 Task: Find connections with filter location Pānihāti with filter topic #linkedincoachwith filter profile language English with filter current company Ascendion with filter school Government College of Technology, Coimbatore with filter industry Civic and Social Organizations with filter service category Human Resources with filter keywords title Administrative Manager
Action: Mouse moved to (571, 84)
Screenshot: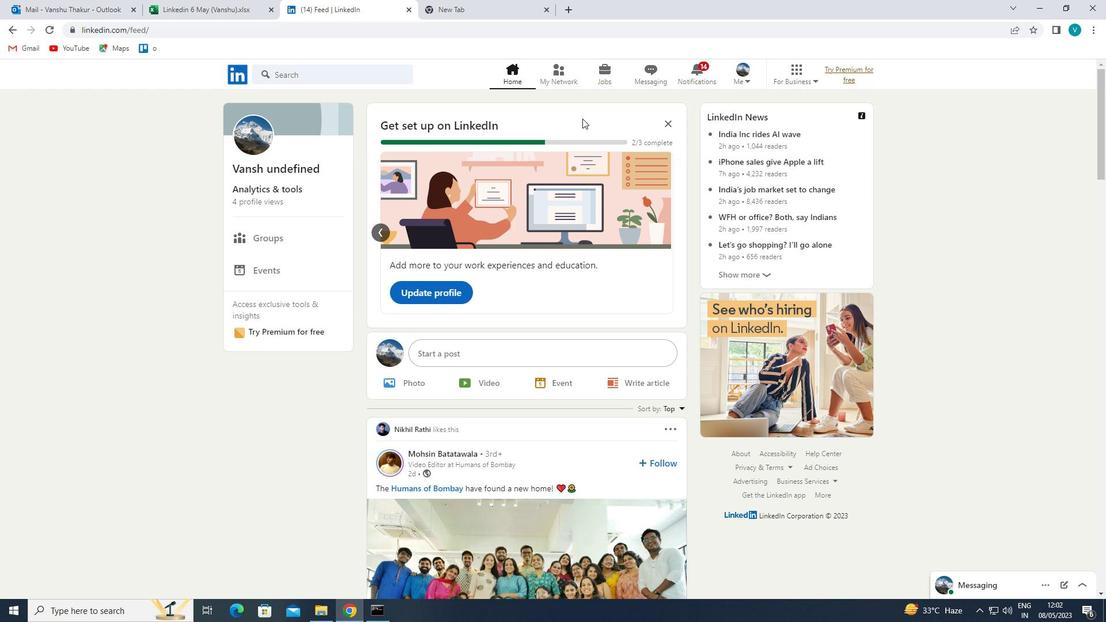 
Action: Mouse pressed left at (571, 84)
Screenshot: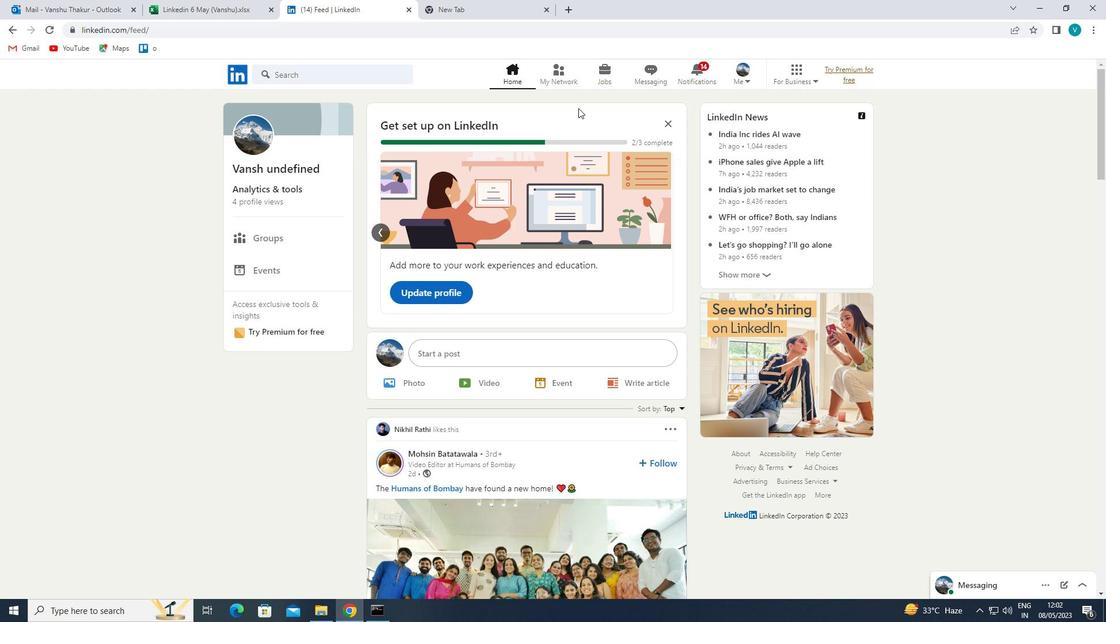 
Action: Mouse moved to (340, 142)
Screenshot: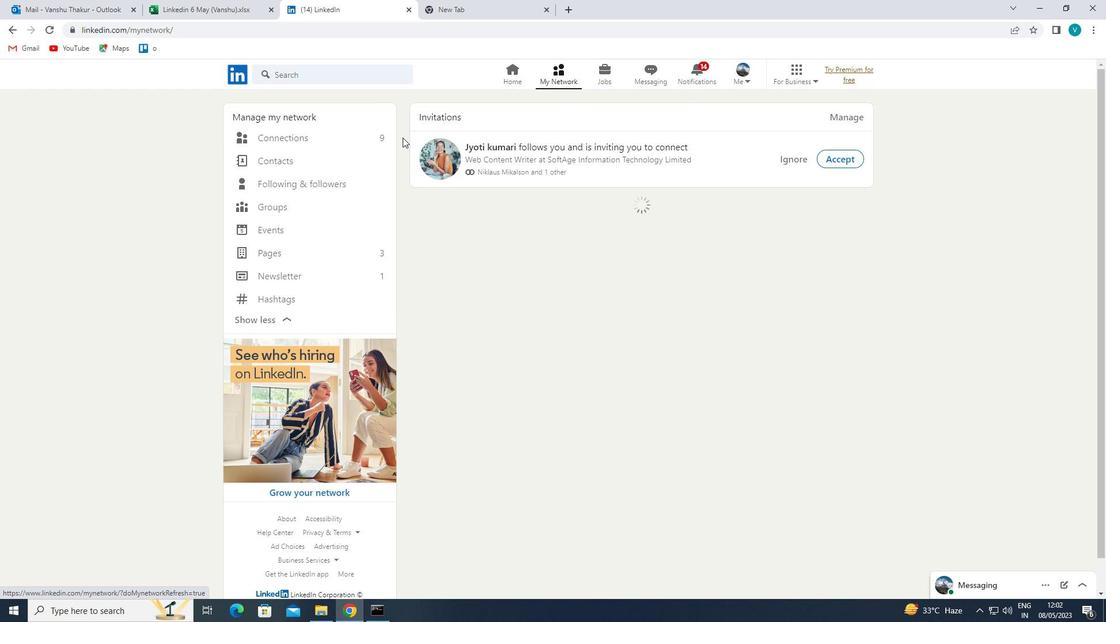 
Action: Mouse pressed left at (340, 142)
Screenshot: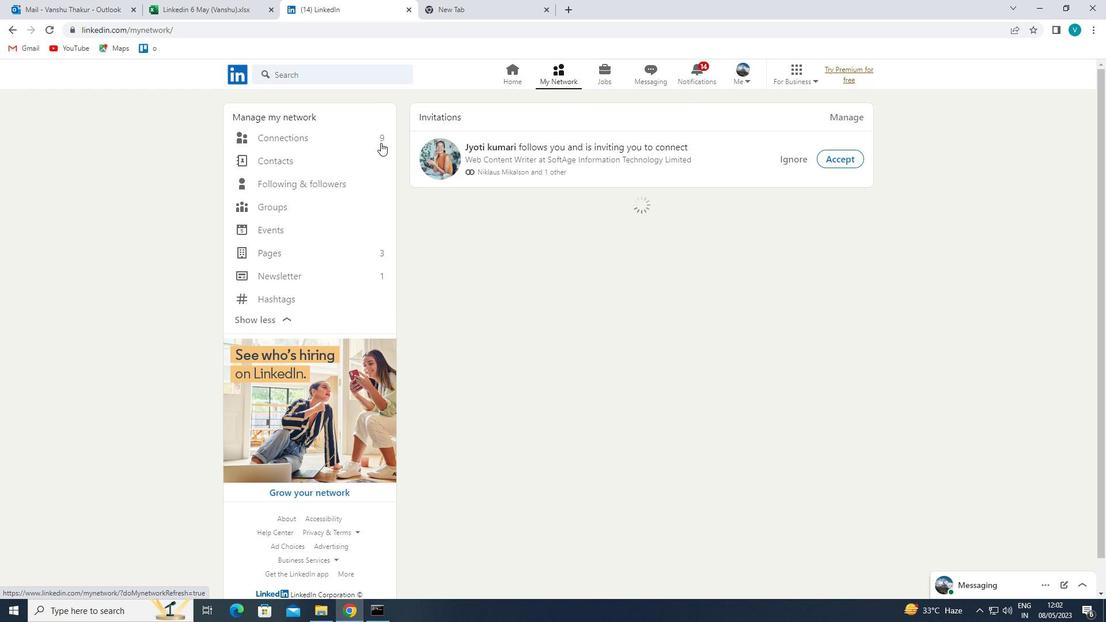 
Action: Mouse moved to (640, 136)
Screenshot: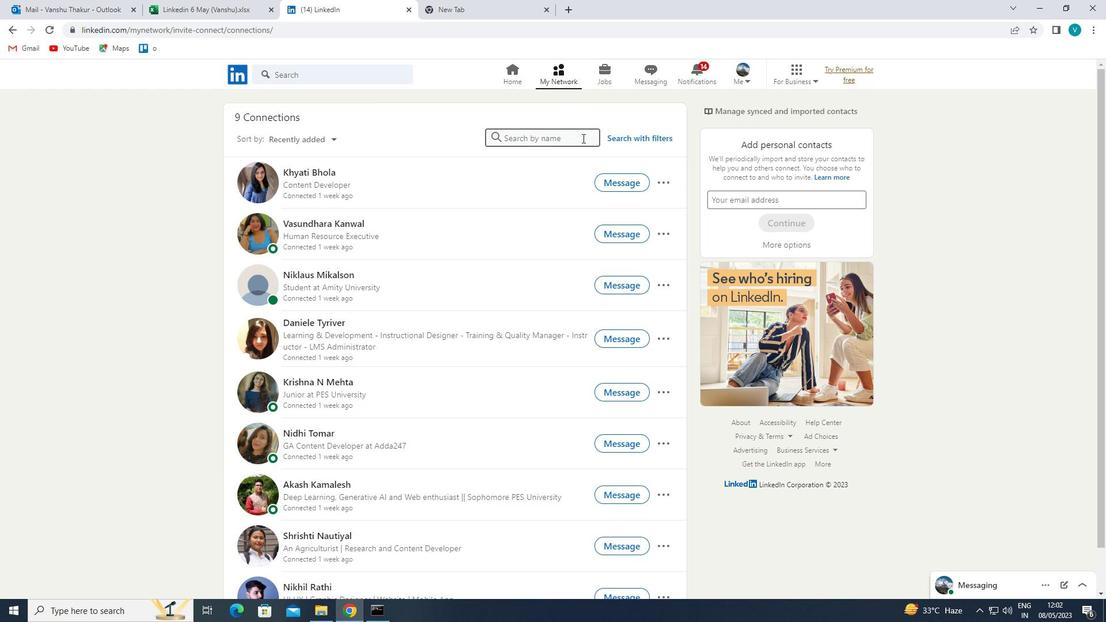 
Action: Mouse pressed left at (640, 136)
Screenshot: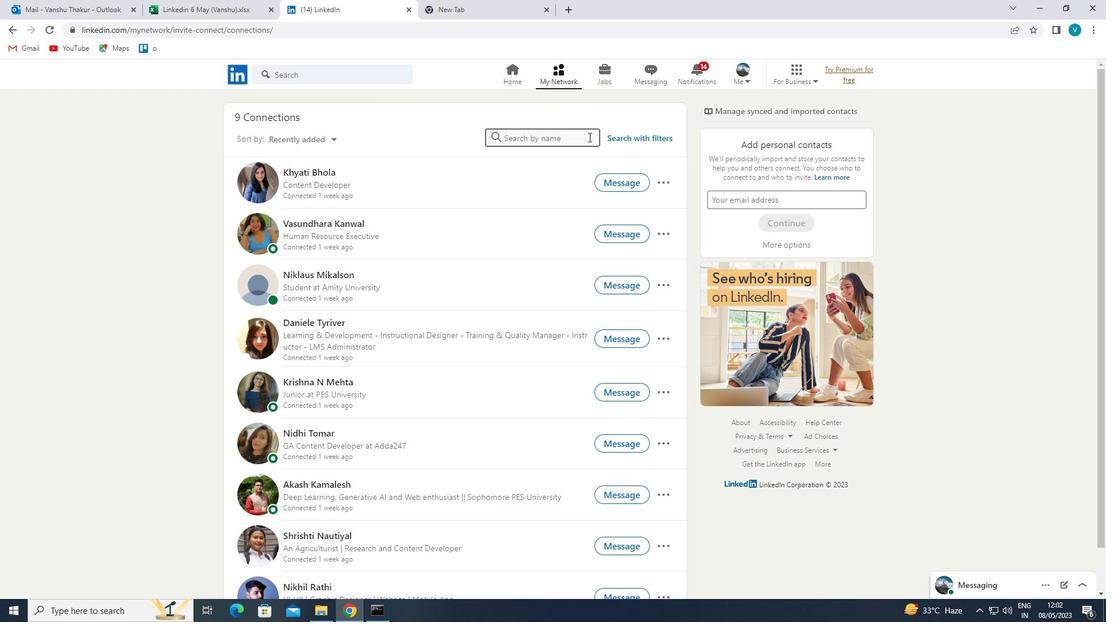 
Action: Mouse moved to (560, 111)
Screenshot: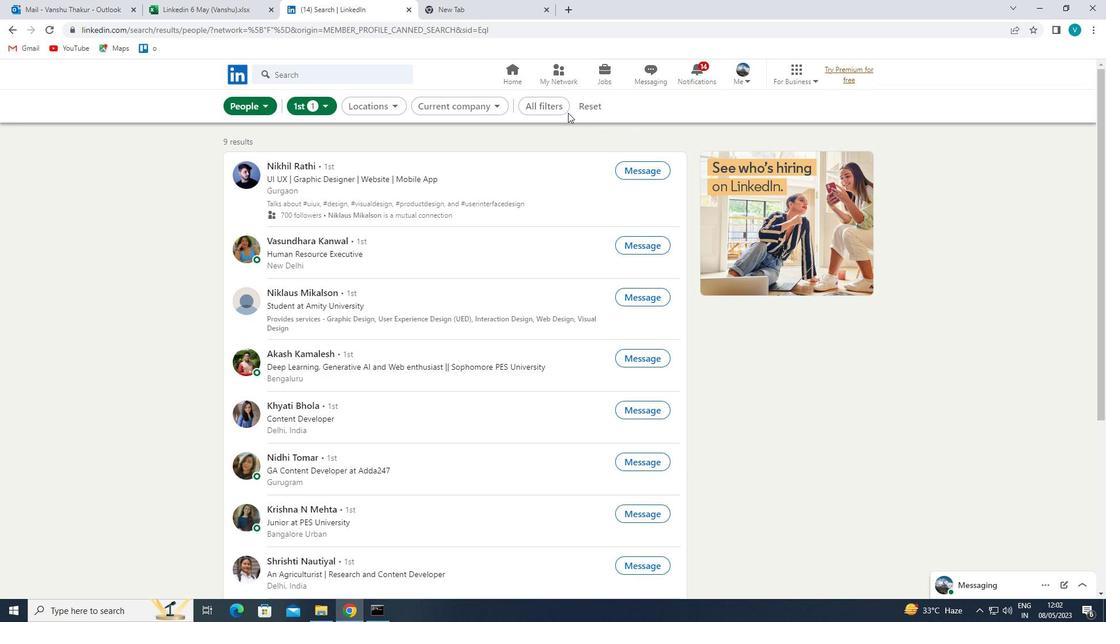 
Action: Mouse pressed left at (560, 111)
Screenshot: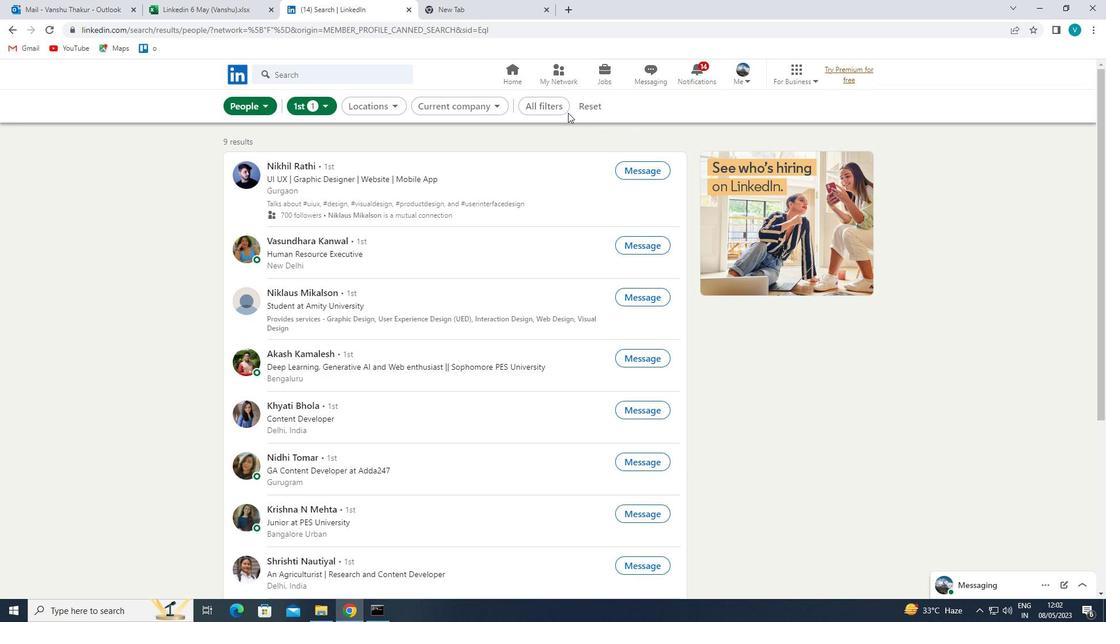 
Action: Mouse moved to (919, 246)
Screenshot: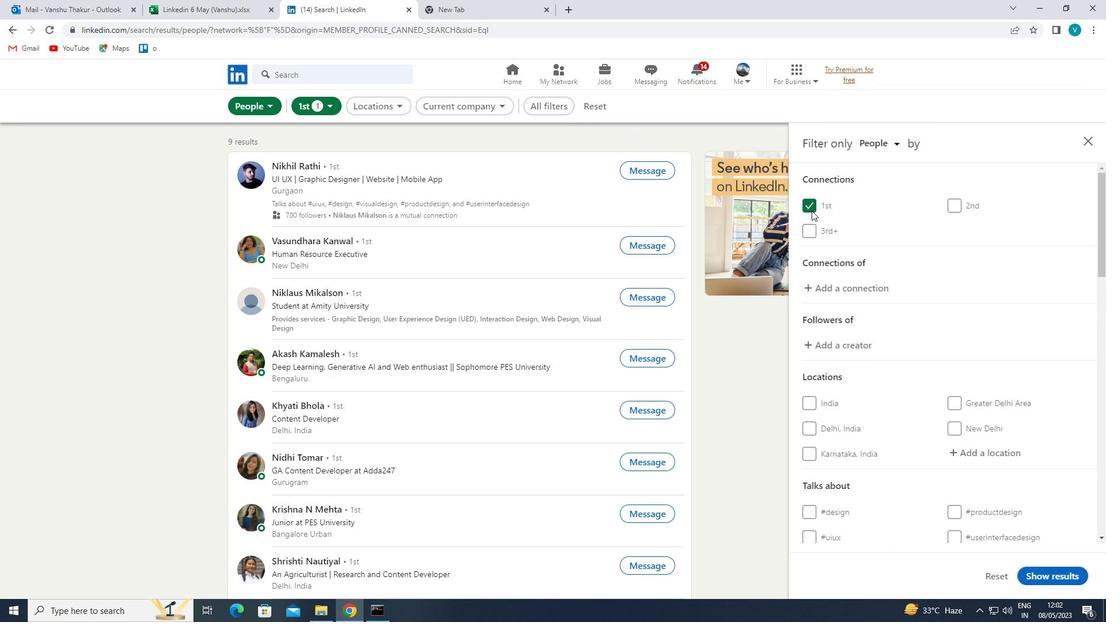 
Action: Mouse scrolled (919, 246) with delta (0, 0)
Screenshot: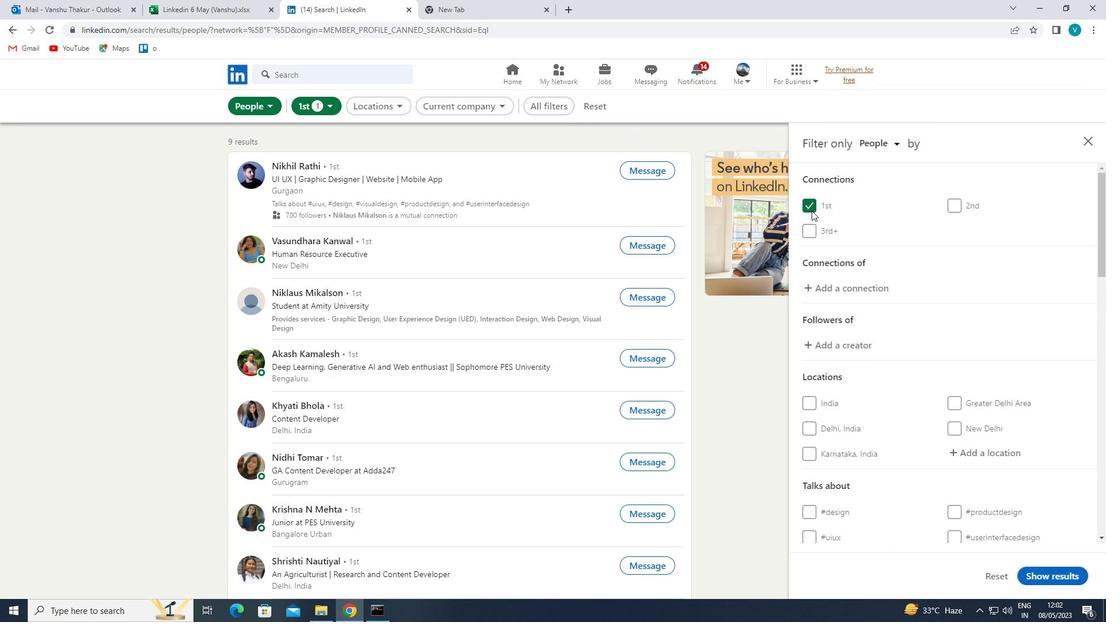 
Action: Mouse moved to (922, 249)
Screenshot: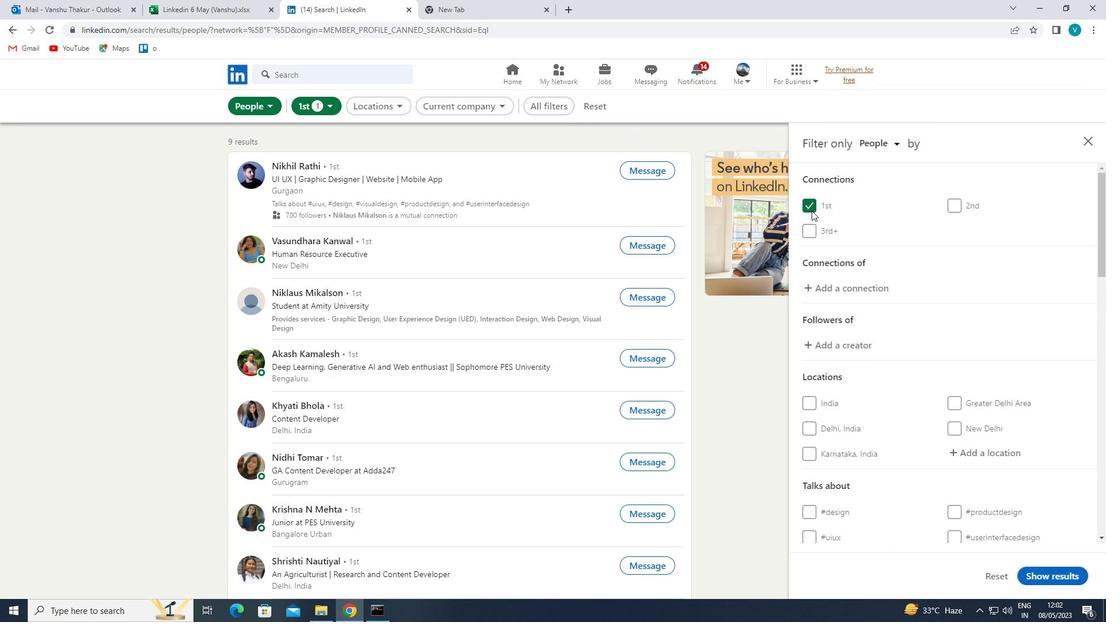 
Action: Mouse scrolled (922, 248) with delta (0, 0)
Screenshot: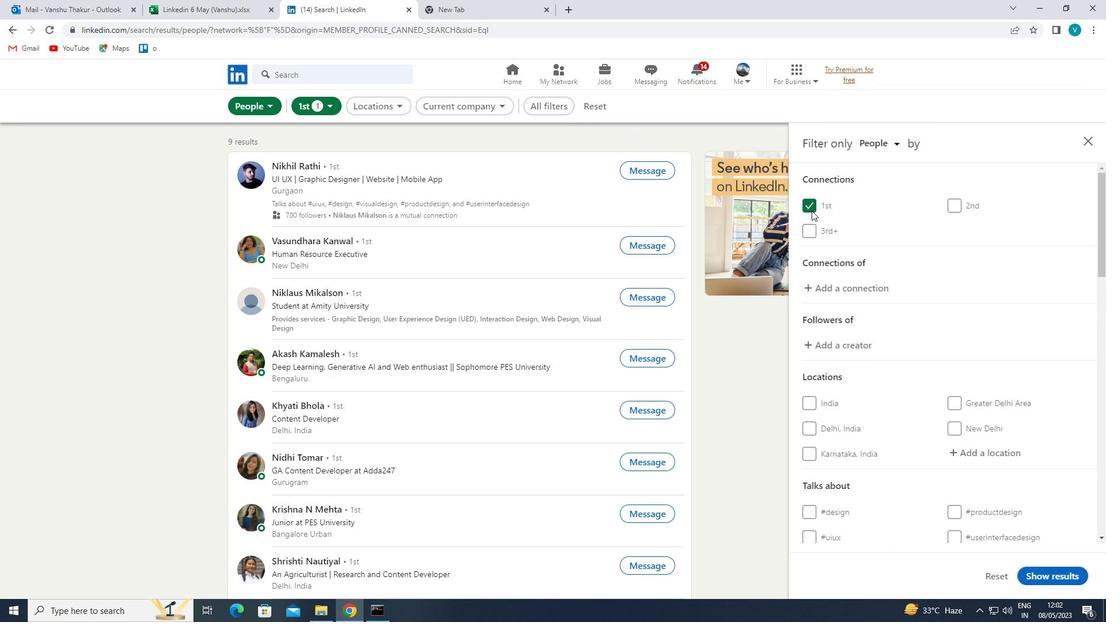 
Action: Mouse moved to (987, 340)
Screenshot: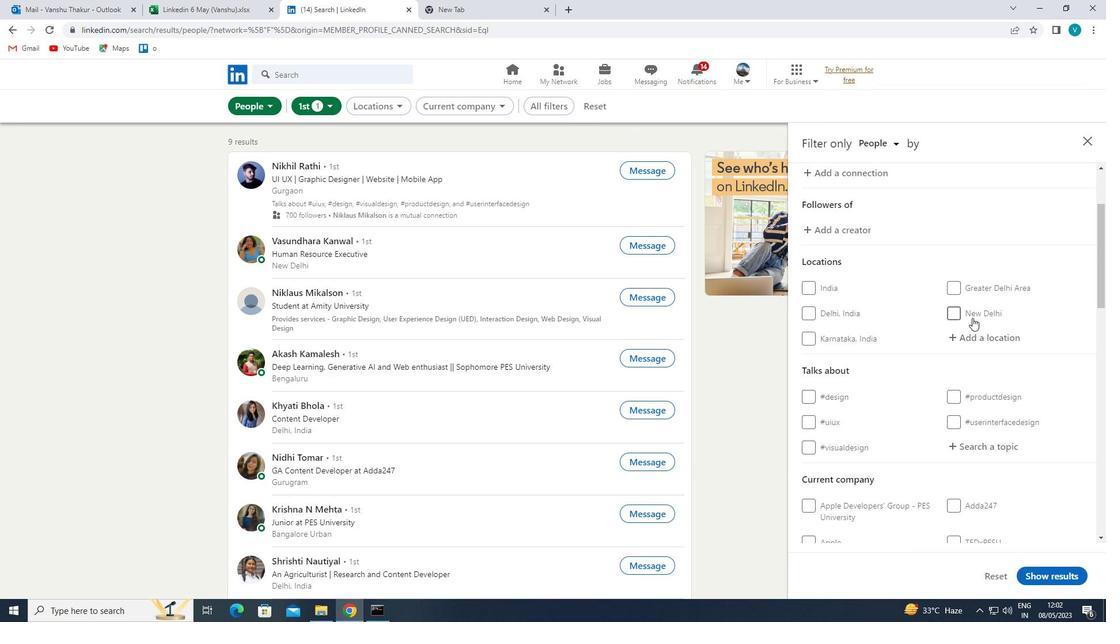
Action: Mouse pressed left at (987, 340)
Screenshot: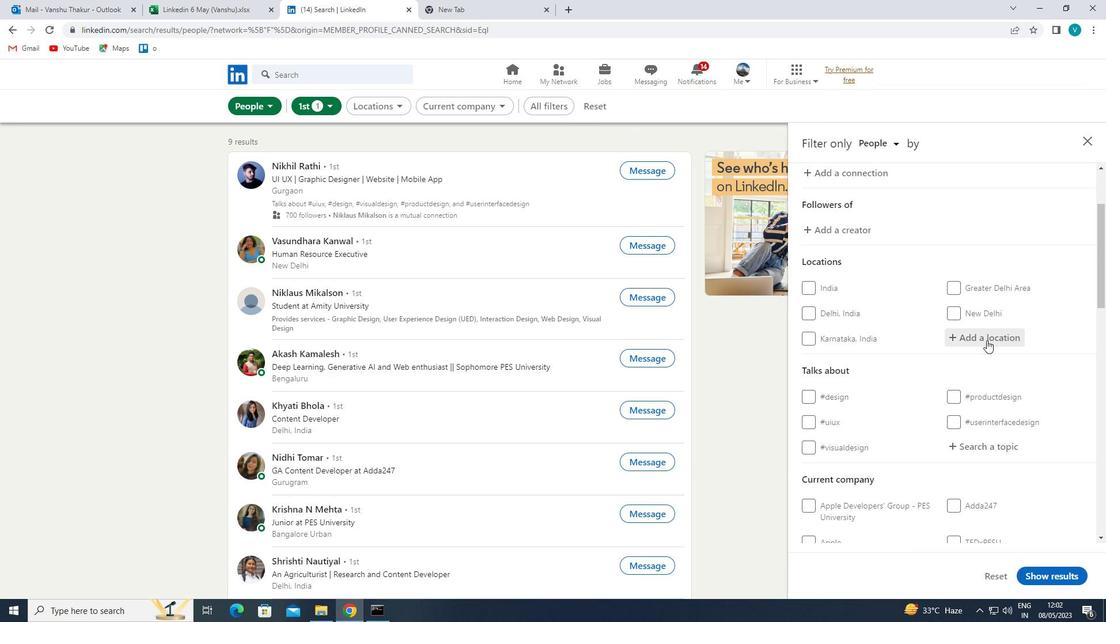 
Action: Key pressed <Key.shift>PANIHATI
Screenshot: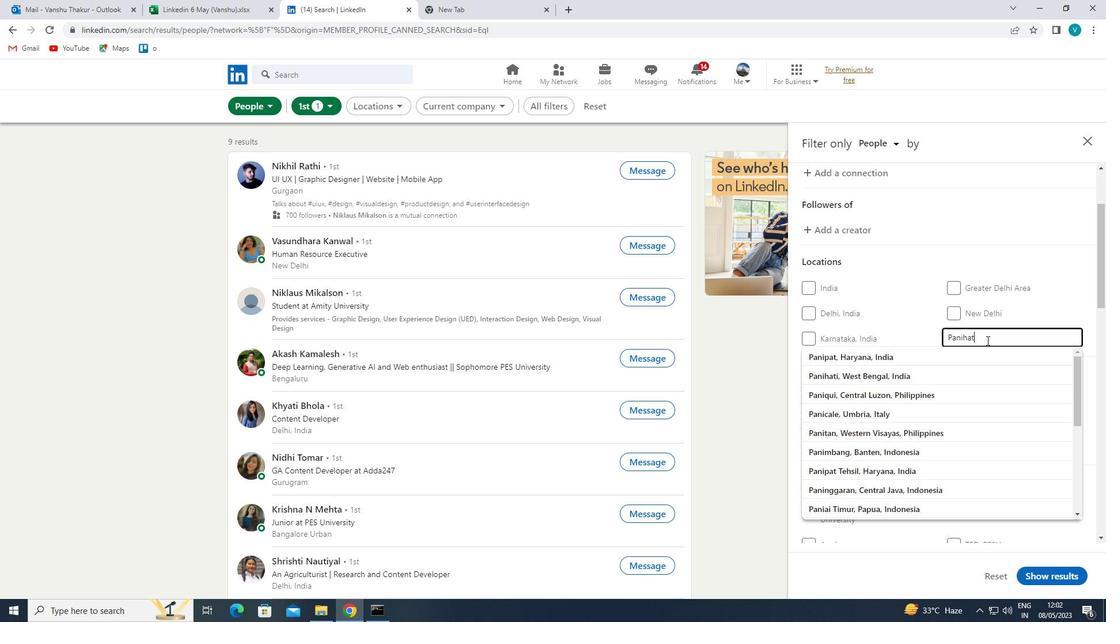
Action: Mouse moved to (959, 357)
Screenshot: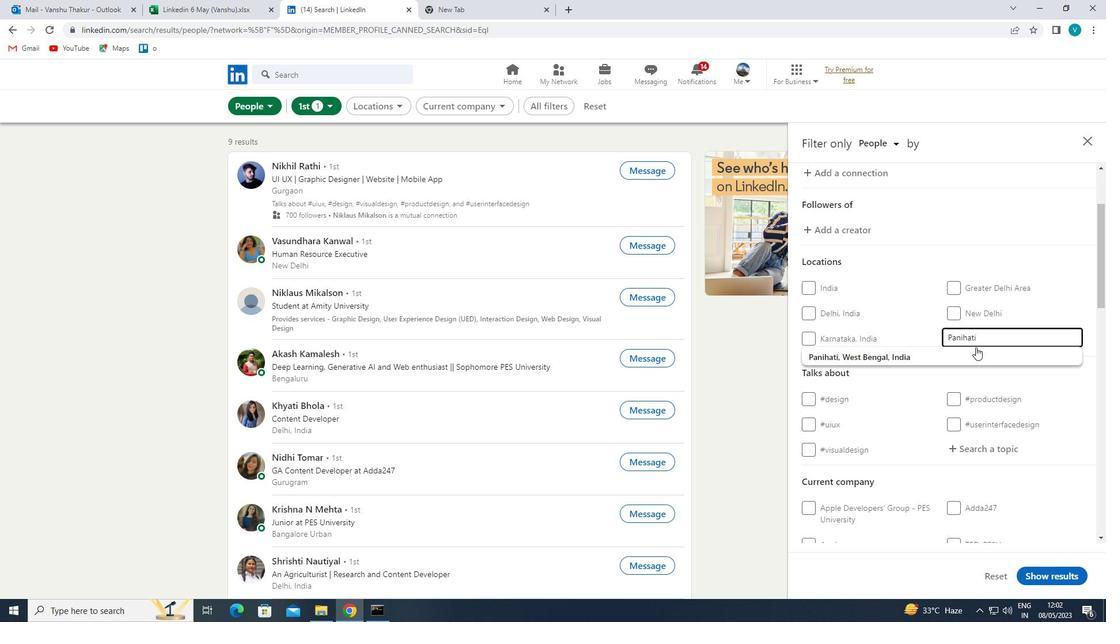 
Action: Mouse pressed left at (959, 357)
Screenshot: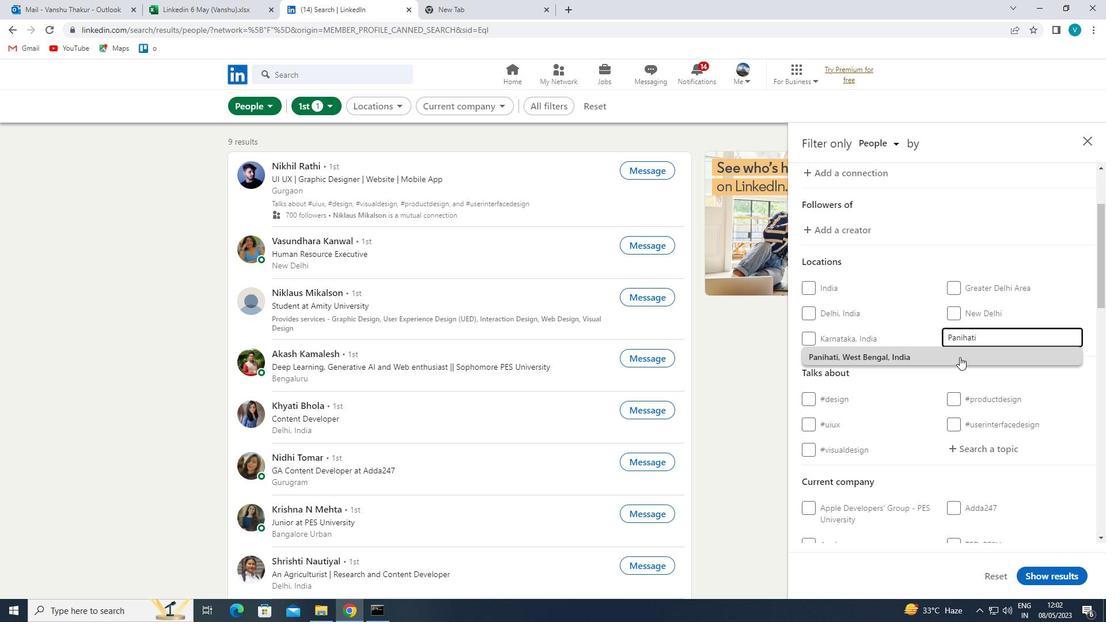 
Action: Mouse moved to (959, 358)
Screenshot: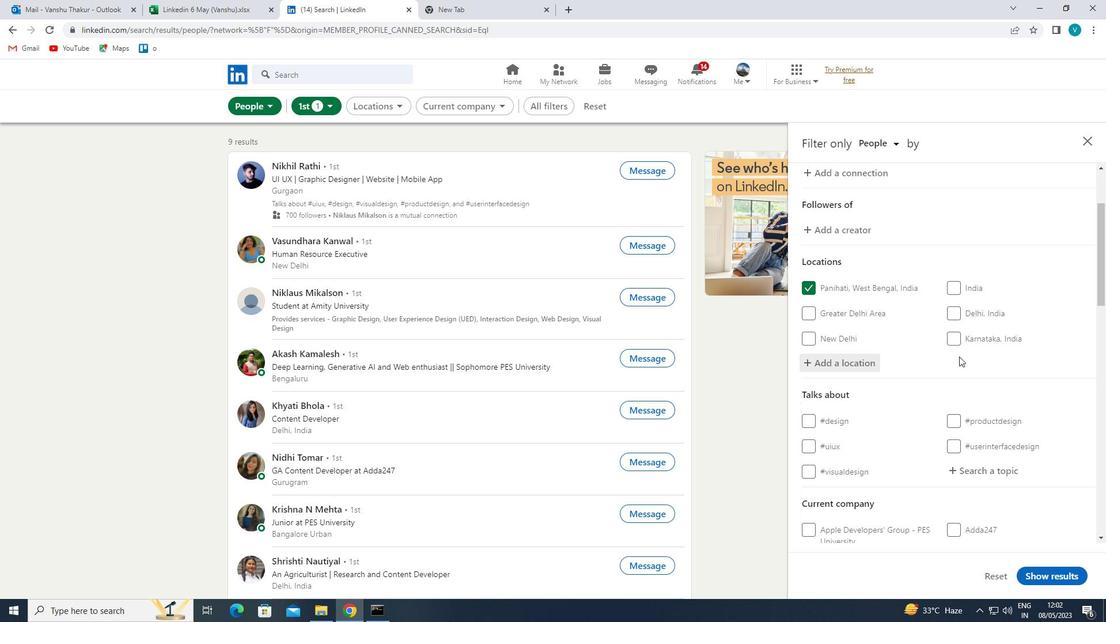 
Action: Mouse scrolled (959, 357) with delta (0, 0)
Screenshot: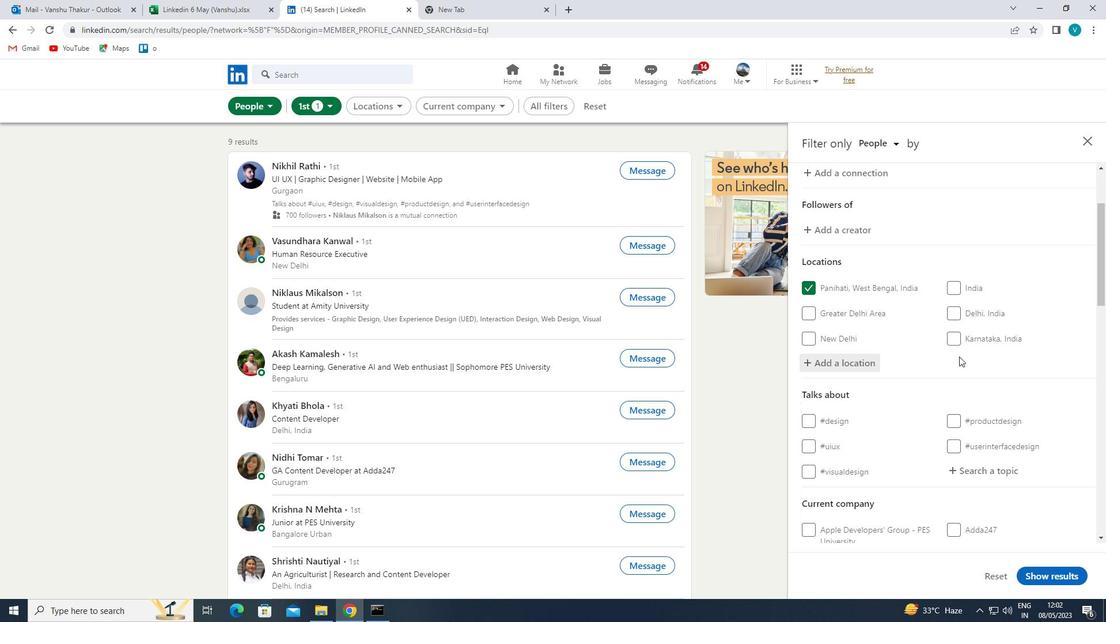 
Action: Mouse moved to (960, 360)
Screenshot: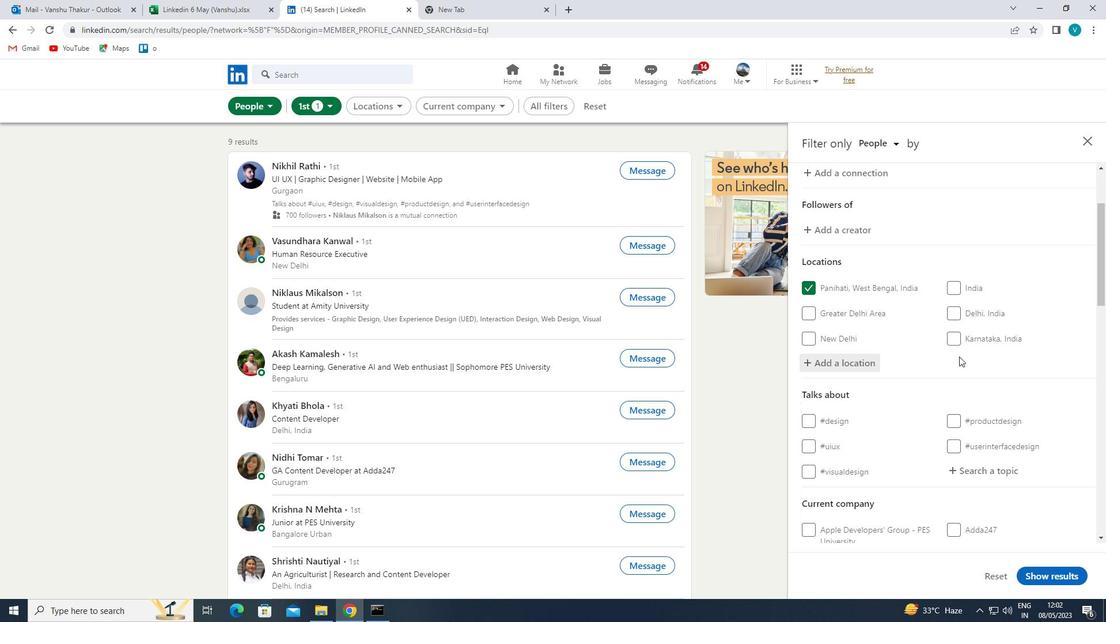 
Action: Mouse scrolled (960, 359) with delta (0, 0)
Screenshot: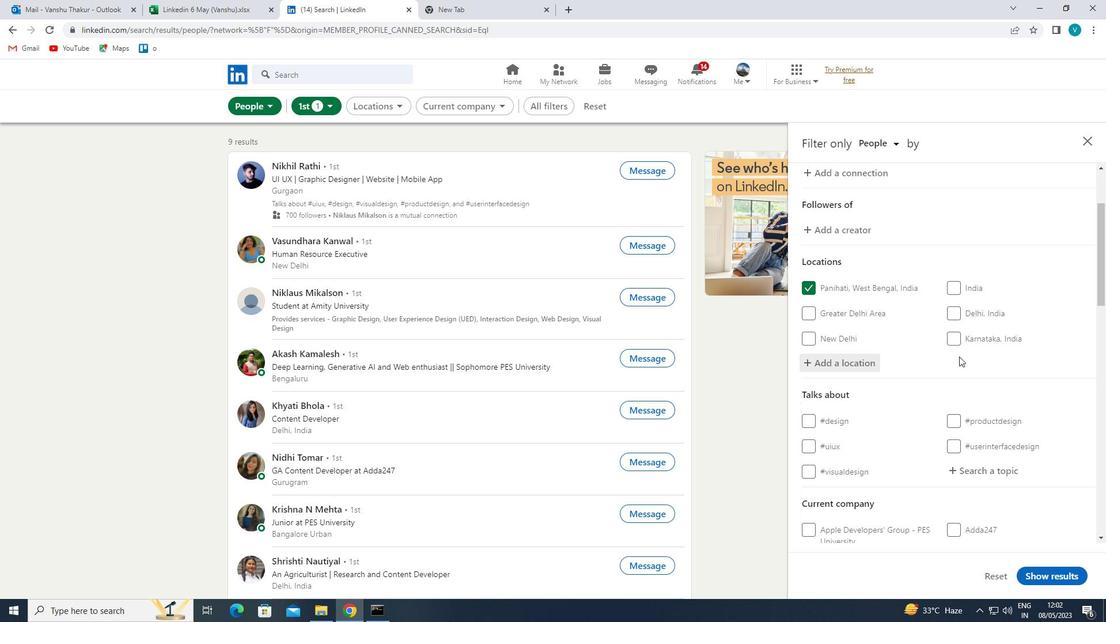 
Action: Mouse moved to (972, 364)
Screenshot: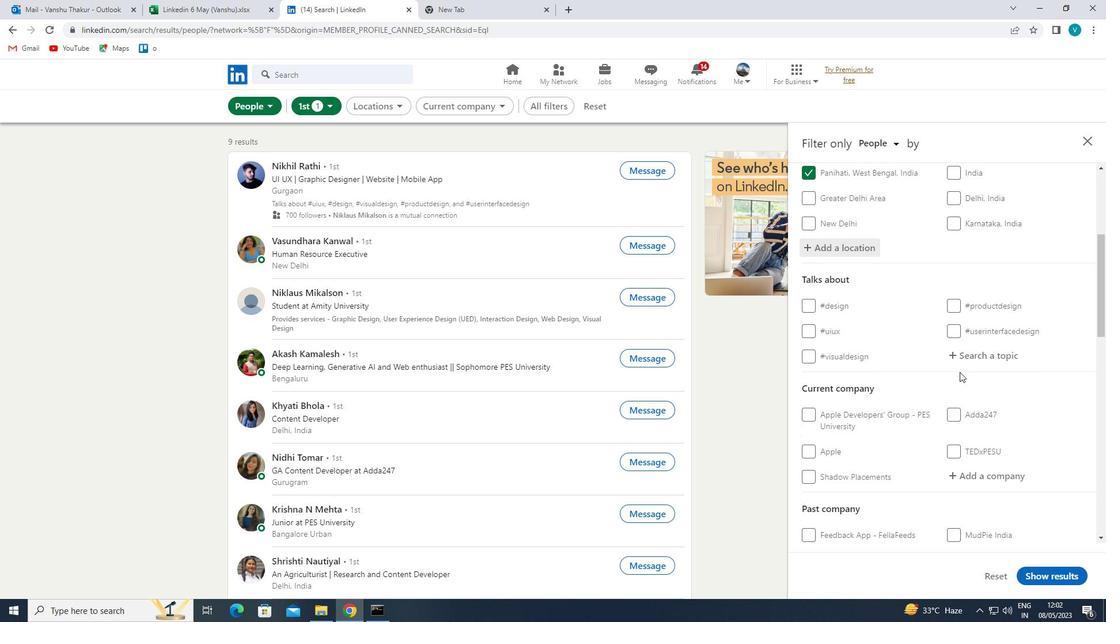 
Action: Mouse pressed left at (972, 364)
Screenshot: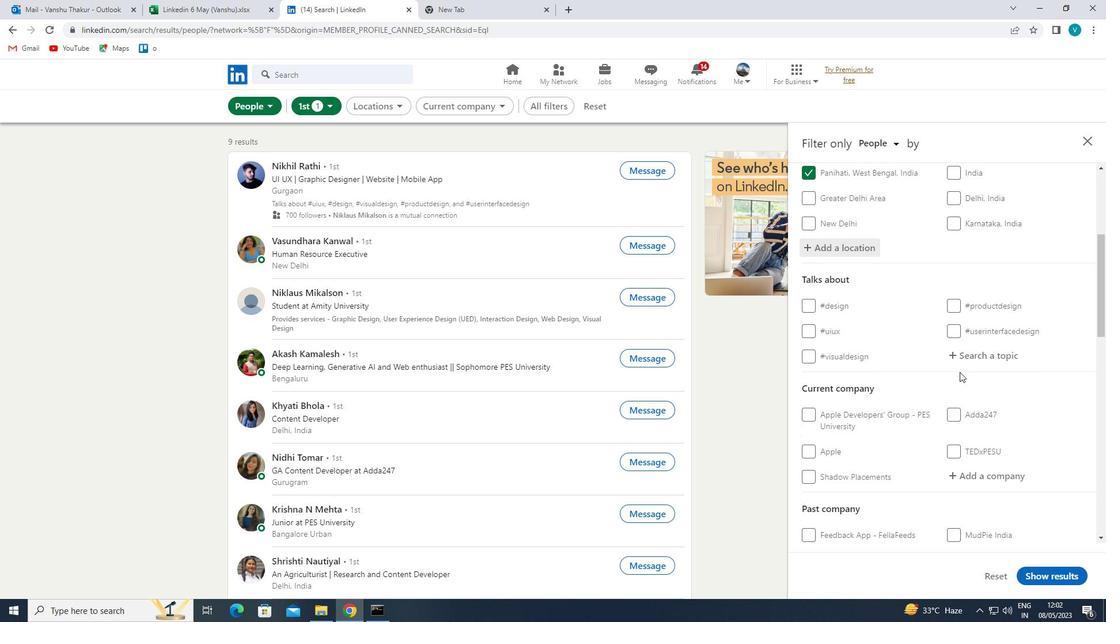 
Action: Mouse moved to (973, 363)
Screenshot: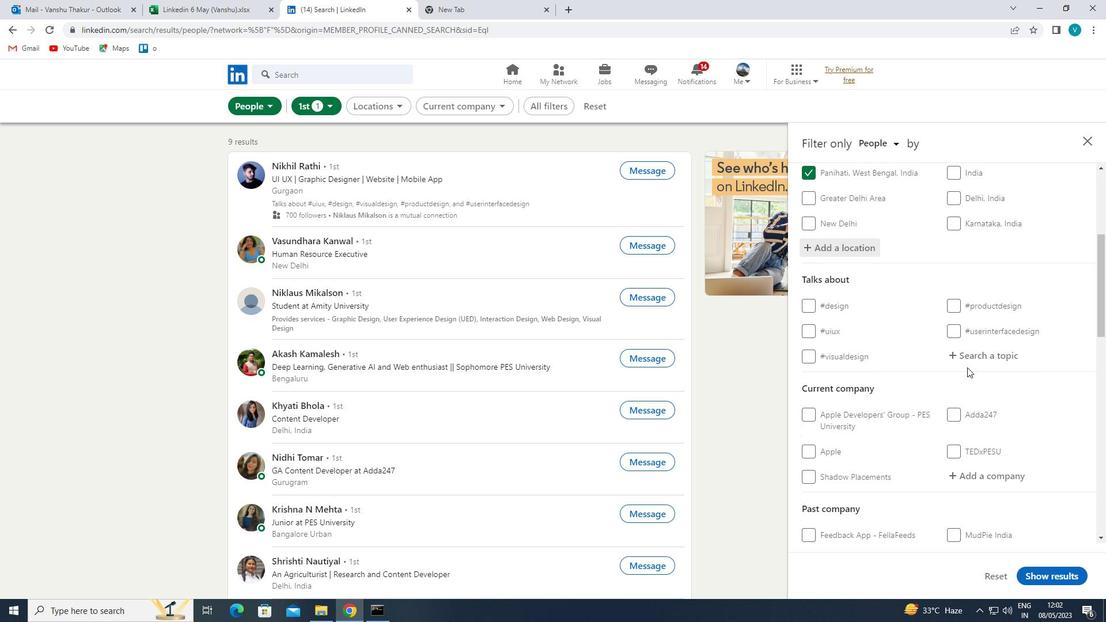 
Action: Key pressed LINKEDIN
Screenshot: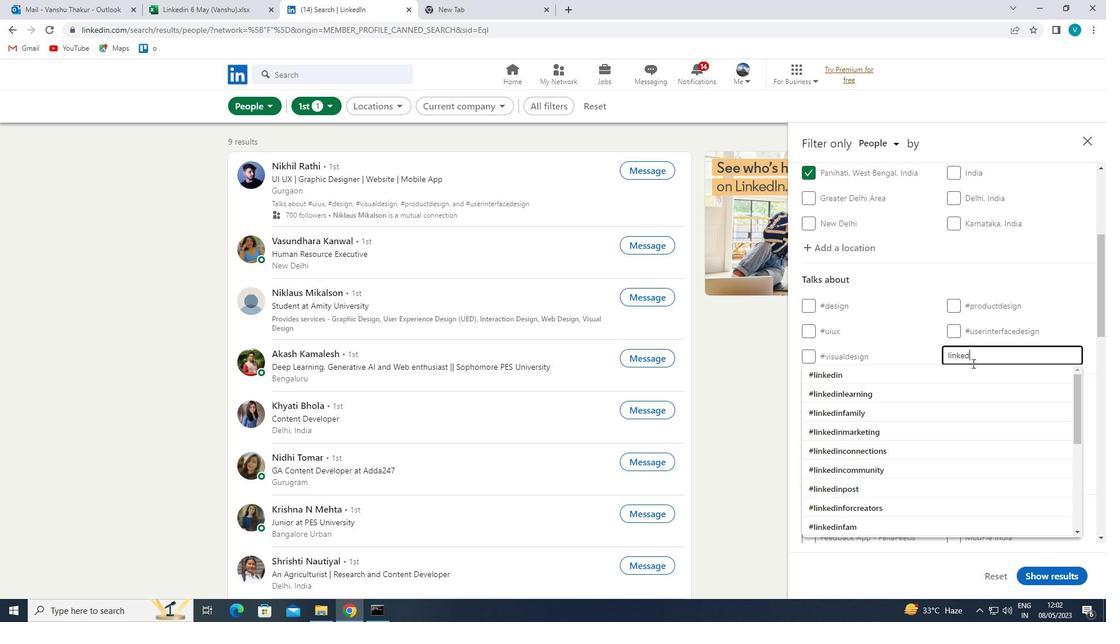 
Action: Mouse moved to (971, 364)
Screenshot: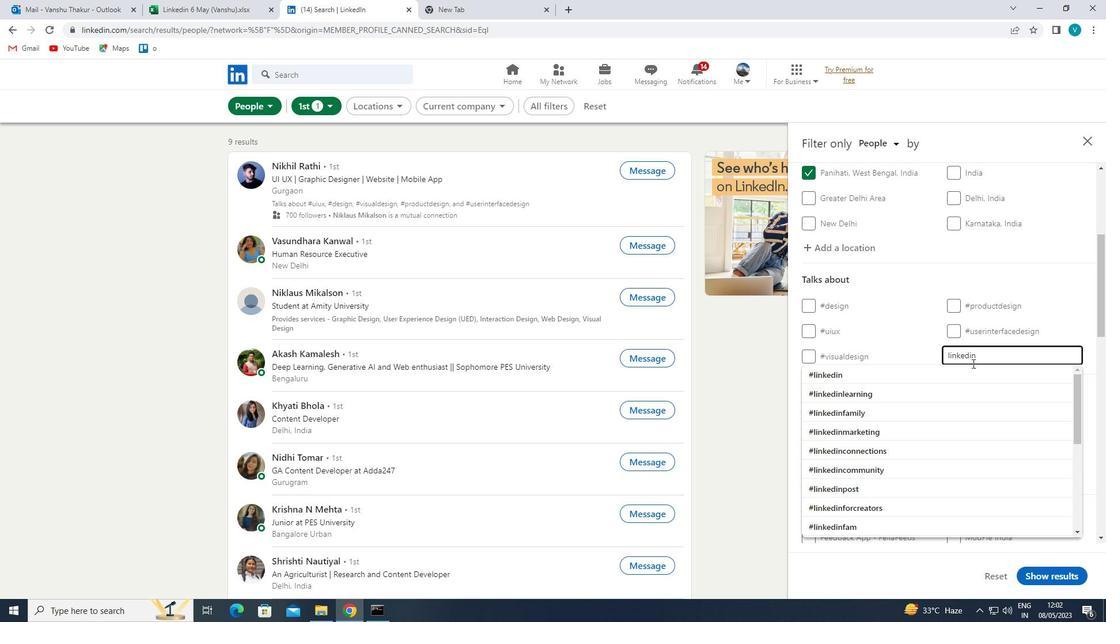 
Action: Key pressed COA
Screenshot: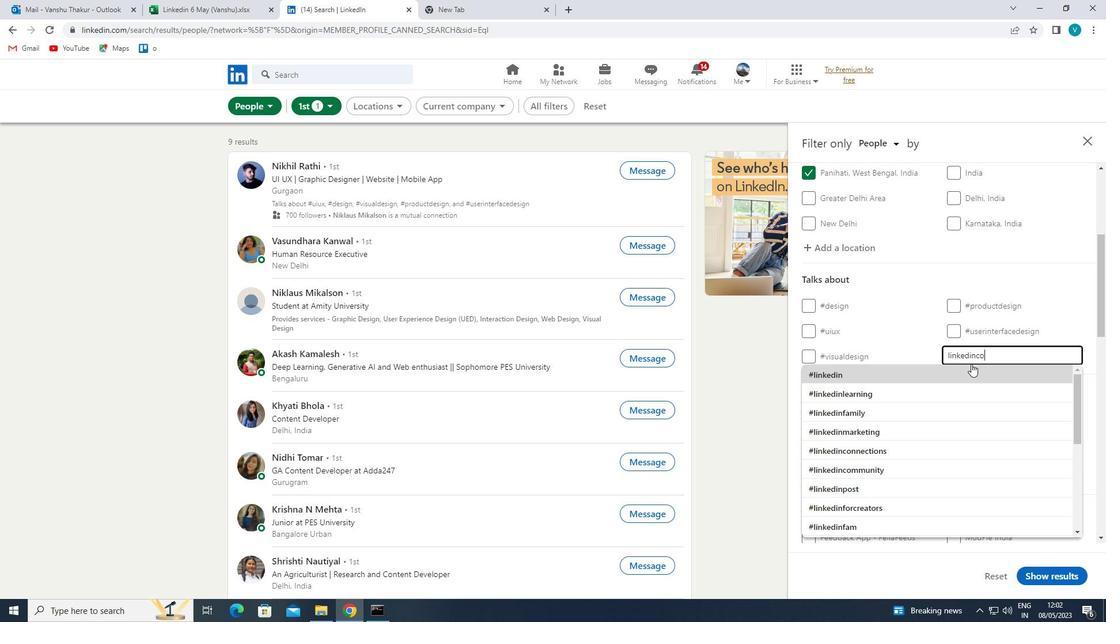 
Action: Mouse moved to (968, 366)
Screenshot: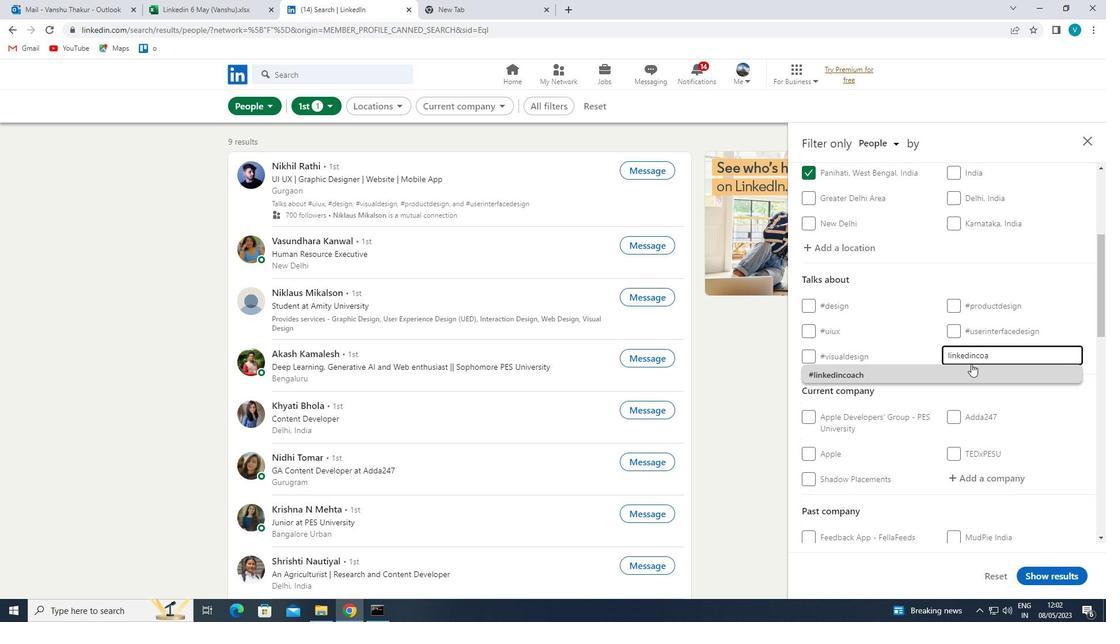 
Action: Mouse pressed left at (968, 366)
Screenshot: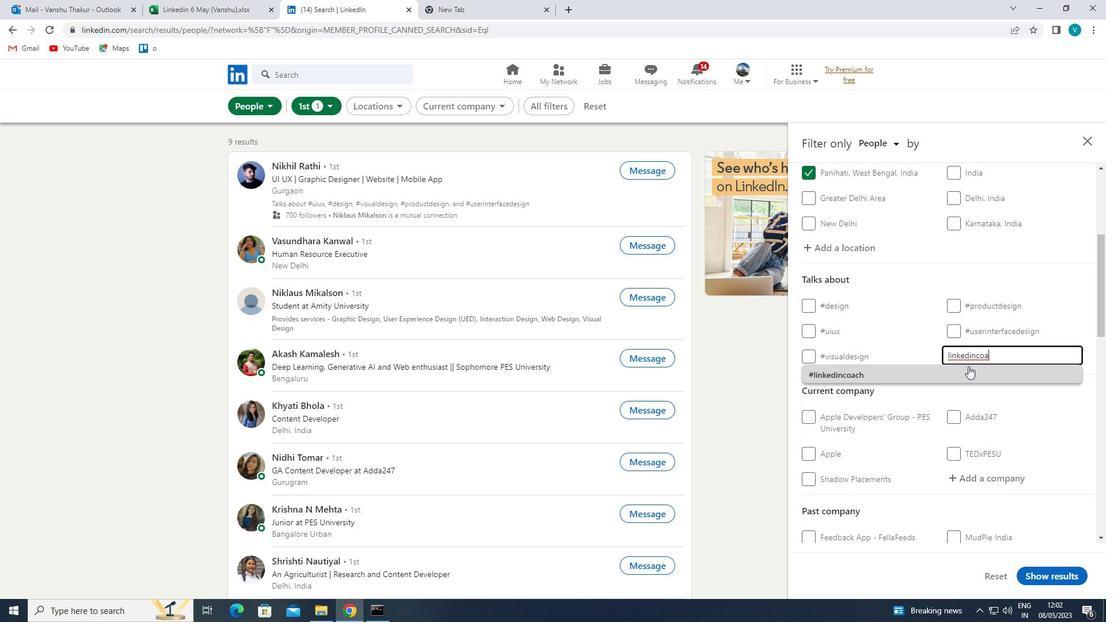 
Action: Mouse moved to (968, 367)
Screenshot: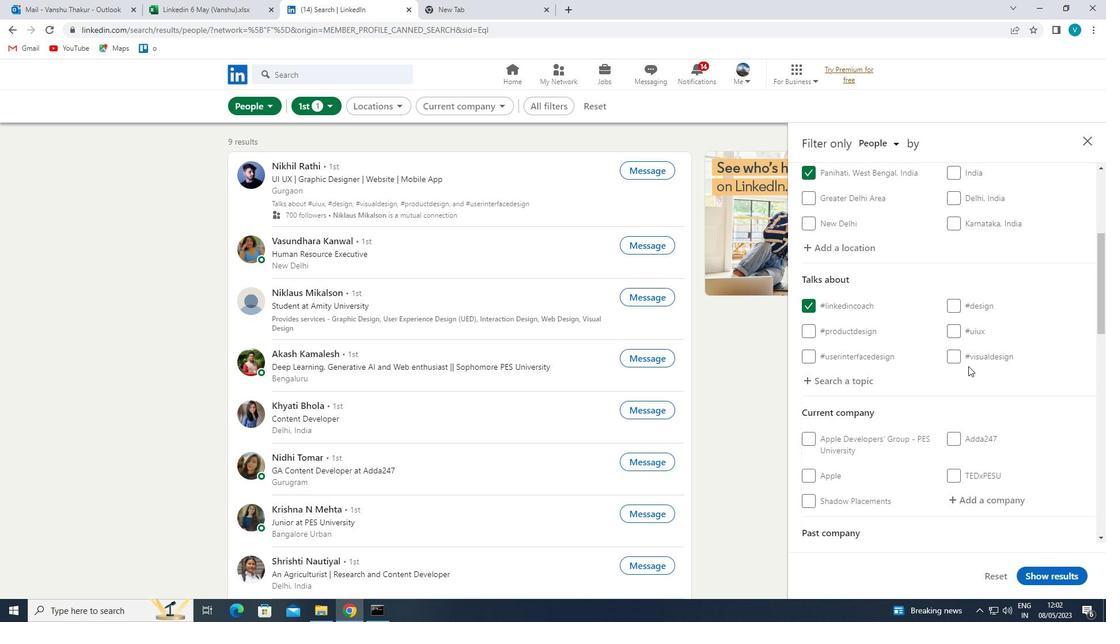 
Action: Mouse scrolled (968, 366) with delta (0, 0)
Screenshot: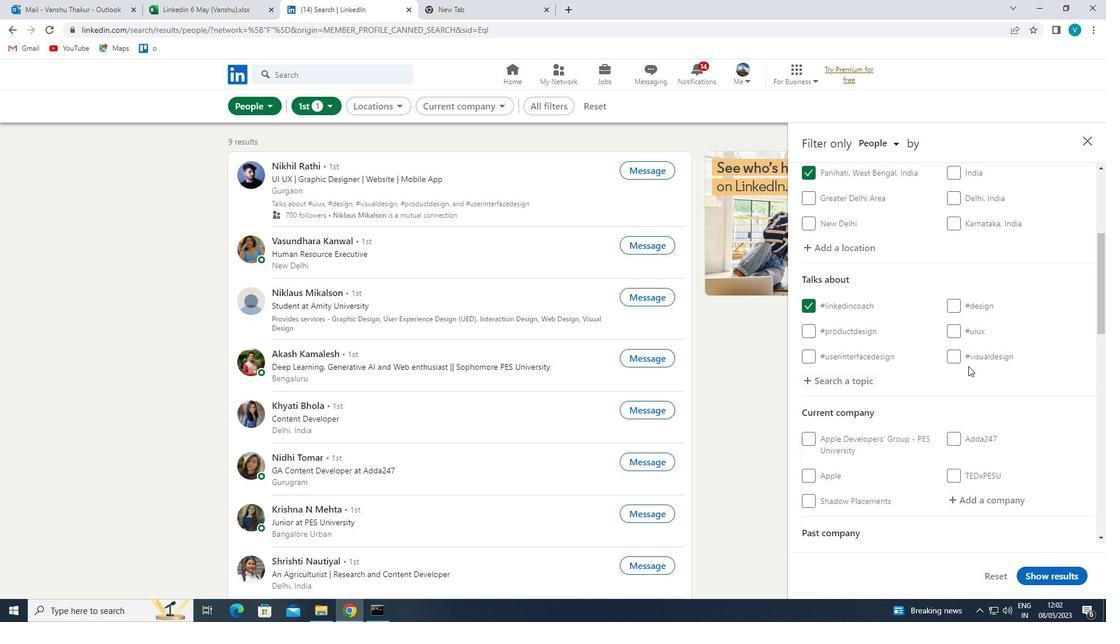 
Action: Mouse moved to (968, 367)
Screenshot: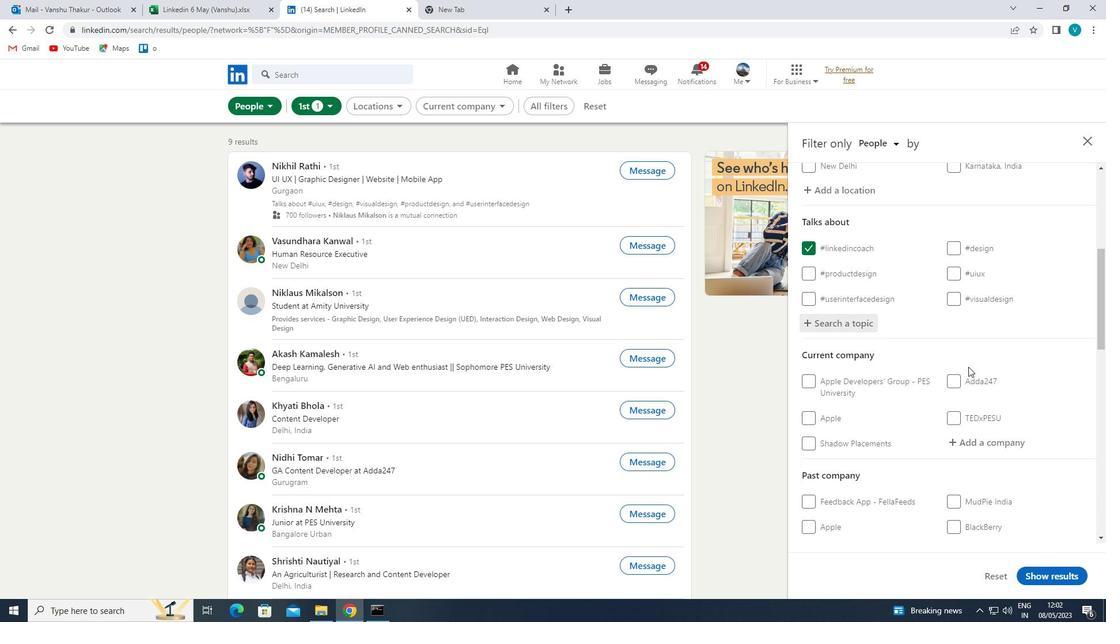 
Action: Mouse scrolled (968, 367) with delta (0, 0)
Screenshot: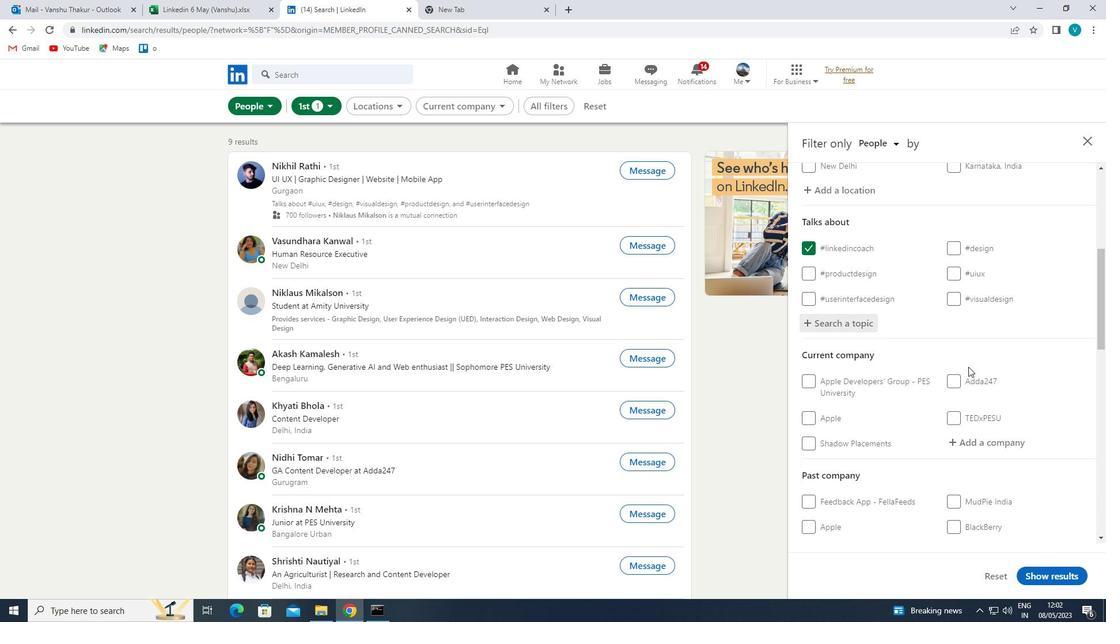 
Action: Mouse moved to (968, 368)
Screenshot: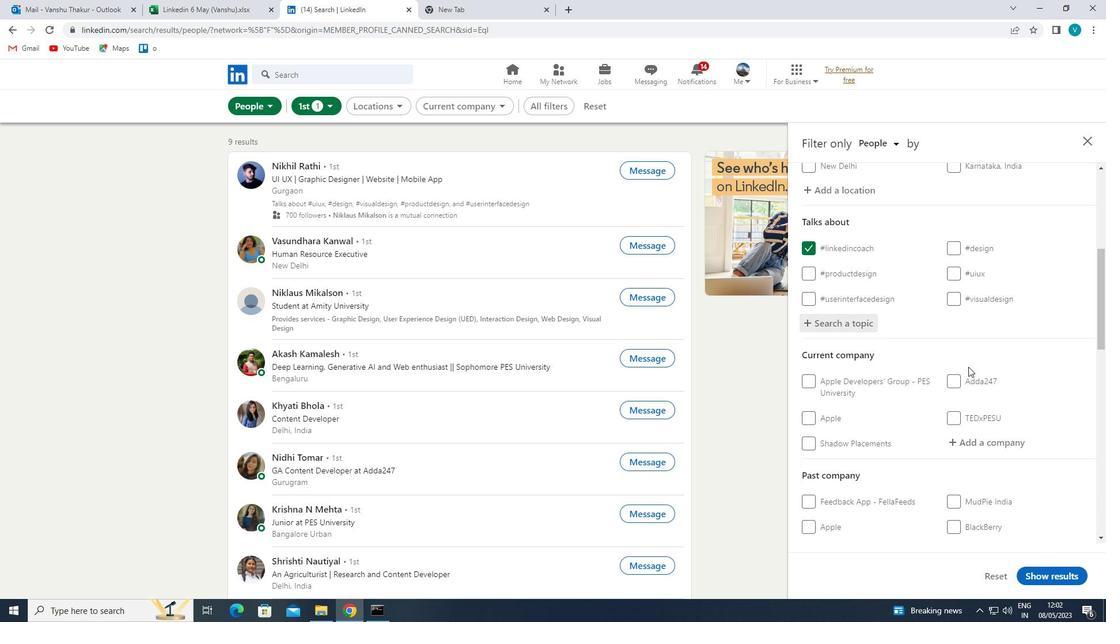
Action: Mouse scrolled (968, 367) with delta (0, 0)
Screenshot: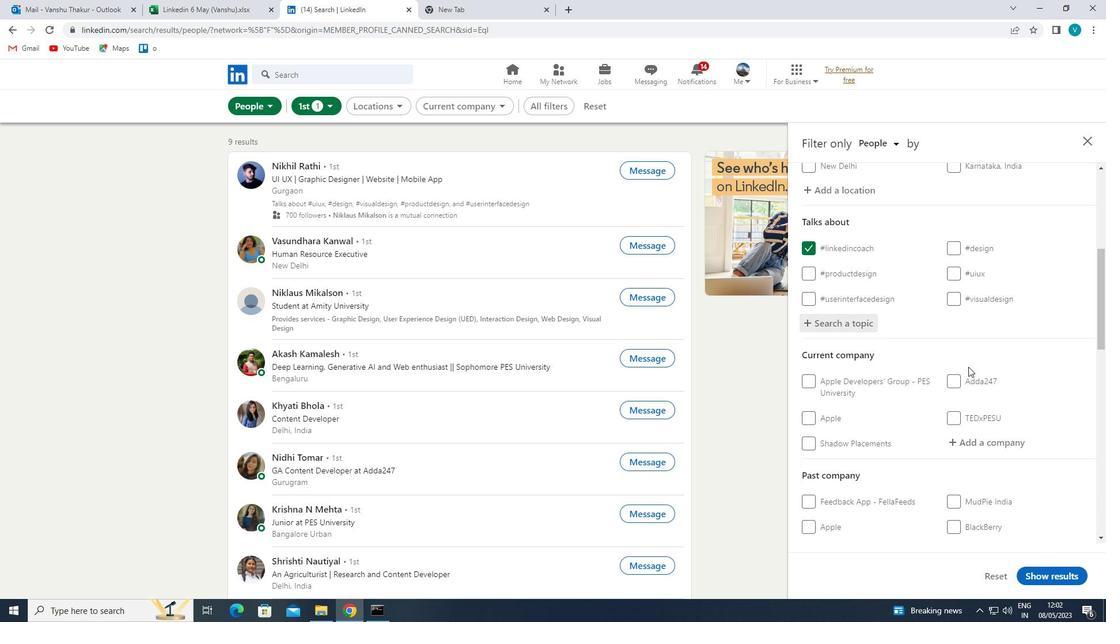 
Action: Mouse scrolled (968, 367) with delta (0, 0)
Screenshot: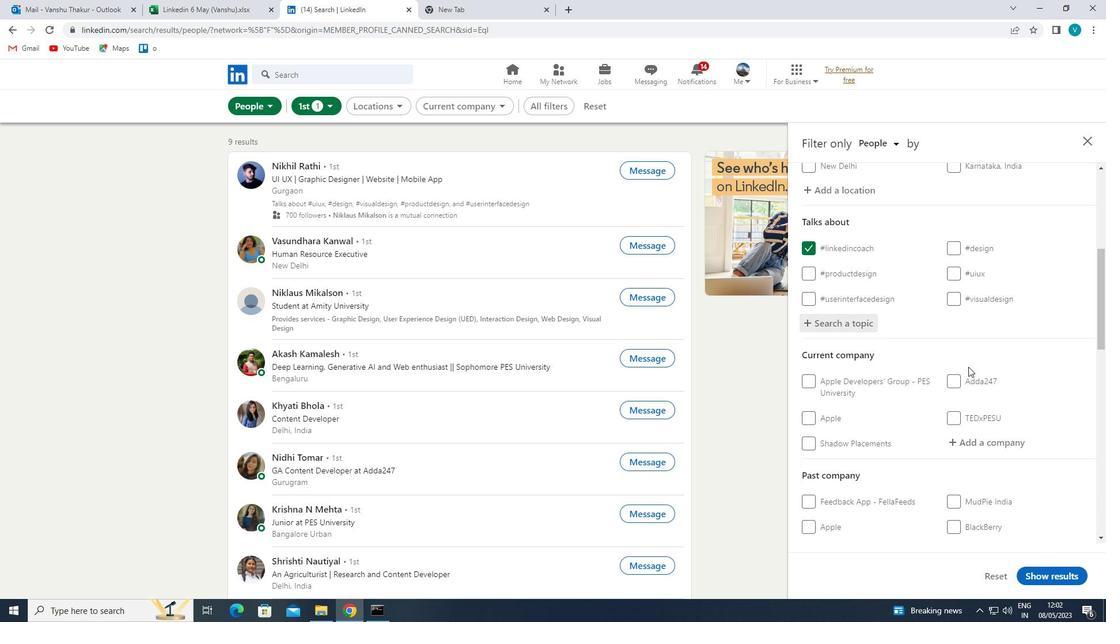 
Action: Mouse moved to (967, 368)
Screenshot: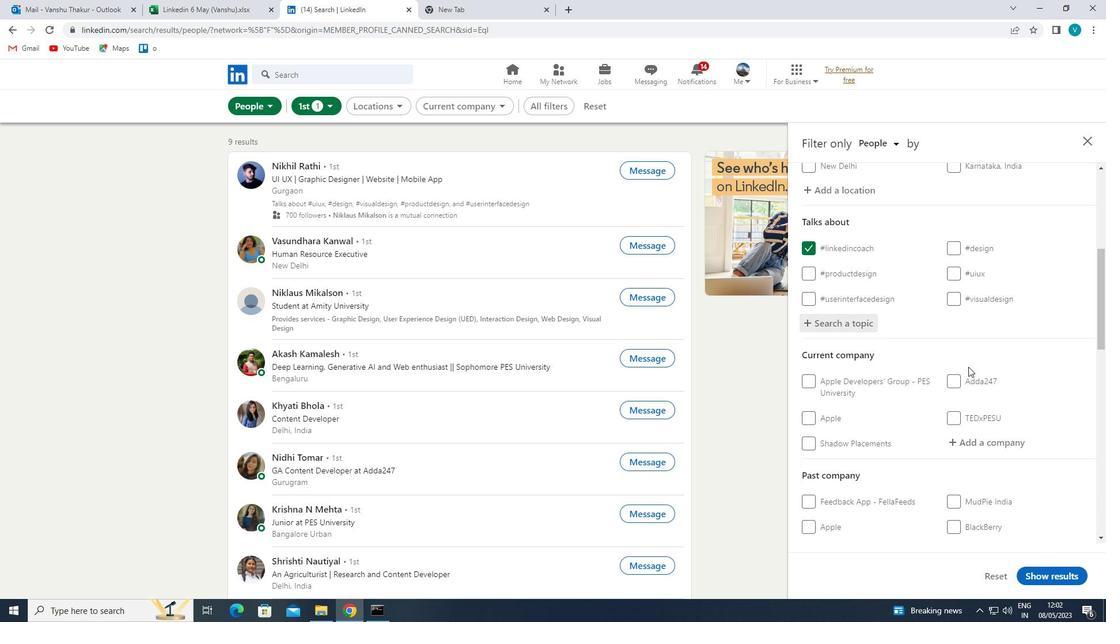 
Action: Mouse scrolled (967, 367) with delta (0, 0)
Screenshot: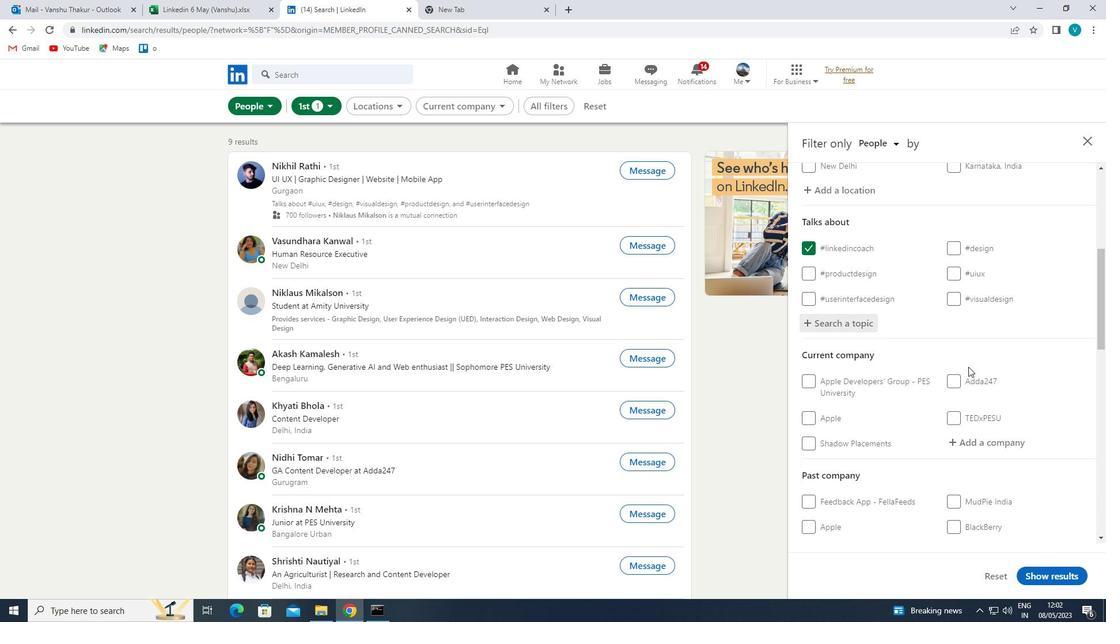
Action: Mouse moved to (915, 394)
Screenshot: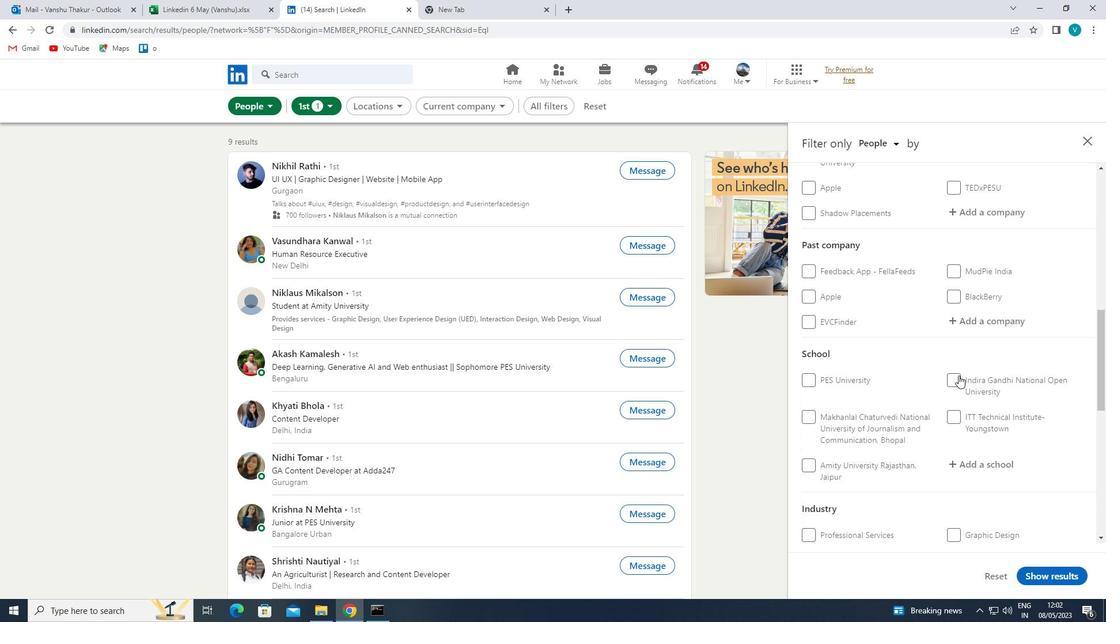 
Action: Mouse scrolled (915, 393) with delta (0, 0)
Screenshot: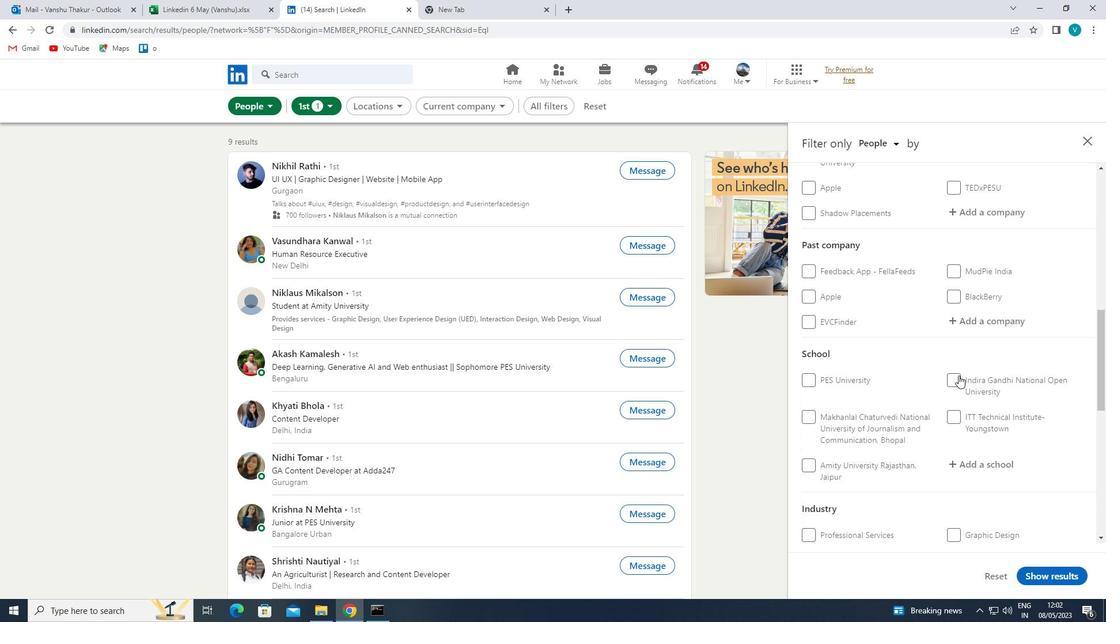 
Action: Mouse moved to (912, 395)
Screenshot: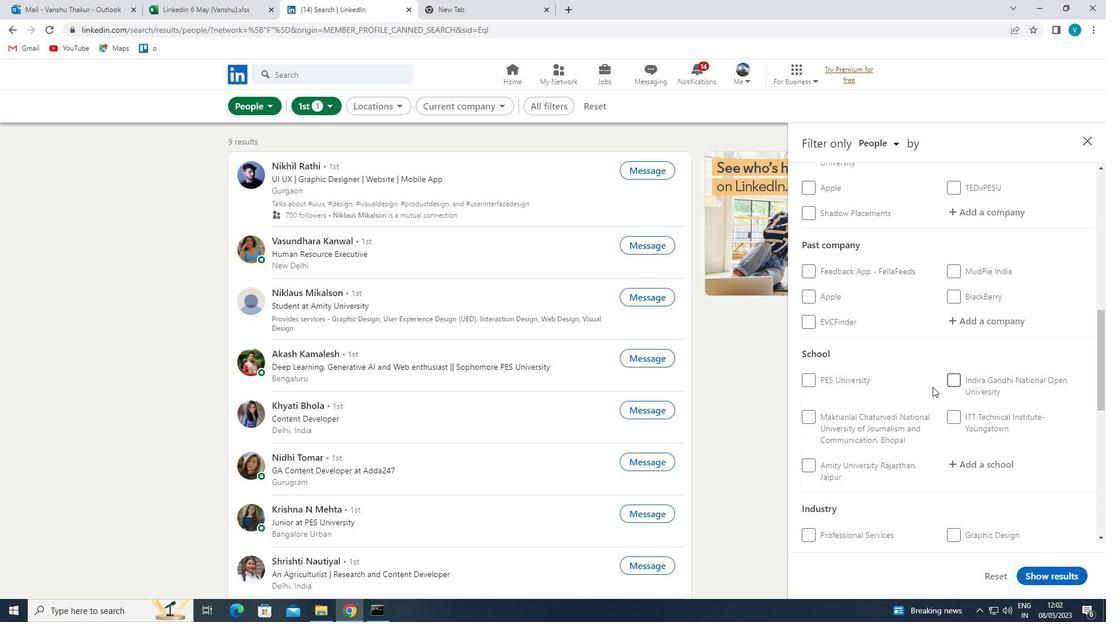 
Action: Mouse scrolled (912, 394) with delta (0, 0)
Screenshot: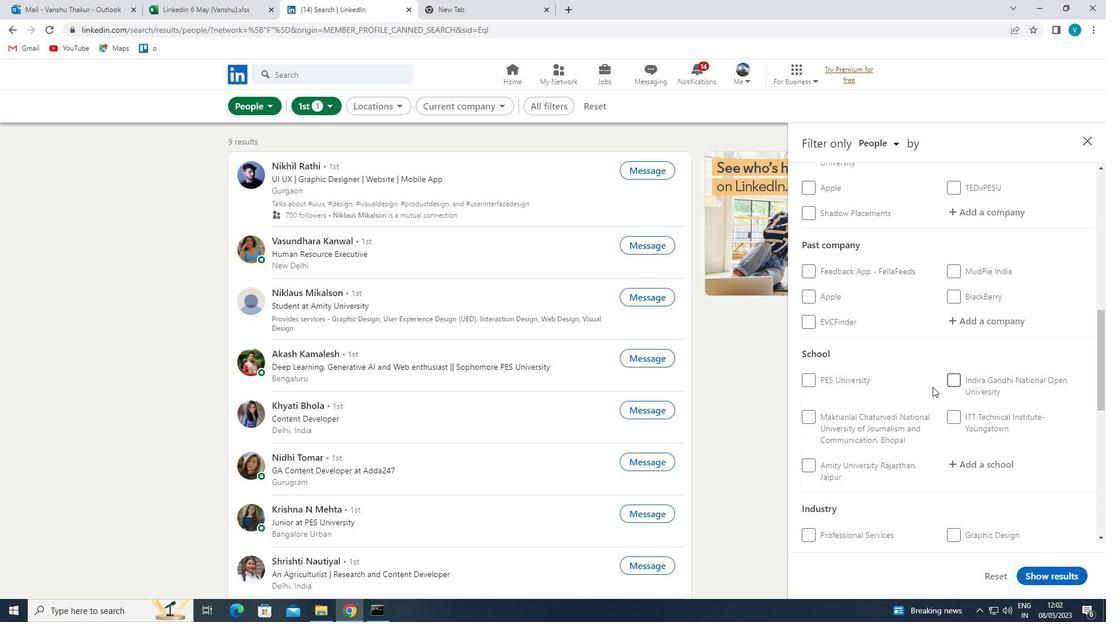 
Action: Mouse moved to (857, 434)
Screenshot: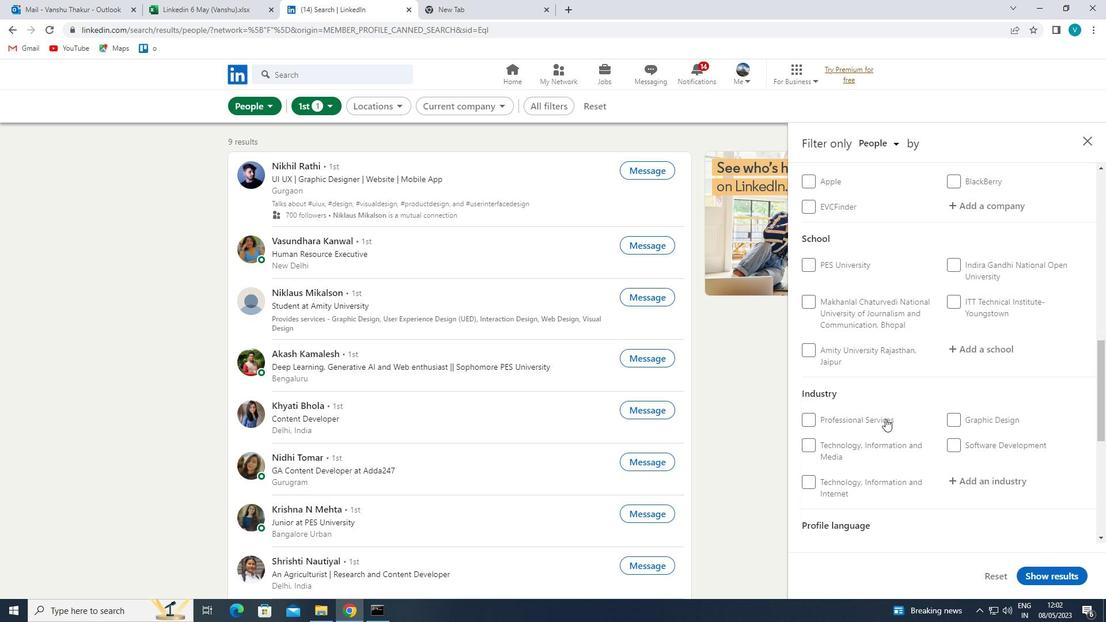 
Action: Mouse scrolled (857, 433) with delta (0, 0)
Screenshot: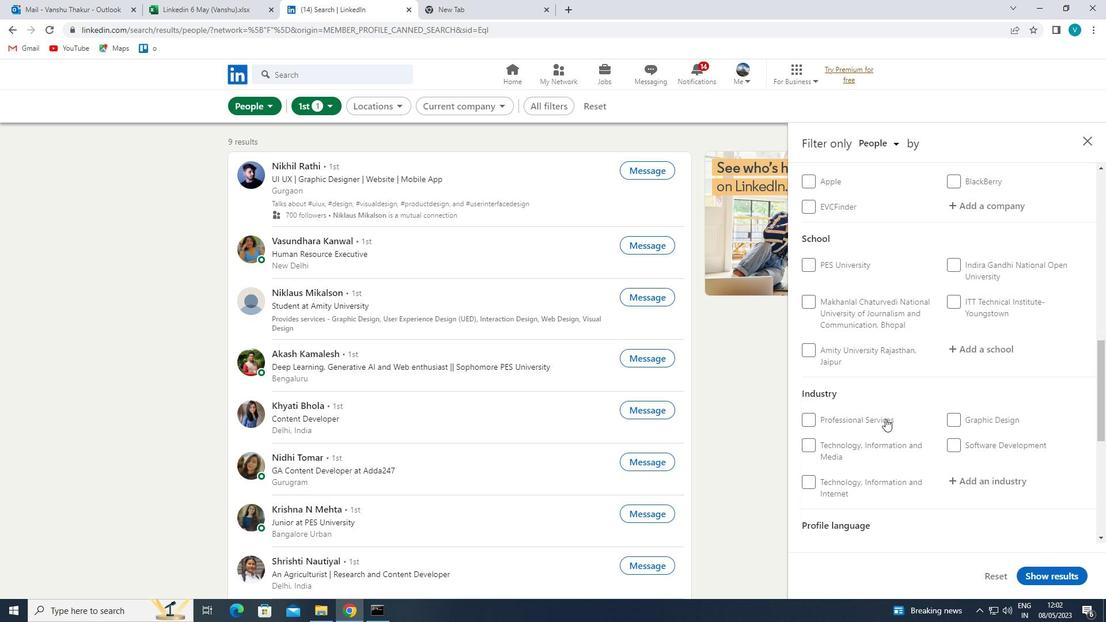 
Action: Mouse scrolled (857, 433) with delta (0, 0)
Screenshot: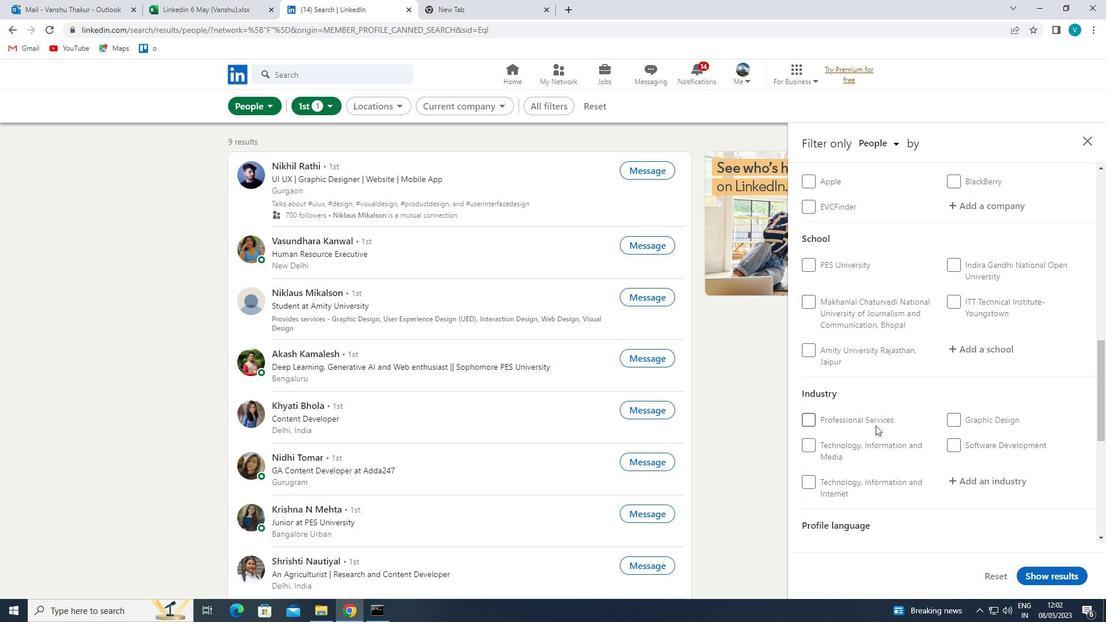 
Action: Mouse moved to (800, 439)
Screenshot: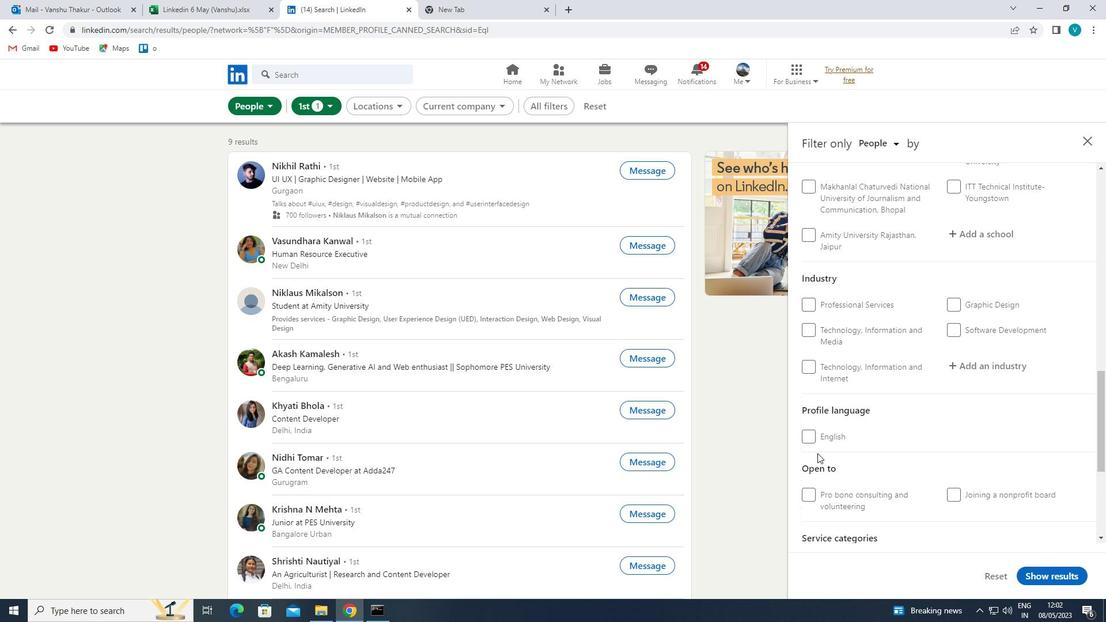 
Action: Mouse pressed left at (800, 439)
Screenshot: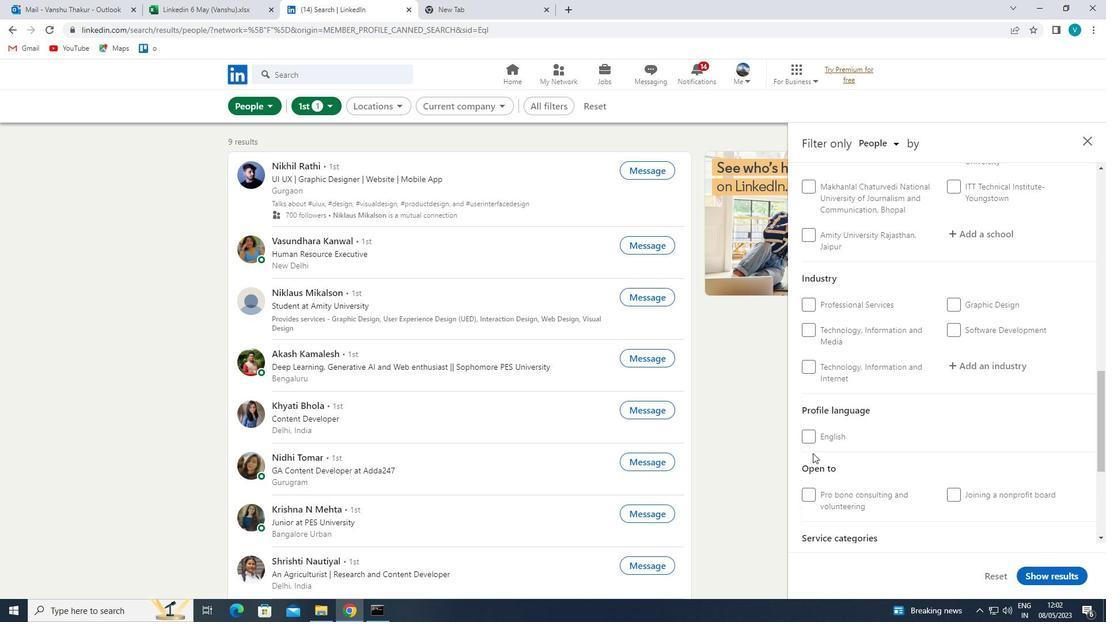 
Action: Mouse moved to (802, 438)
Screenshot: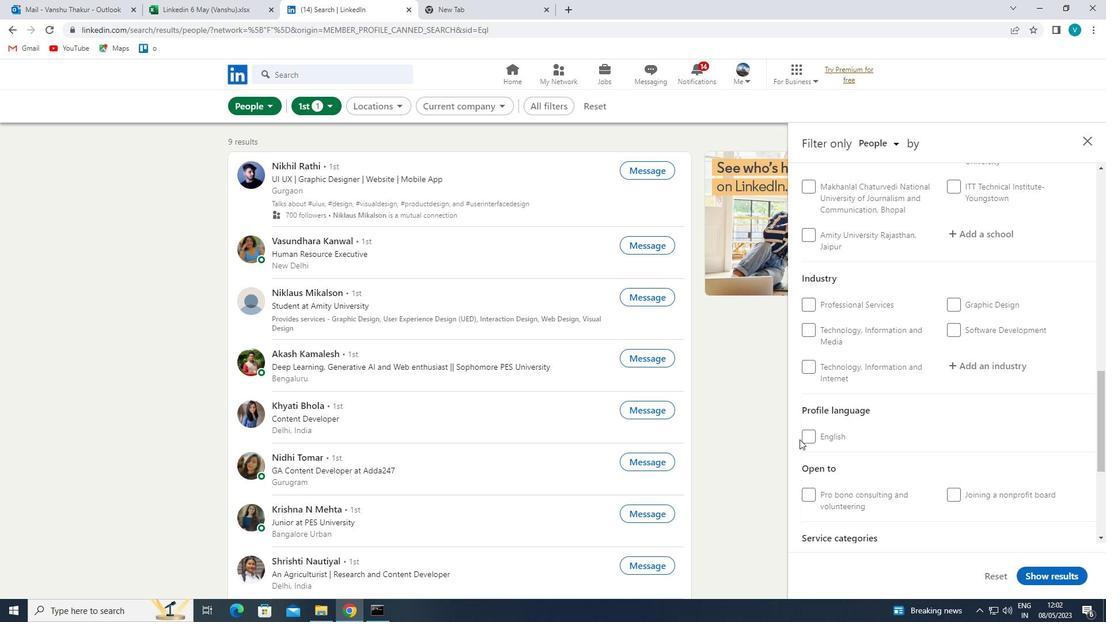 
Action: Mouse pressed left at (802, 438)
Screenshot: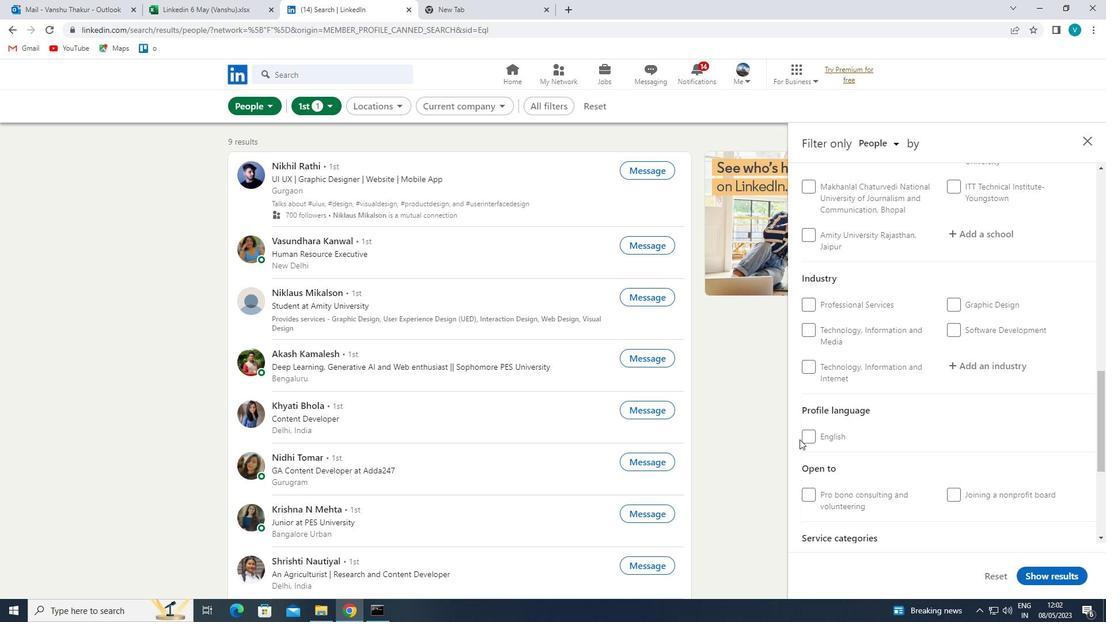 
Action: Mouse moved to (913, 447)
Screenshot: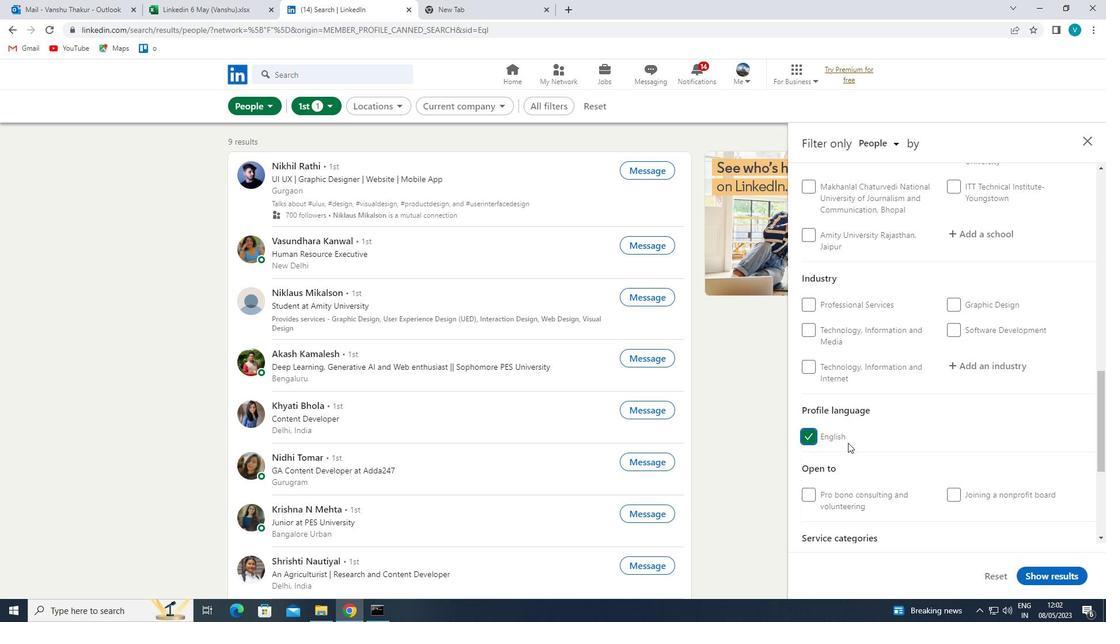 
Action: Mouse scrolled (913, 448) with delta (0, 0)
Screenshot: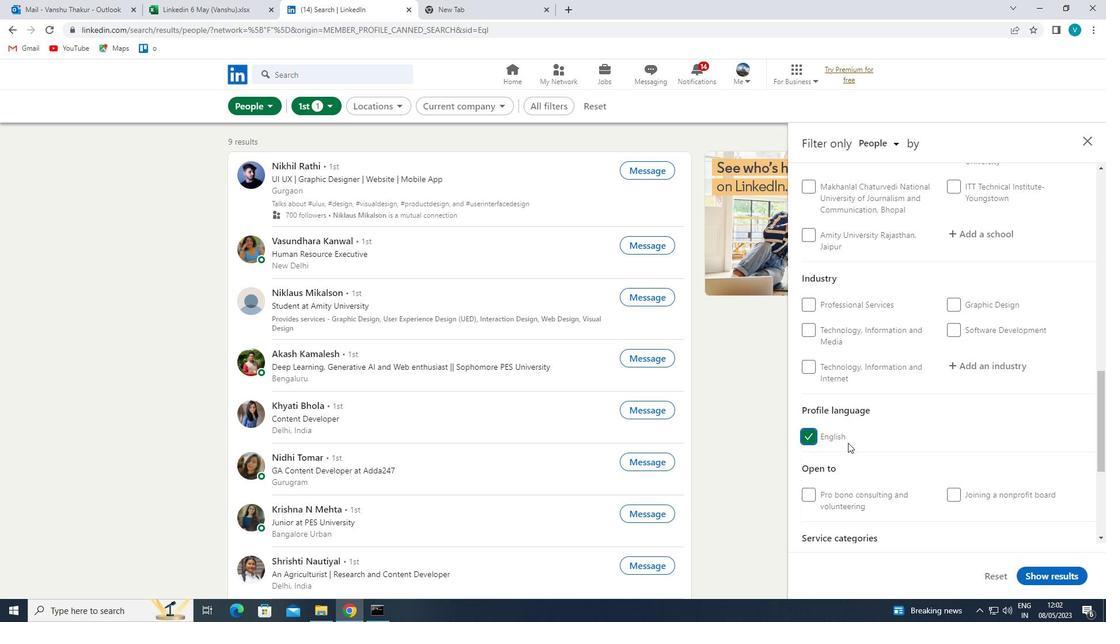 
Action: Mouse moved to (917, 447)
Screenshot: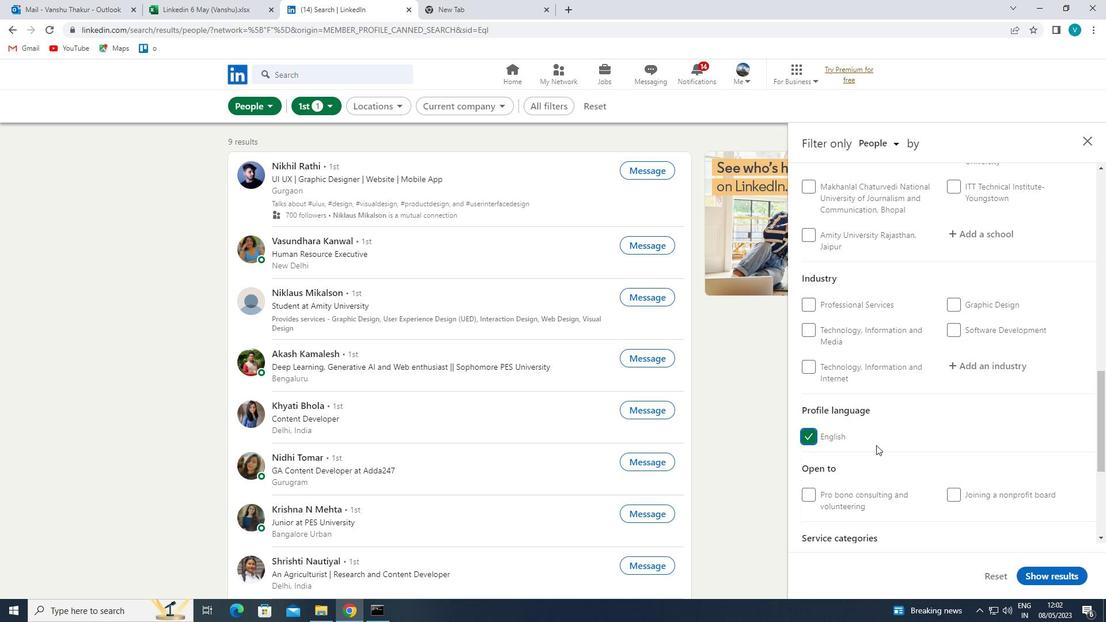 
Action: Mouse scrolled (917, 447) with delta (0, 0)
Screenshot: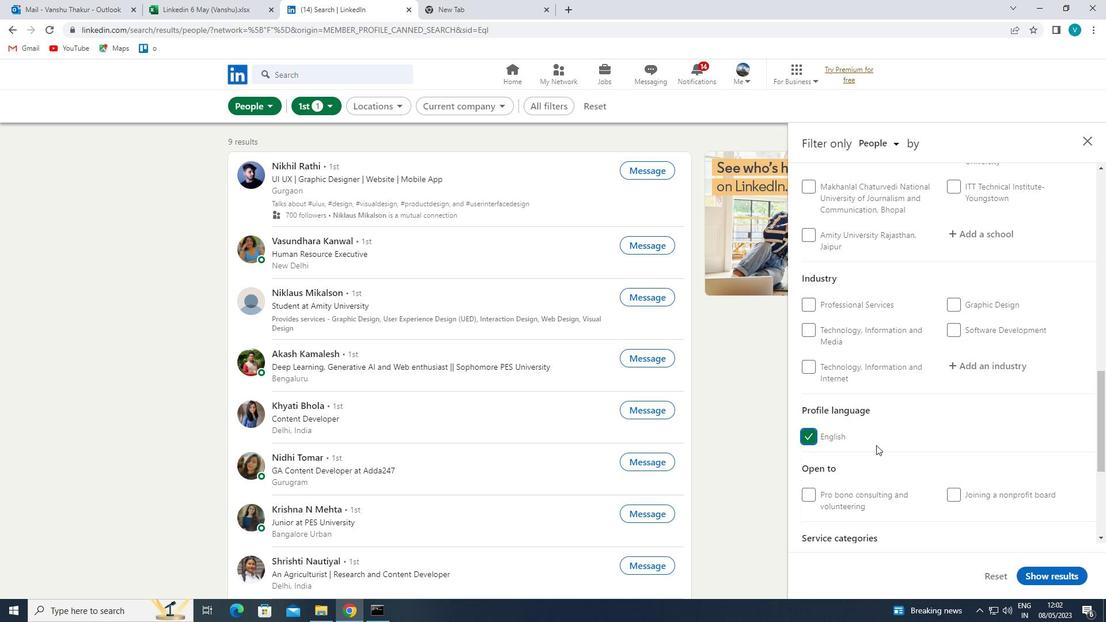 
Action: Mouse moved to (918, 447)
Screenshot: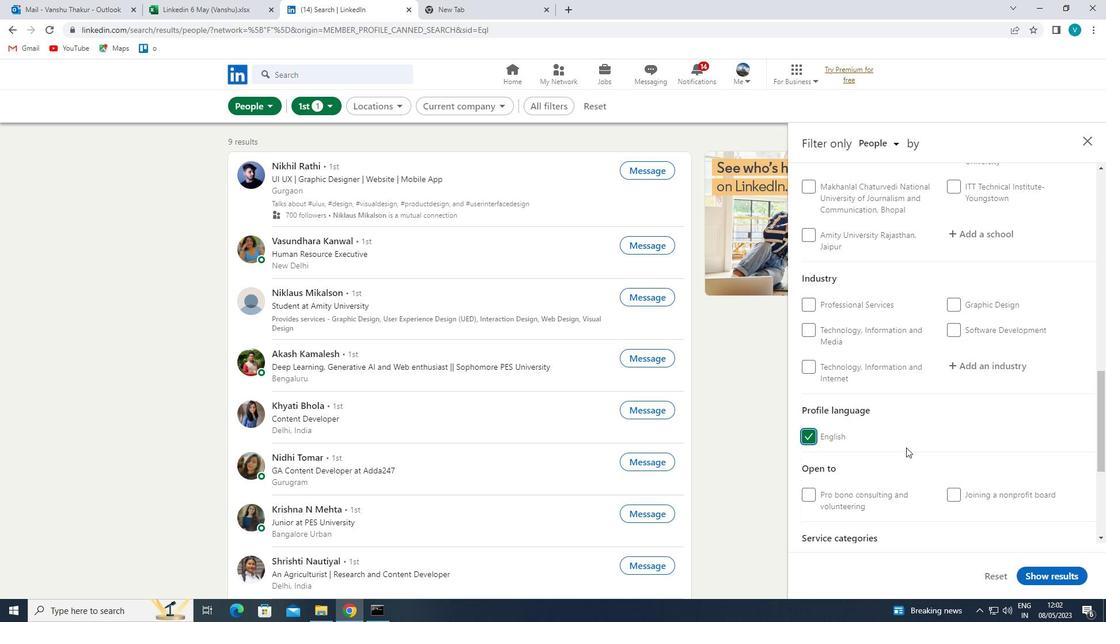 
Action: Mouse scrolled (918, 447) with delta (0, 0)
Screenshot: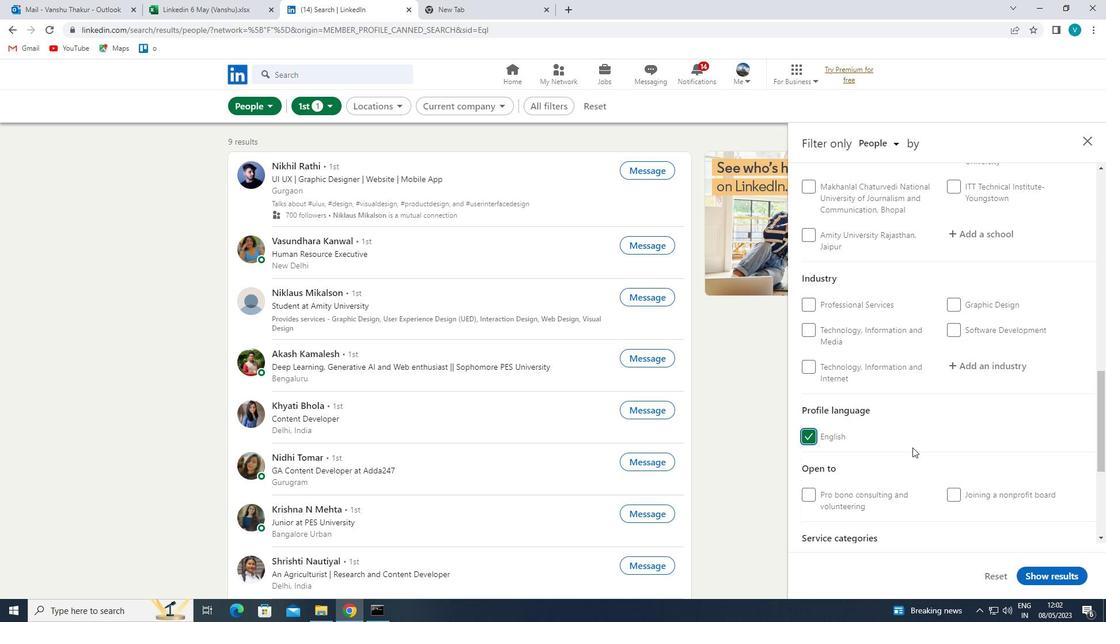 
Action: Mouse scrolled (918, 447) with delta (0, 0)
Screenshot: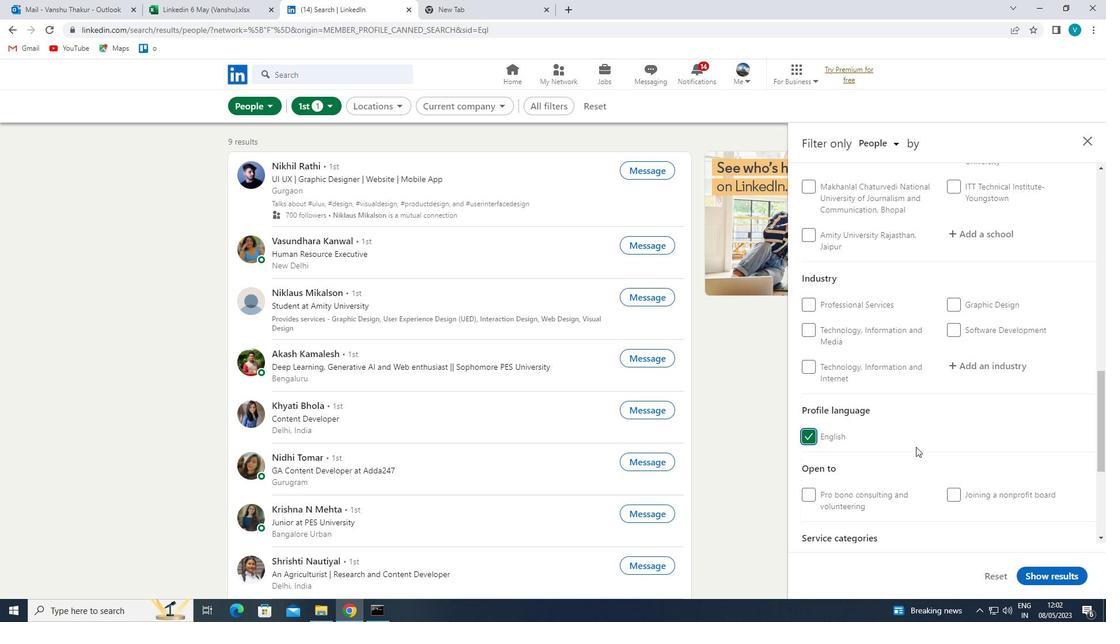 
Action: Mouse moved to (918, 446)
Screenshot: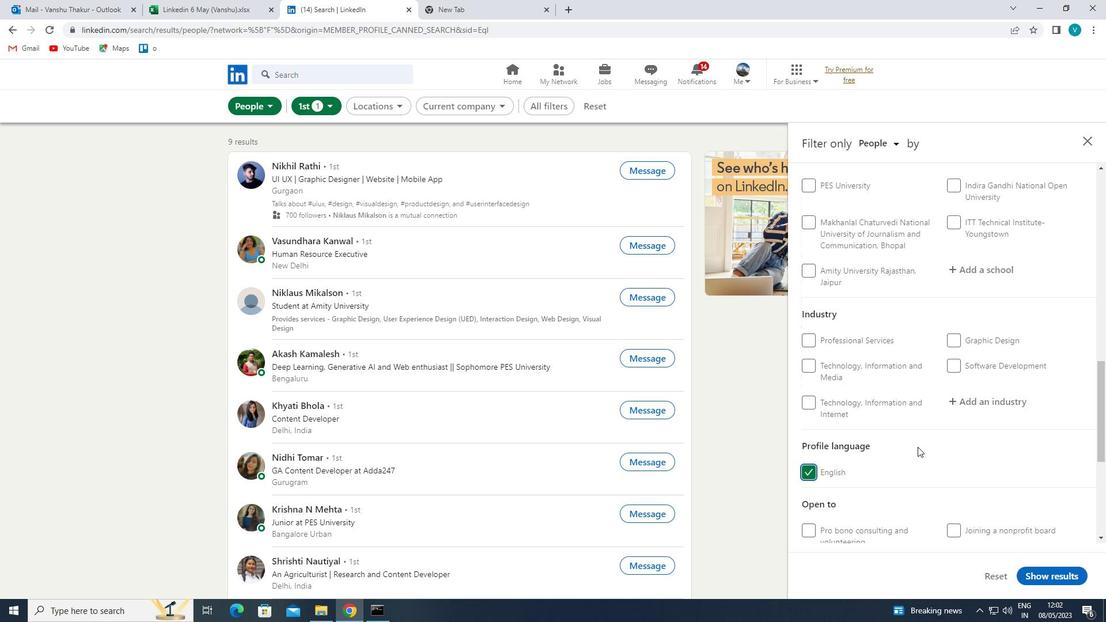 
Action: Mouse scrolled (918, 447) with delta (0, 0)
Screenshot: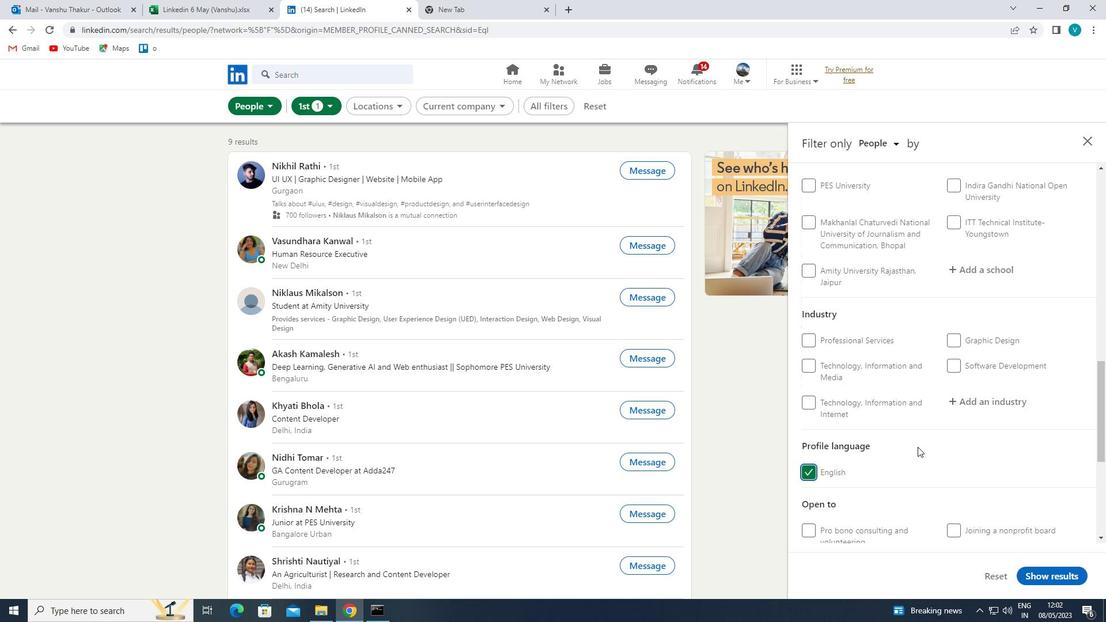 
Action: Mouse moved to (919, 446)
Screenshot: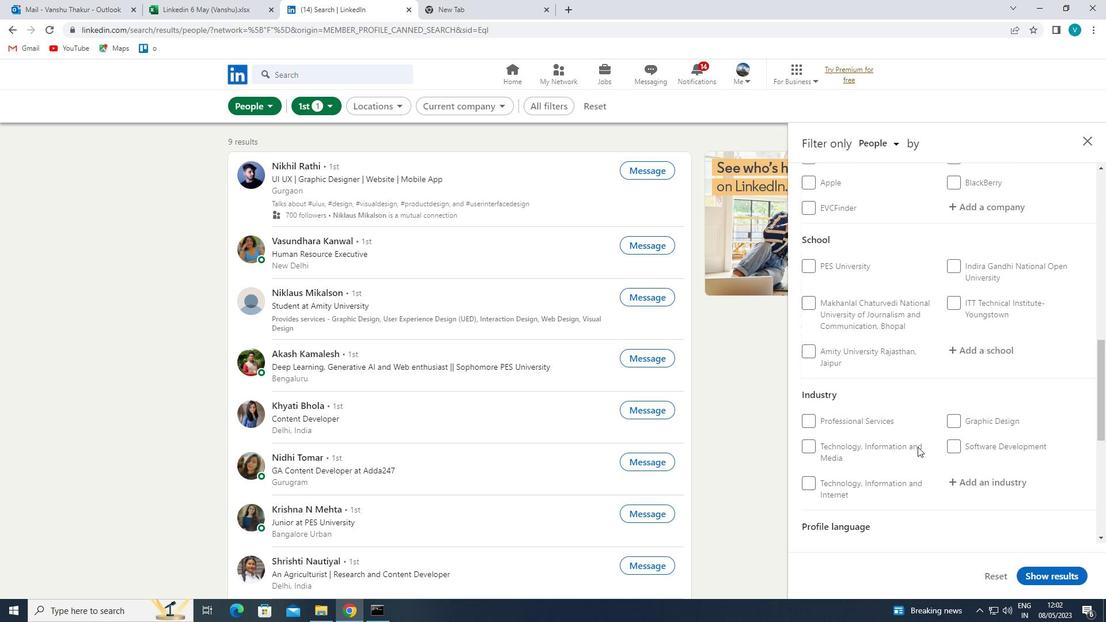 
Action: Mouse scrolled (919, 447) with delta (0, 0)
Screenshot: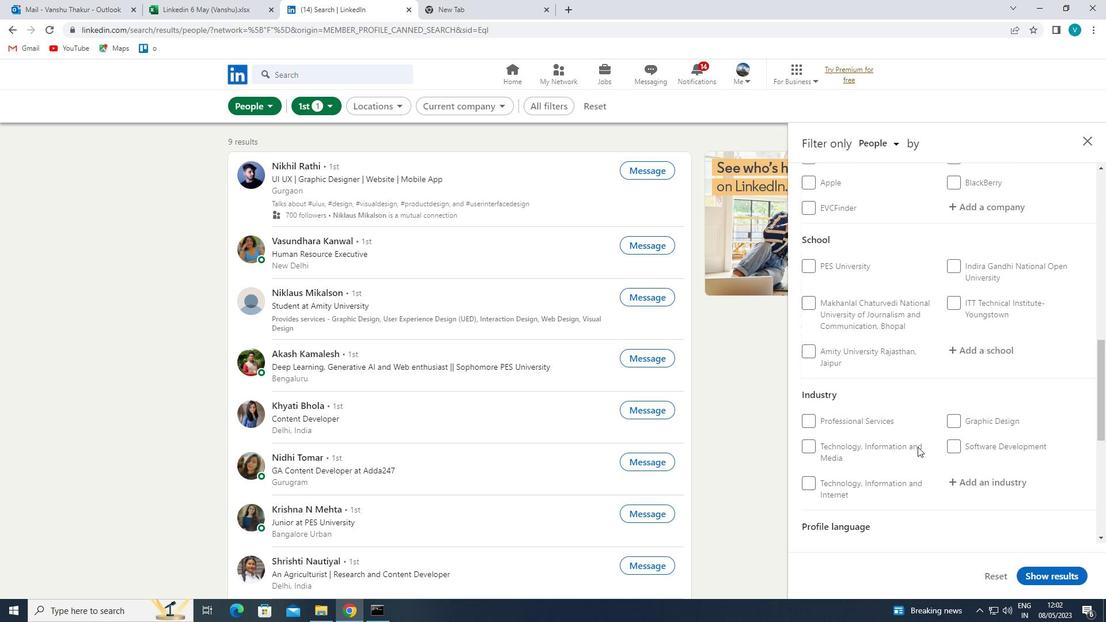 
Action: Mouse moved to (921, 446)
Screenshot: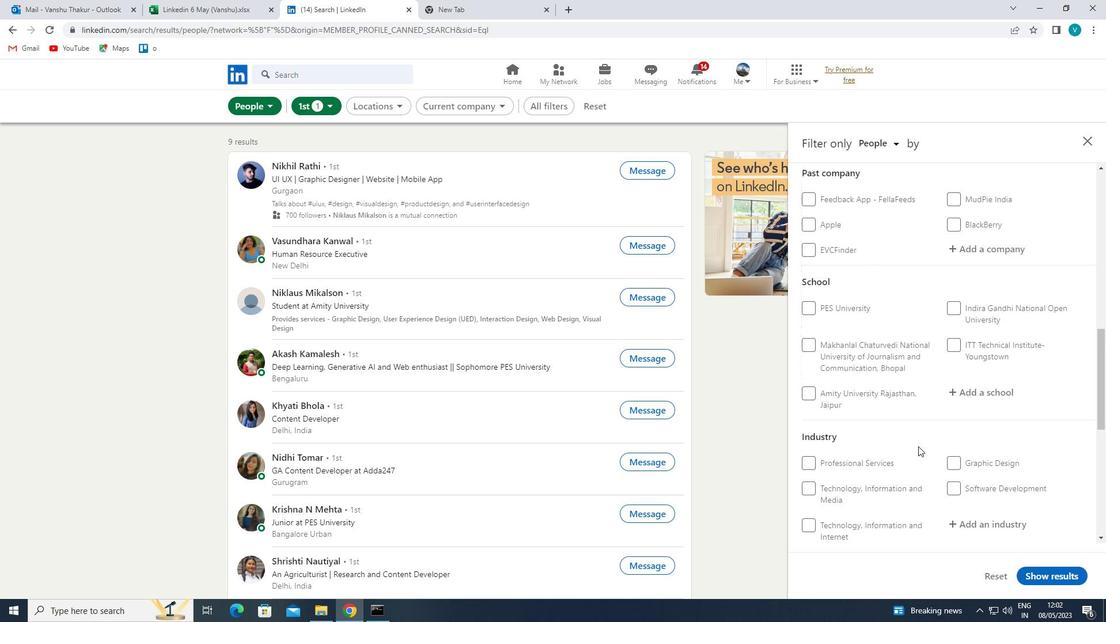
Action: Mouse scrolled (921, 447) with delta (0, 0)
Screenshot: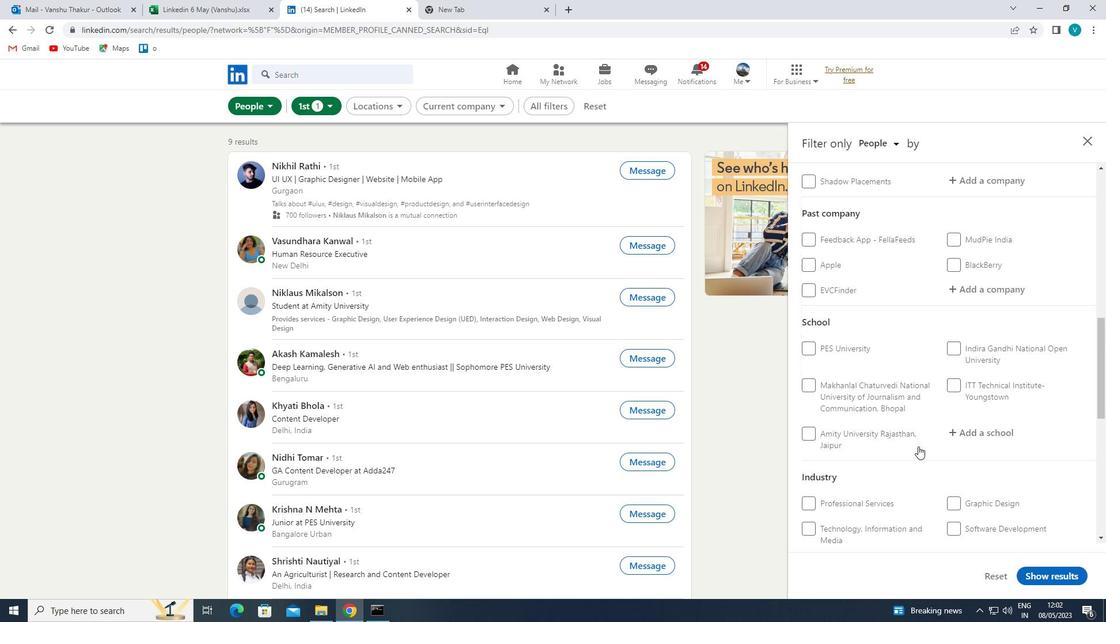 
Action: Mouse moved to (1008, 381)
Screenshot: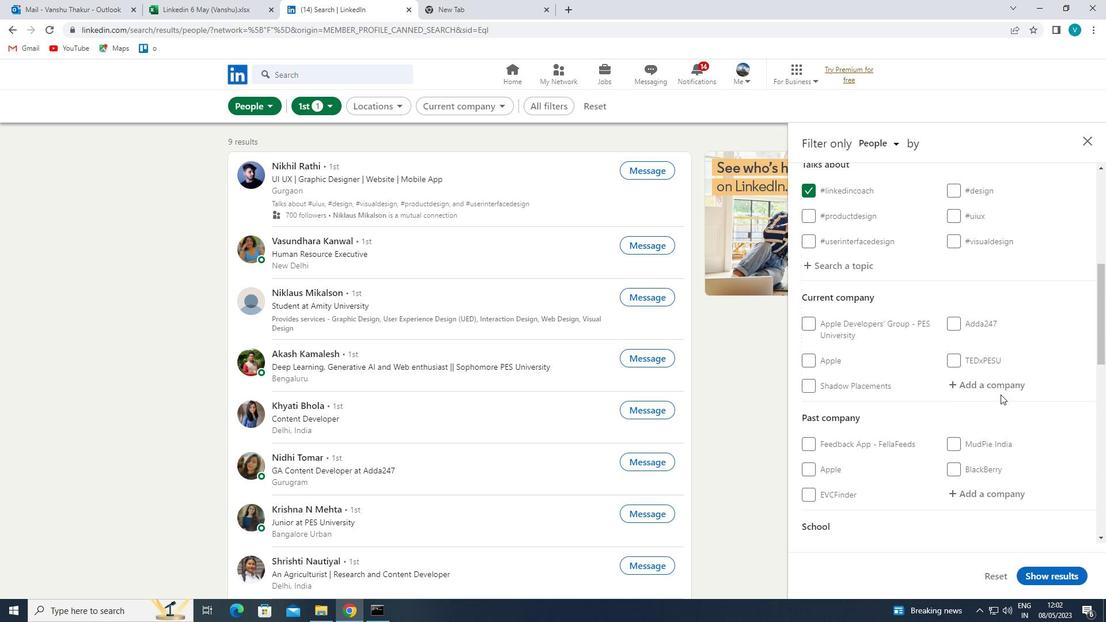 
Action: Mouse pressed left at (1008, 381)
Screenshot: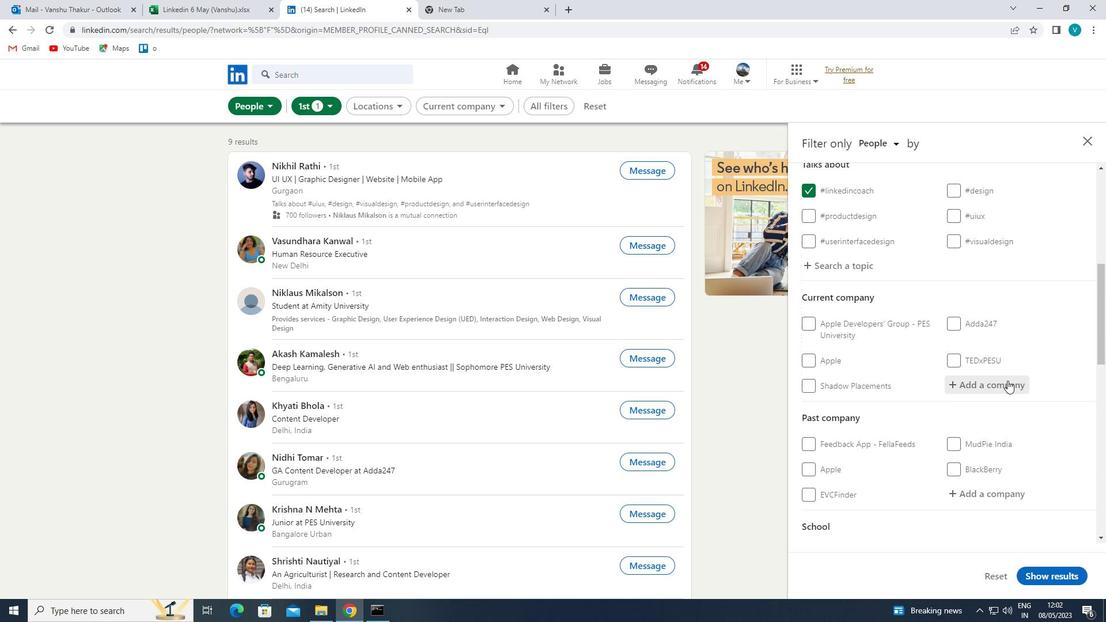 
Action: Key pressed <Key.shift>ASCENDION
Screenshot: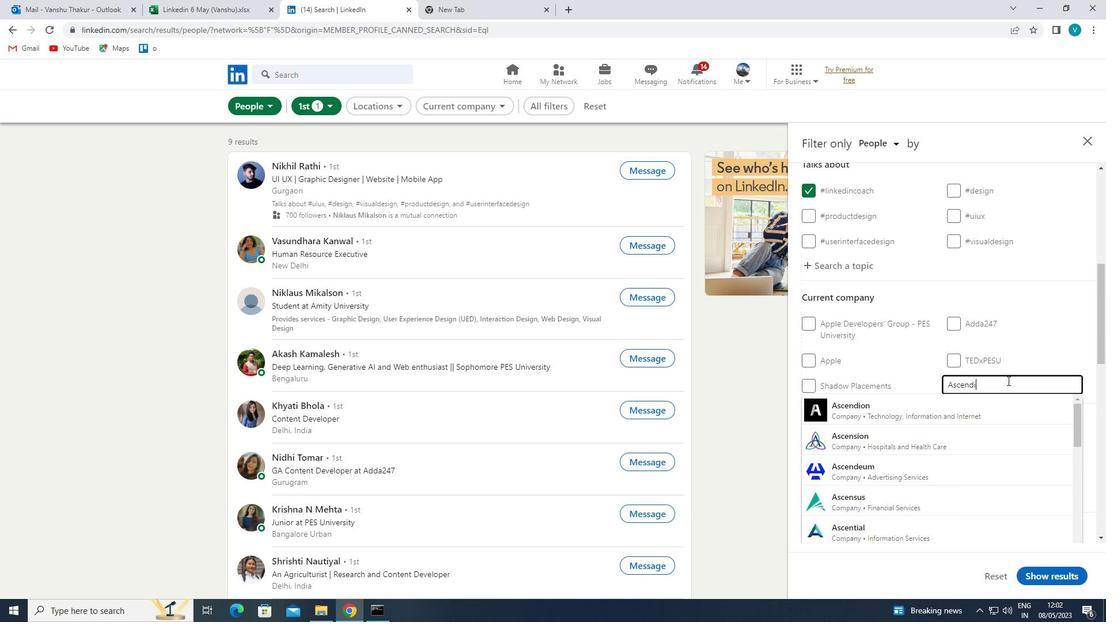 
Action: Mouse moved to (976, 402)
Screenshot: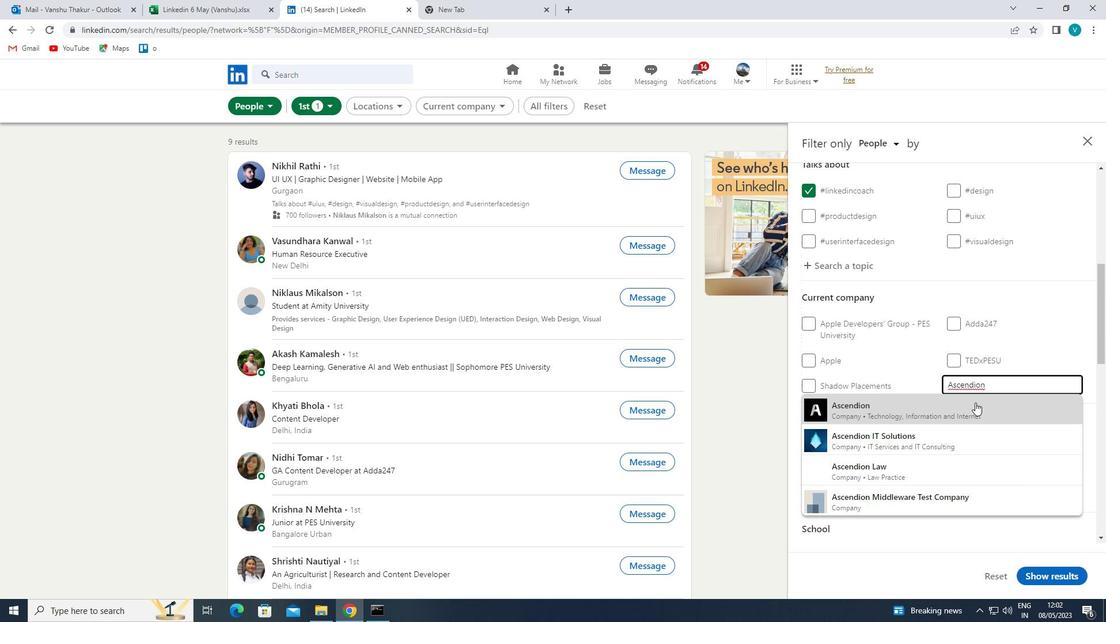 
Action: Mouse pressed left at (976, 402)
Screenshot: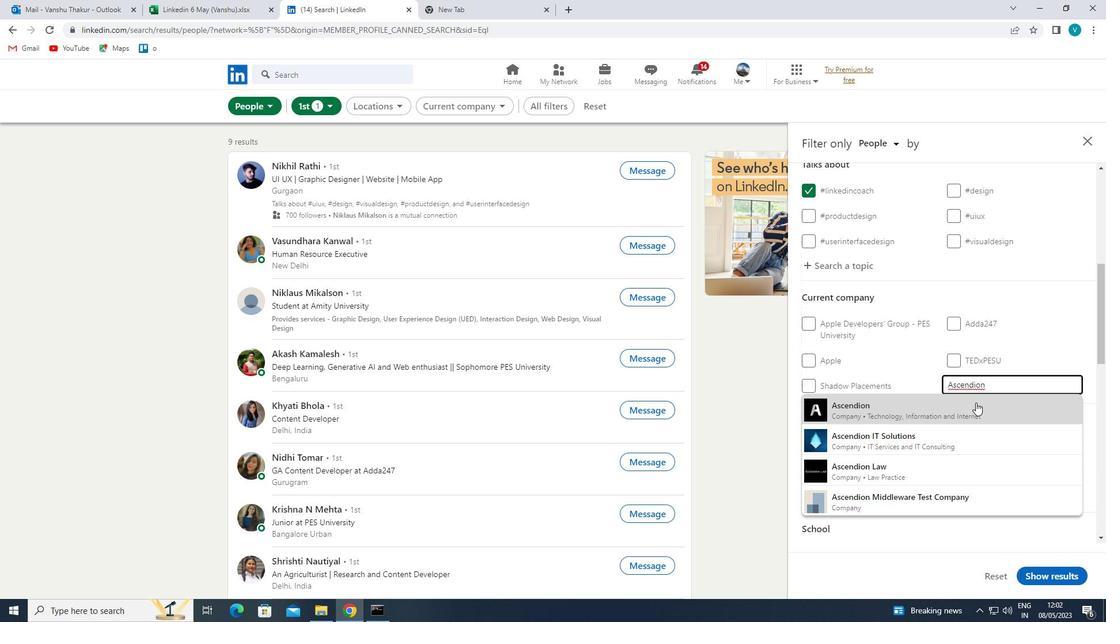 
Action: Mouse moved to (978, 402)
Screenshot: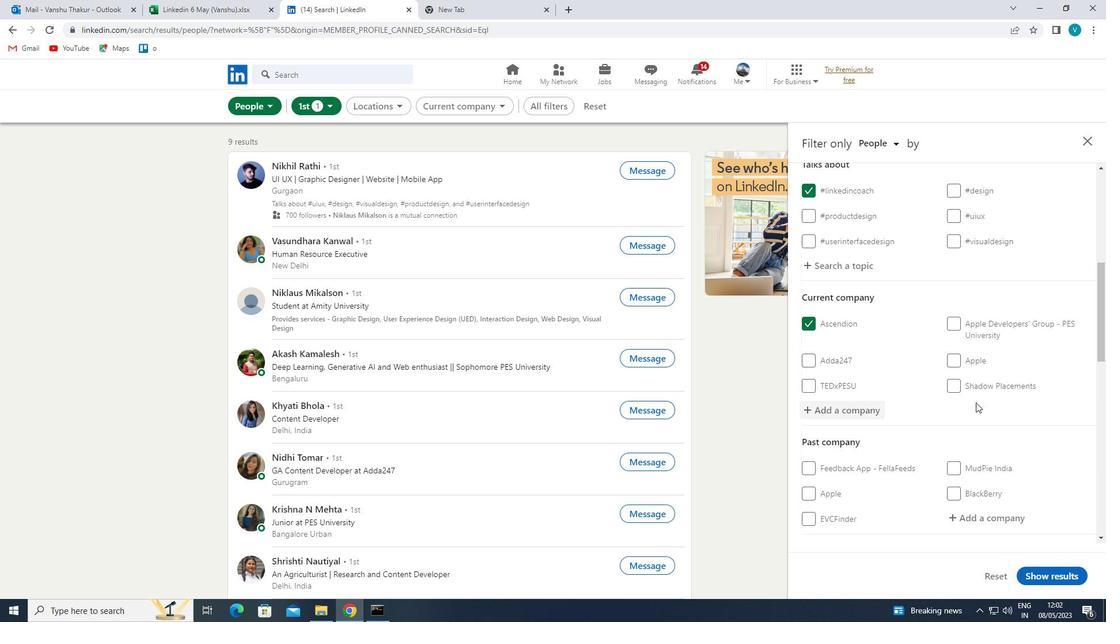 
Action: Mouse scrolled (978, 402) with delta (0, 0)
Screenshot: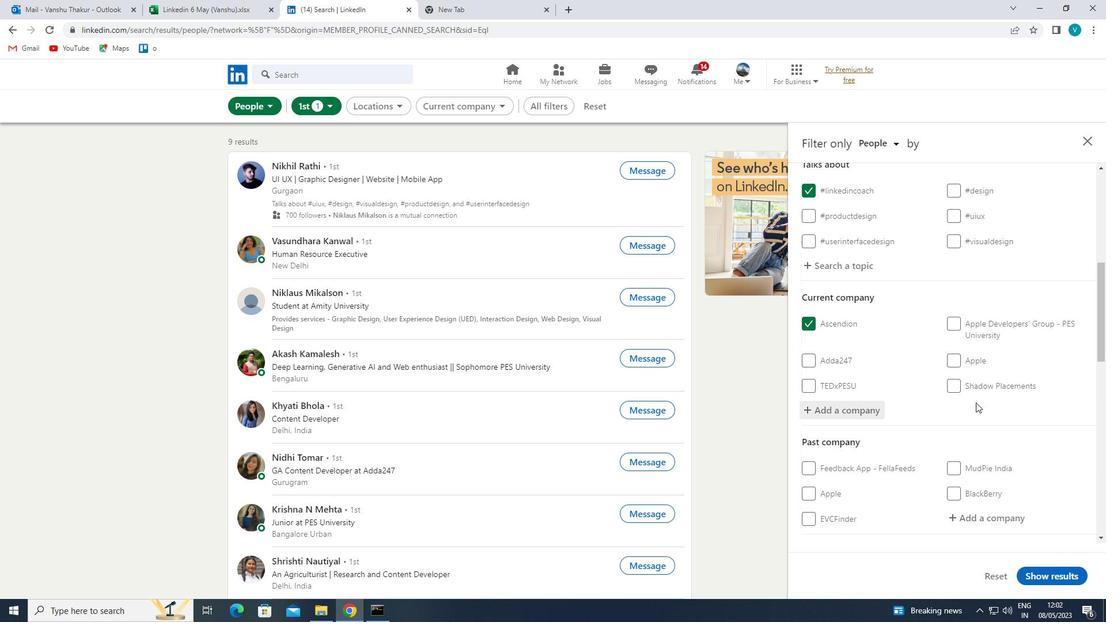 
Action: Mouse moved to (978, 402)
Screenshot: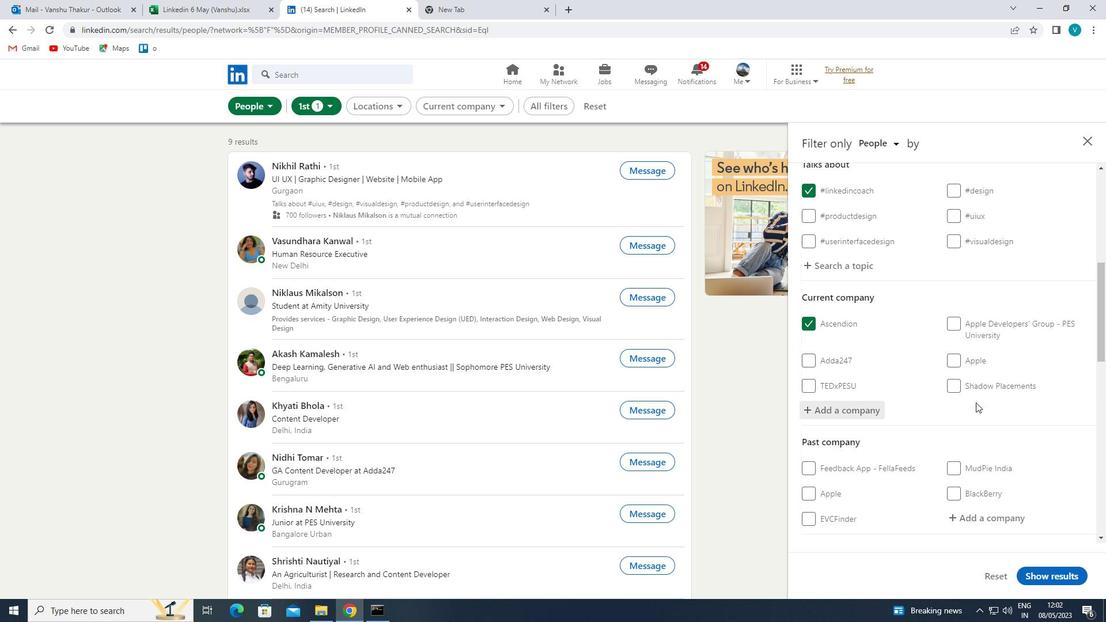 
Action: Mouse scrolled (978, 402) with delta (0, 0)
Screenshot: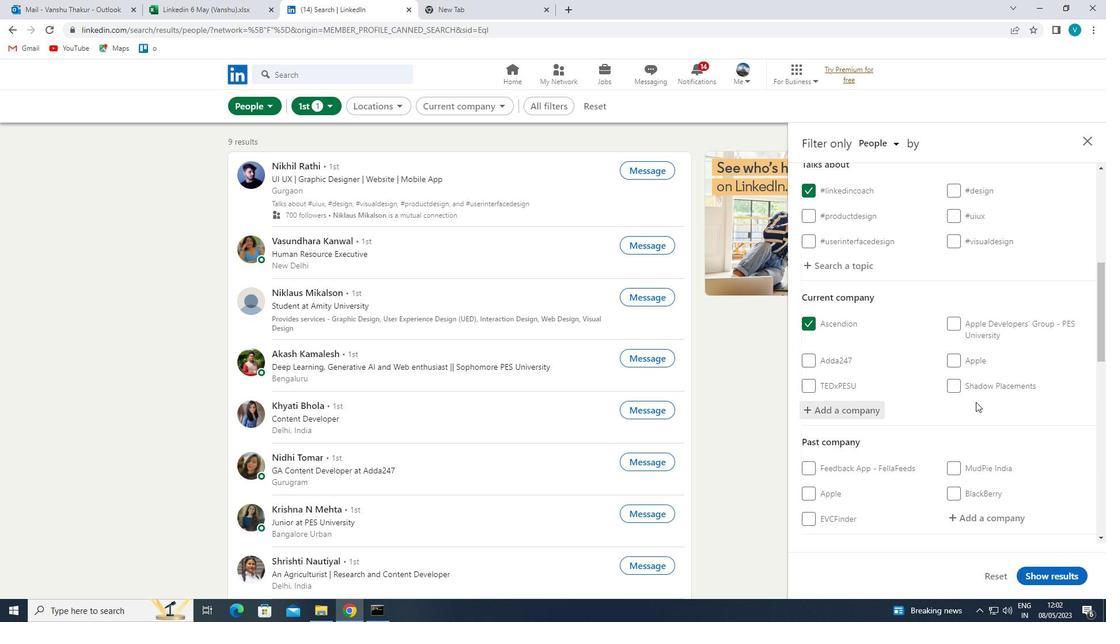 
Action: Mouse scrolled (978, 402) with delta (0, 0)
Screenshot: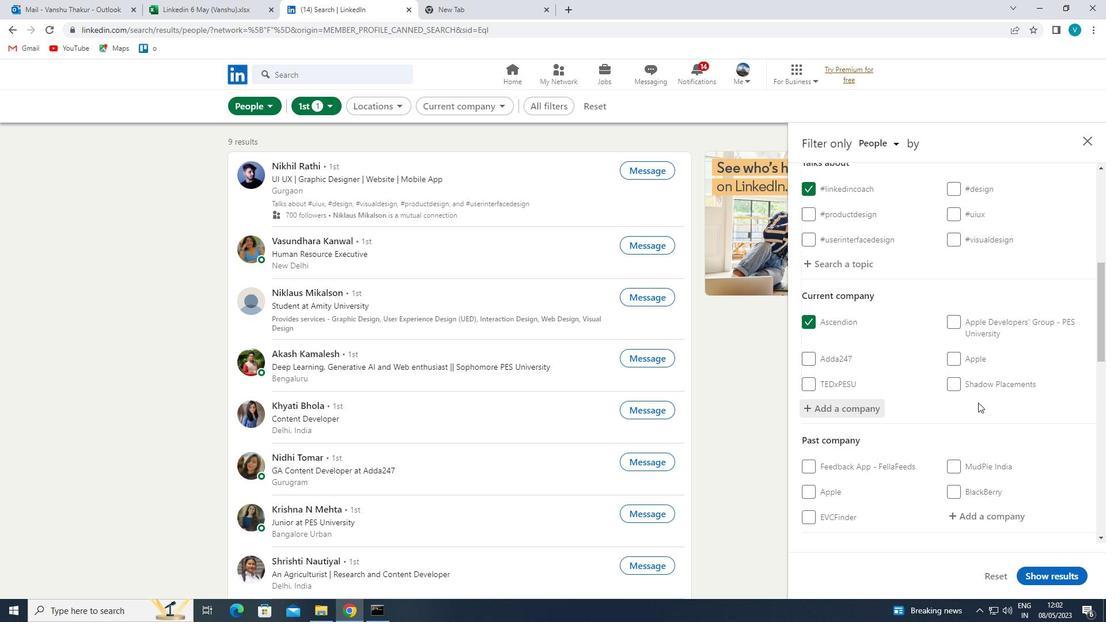 
Action: Mouse scrolled (978, 402) with delta (0, 0)
Screenshot: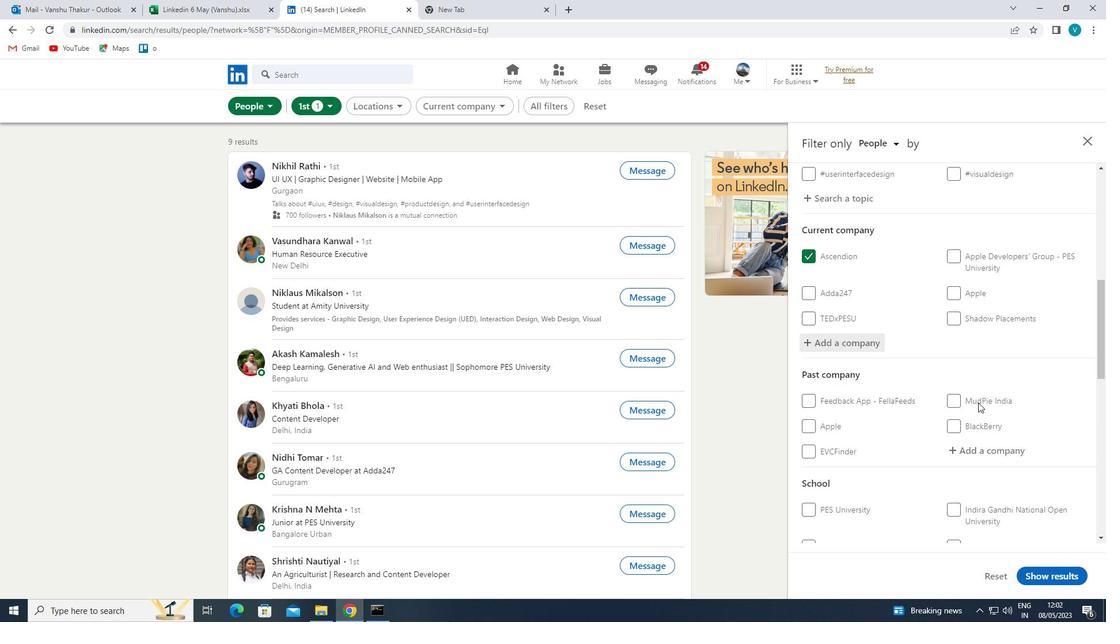 
Action: Mouse scrolled (978, 402) with delta (0, 0)
Screenshot: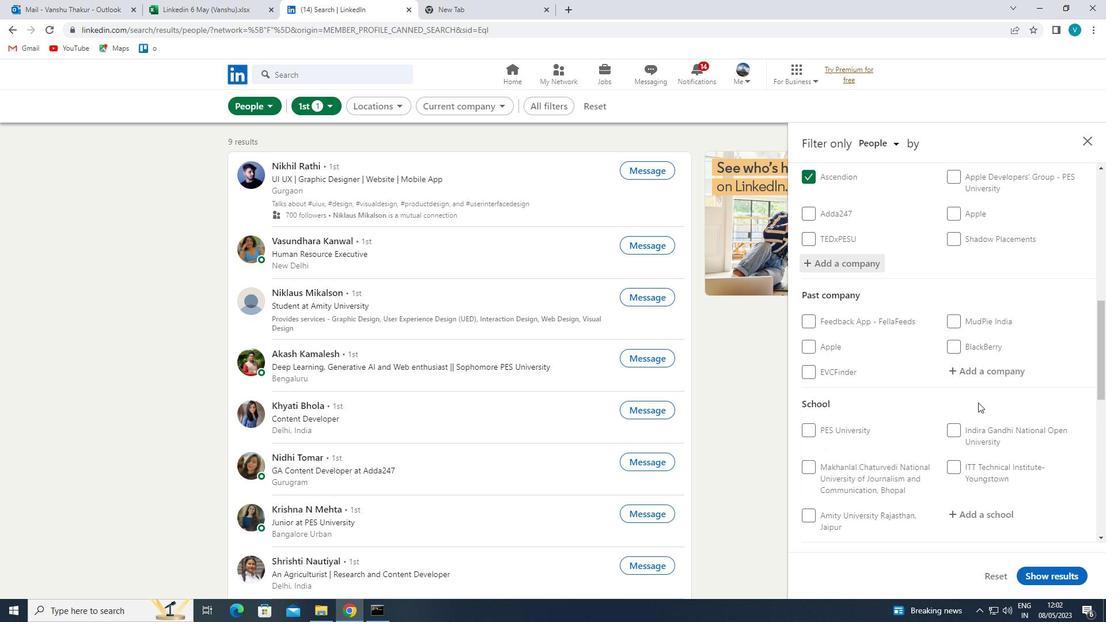 
Action: Mouse moved to (986, 366)
Screenshot: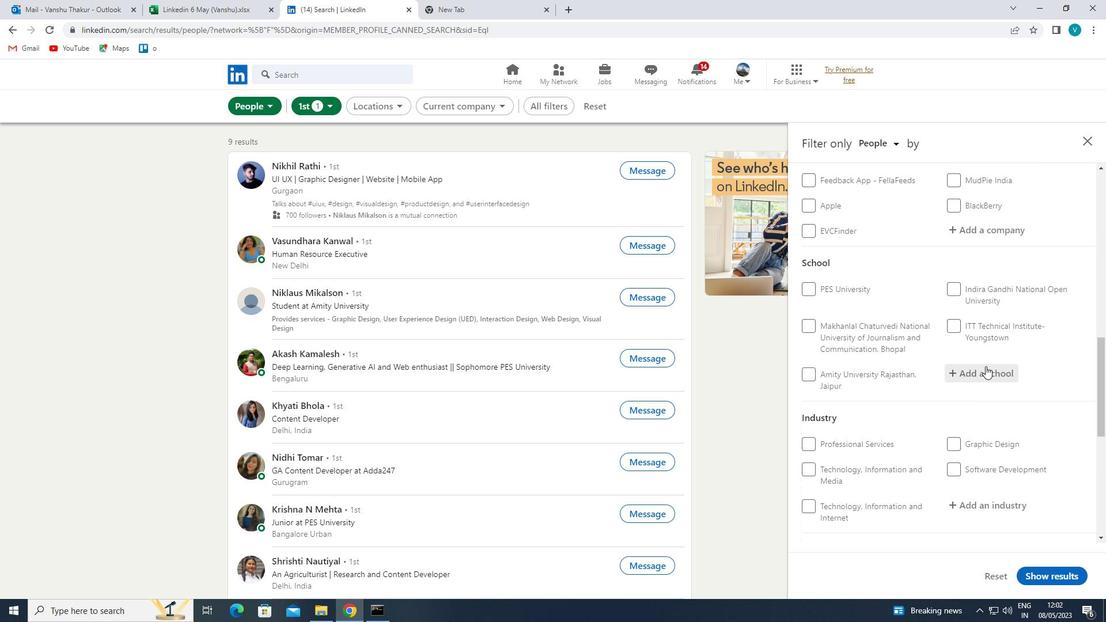 
Action: Mouse pressed left at (986, 366)
Screenshot: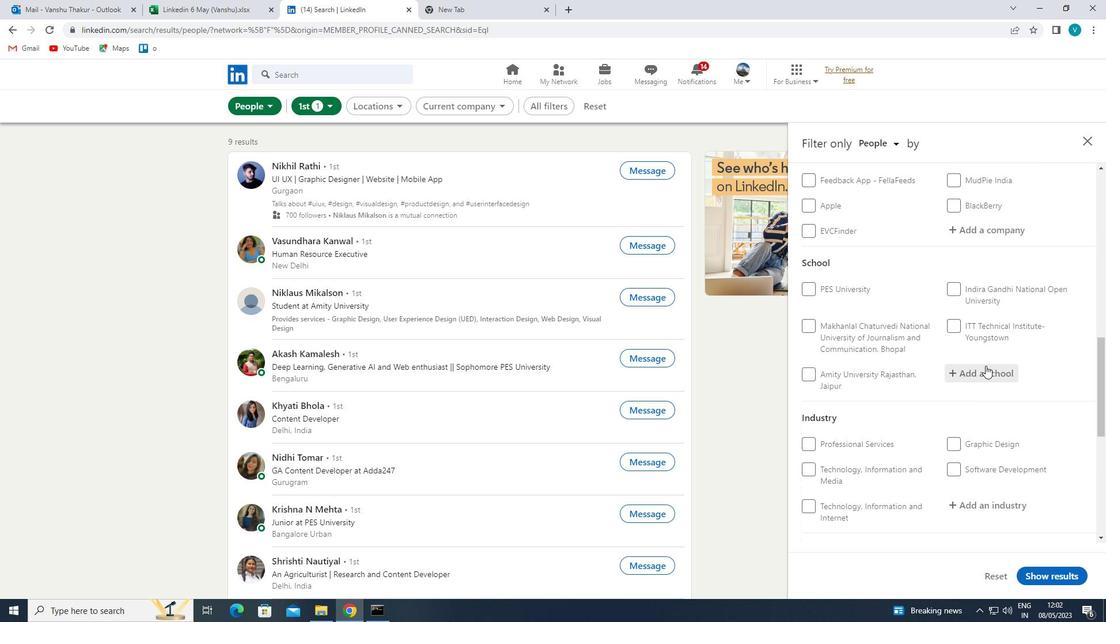 
Action: Mouse moved to (987, 365)
Screenshot: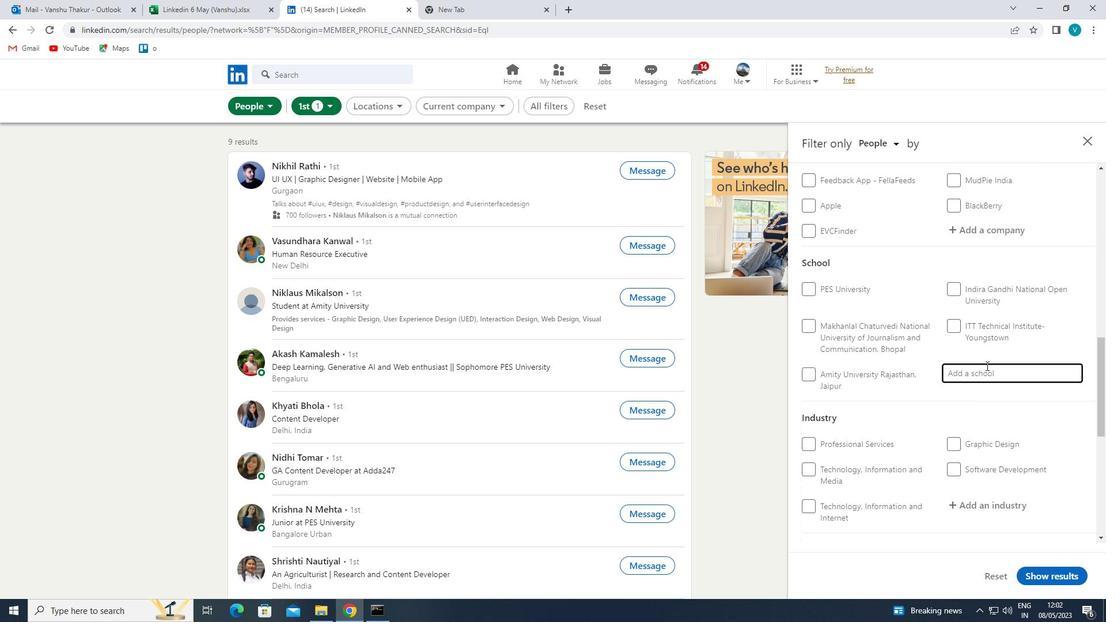 
Action: Key pressed <Key.shift>GOVERNMENT<Key.space><Key.shift>COLL
Screenshot: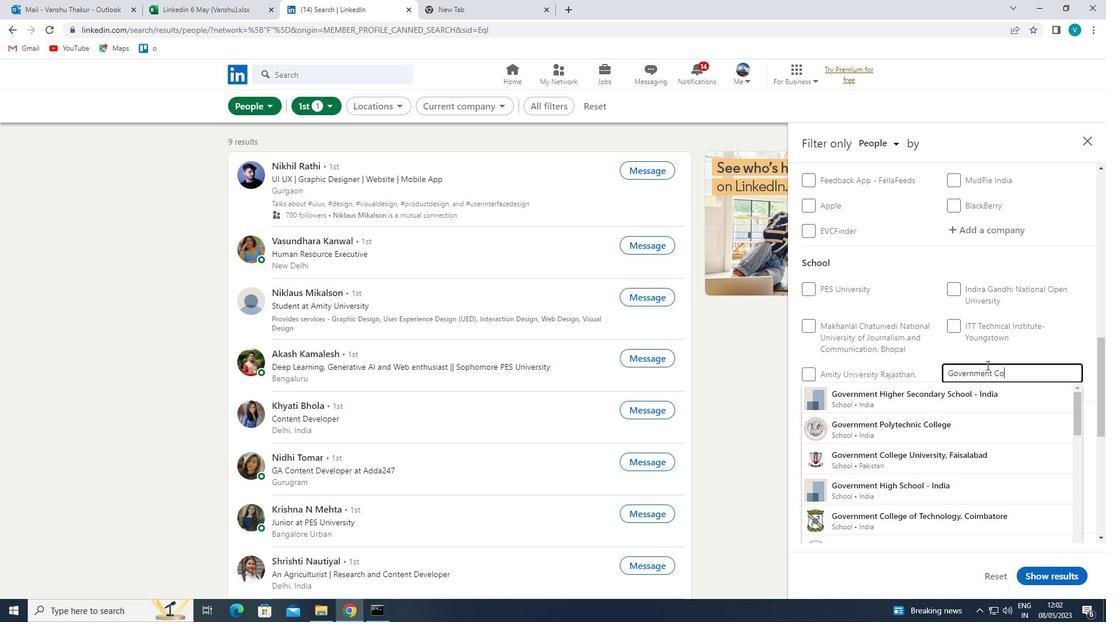 
Action: Mouse moved to (994, 510)
Screenshot: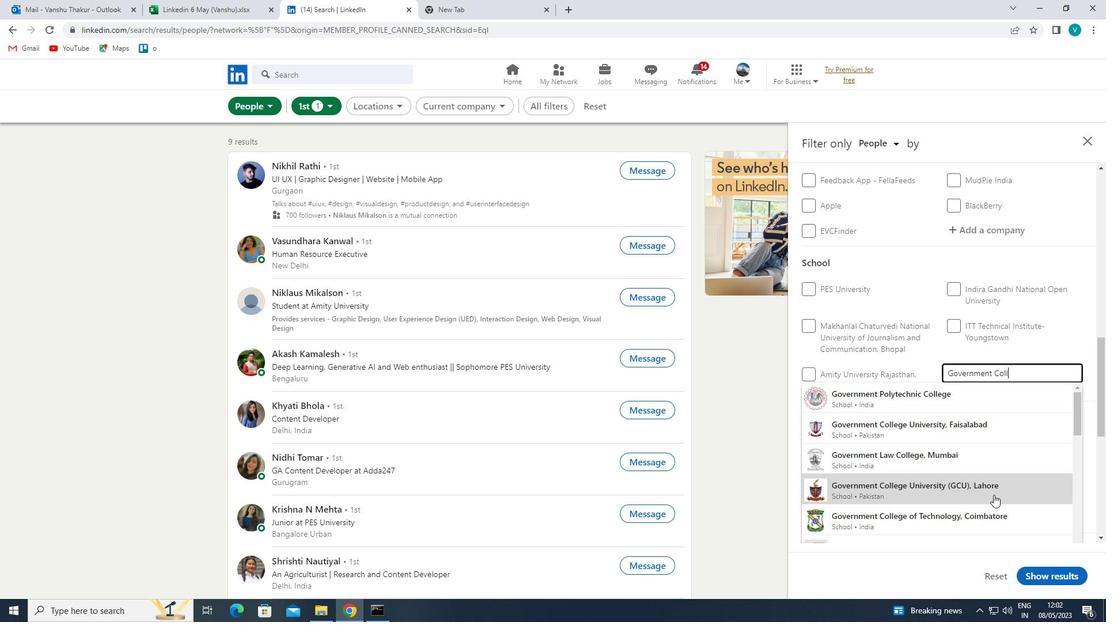 
Action: Mouse pressed left at (994, 510)
Screenshot: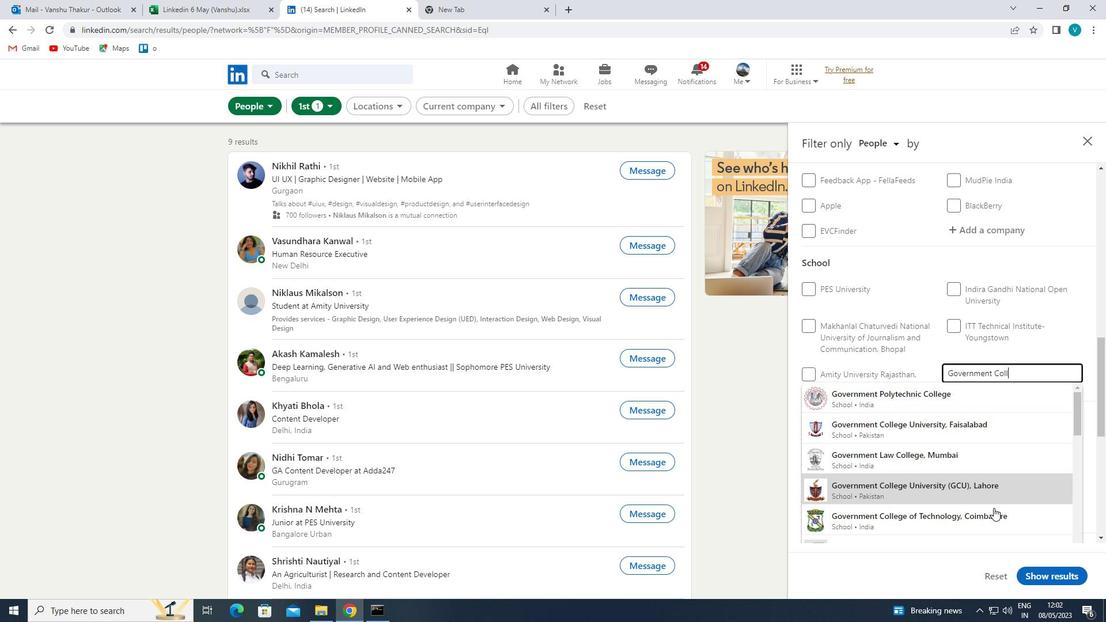 
Action: Mouse moved to (990, 408)
Screenshot: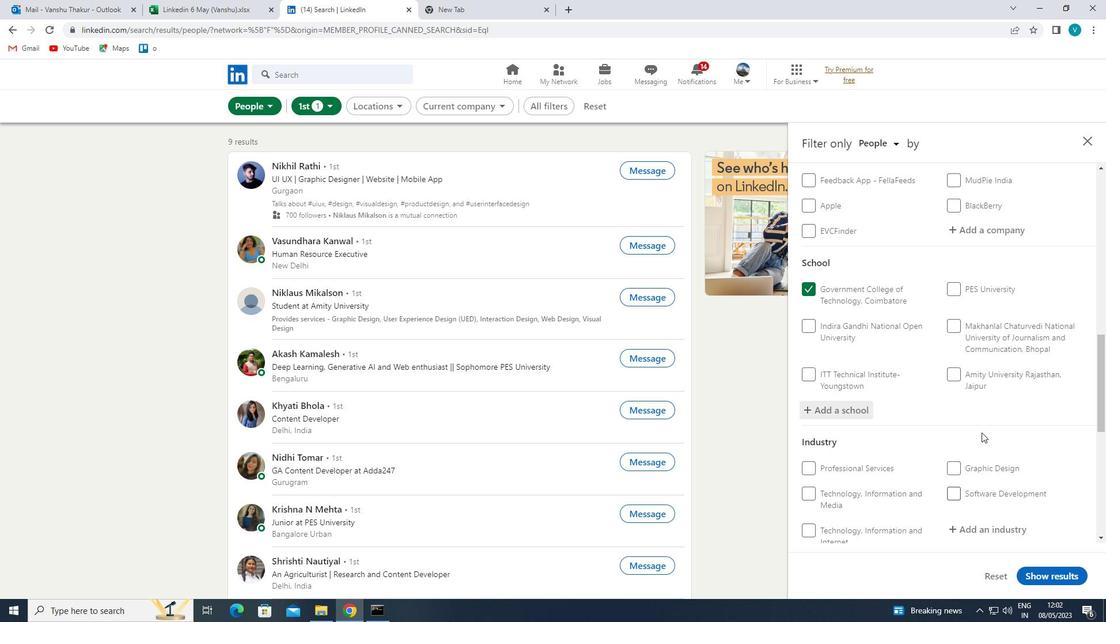 
Action: Mouse scrolled (990, 408) with delta (0, 0)
Screenshot: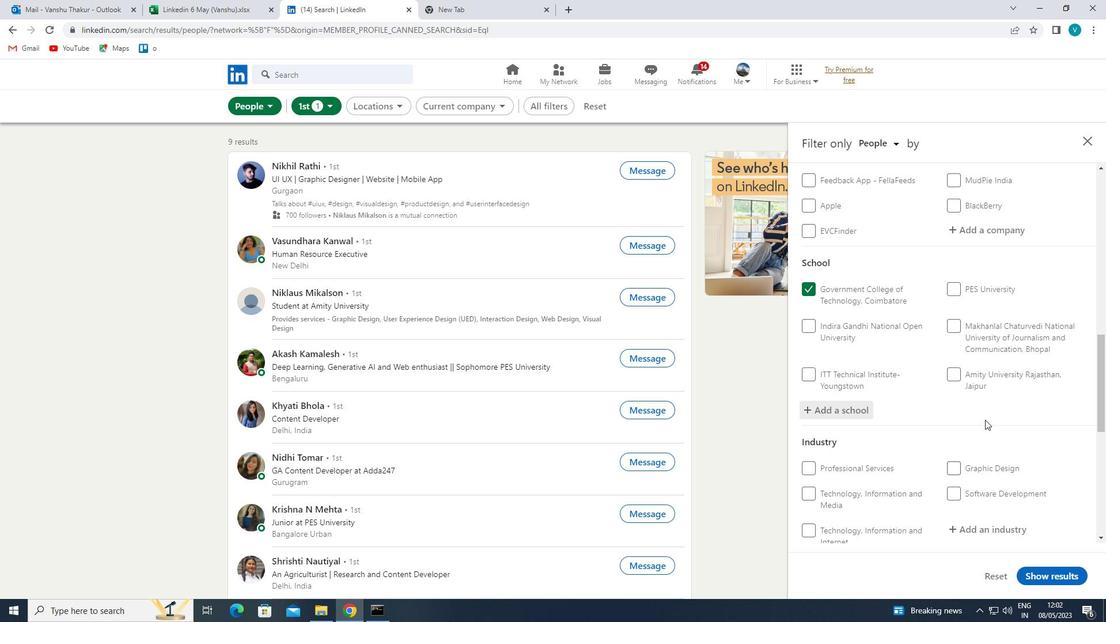 
Action: Mouse scrolled (990, 408) with delta (0, 0)
Screenshot: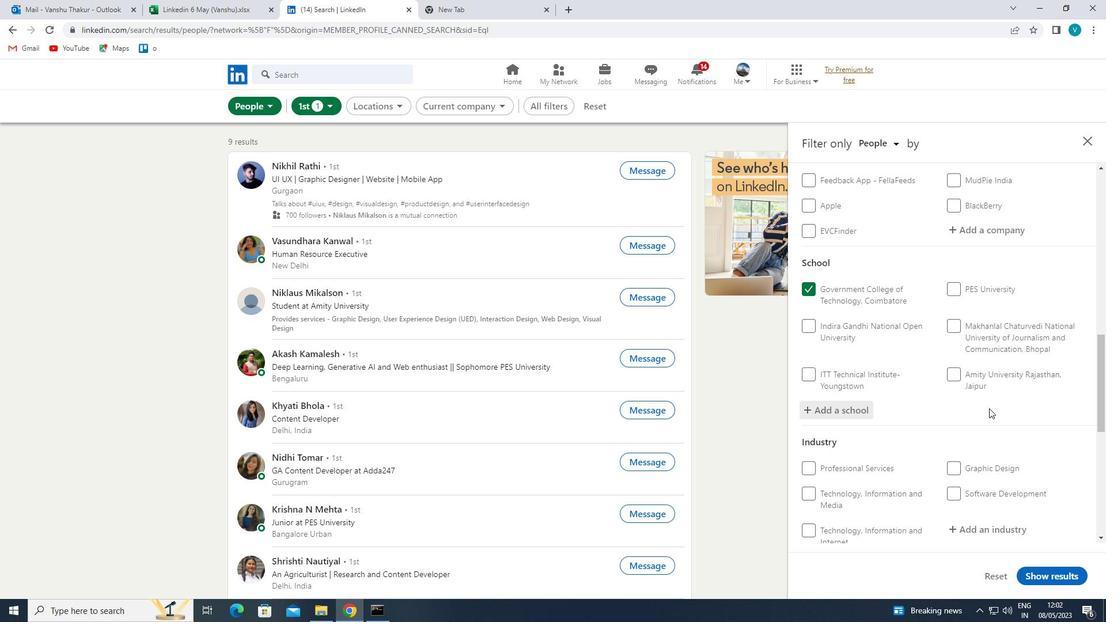 
Action: Mouse moved to (986, 410)
Screenshot: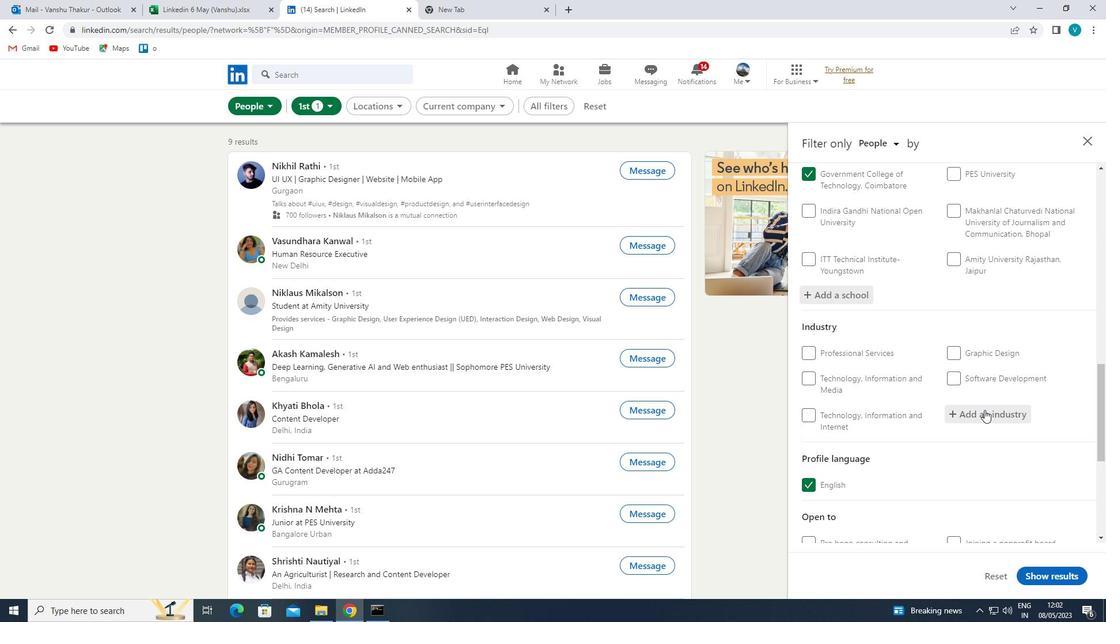 
Action: Mouse pressed left at (986, 410)
Screenshot: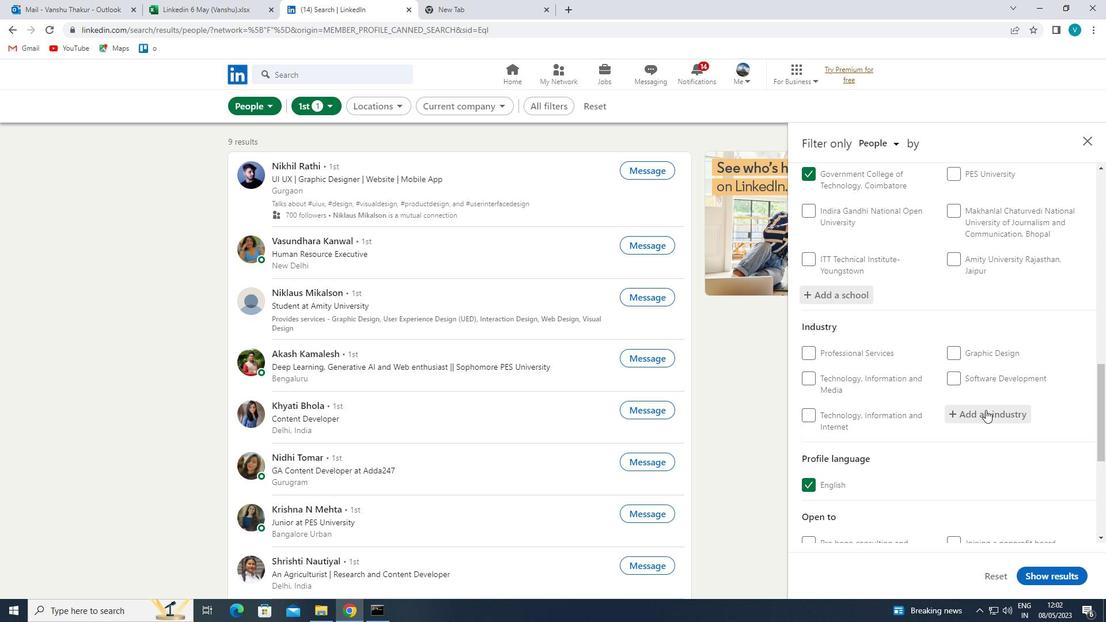 
Action: Key pressed <Key.shift>CIVIC<Key.space>
Screenshot: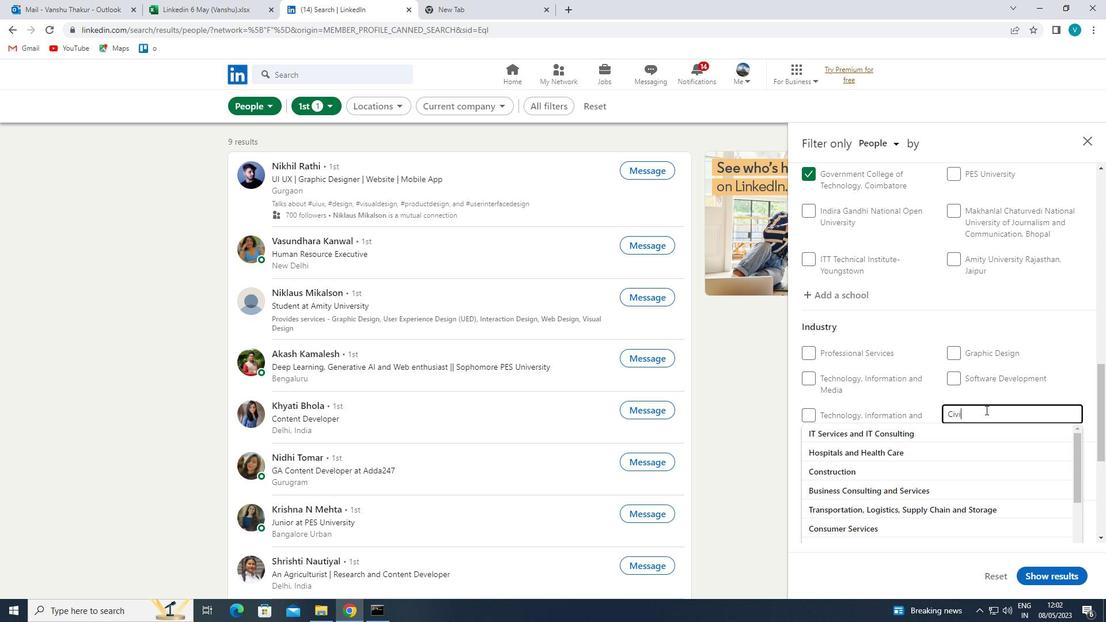 
Action: Mouse moved to (974, 430)
Screenshot: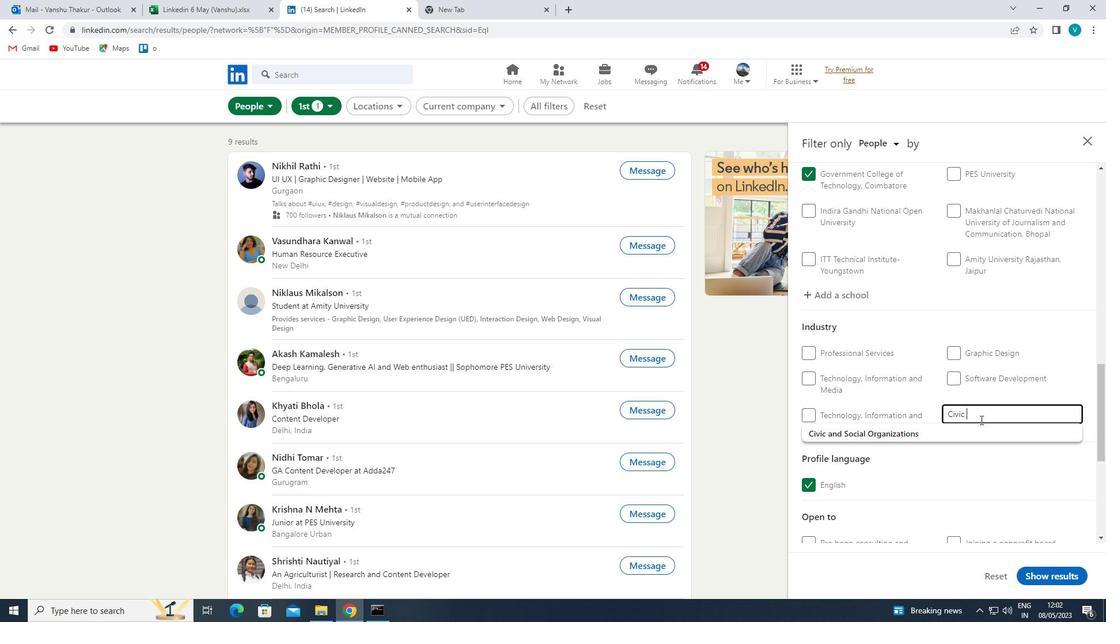 
Action: Mouse pressed left at (974, 430)
Screenshot: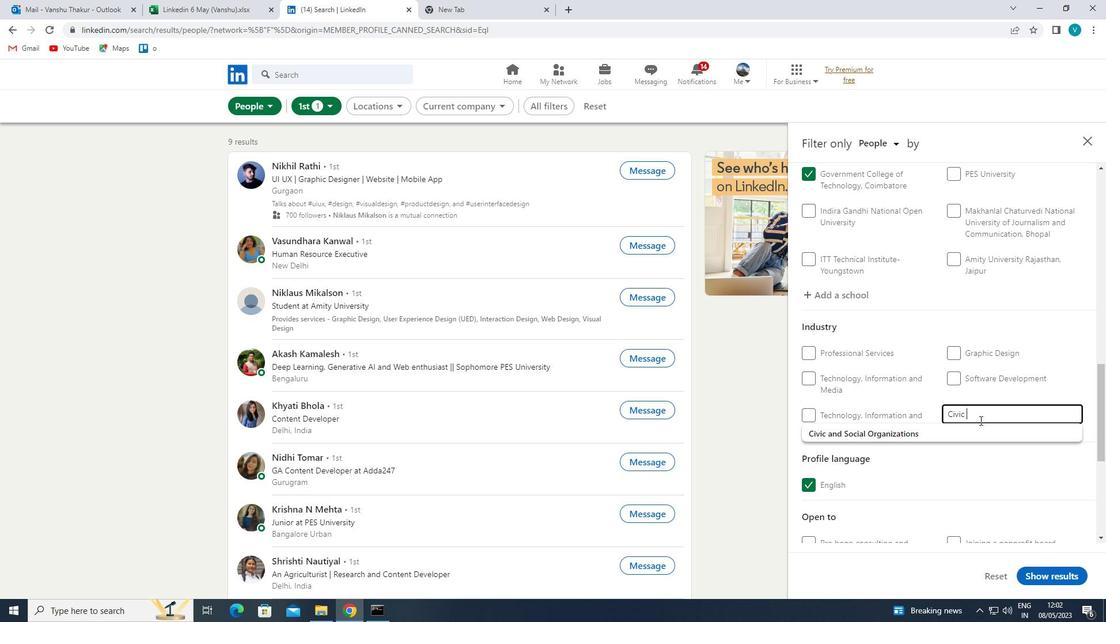 
Action: Mouse scrolled (974, 430) with delta (0, 0)
Screenshot: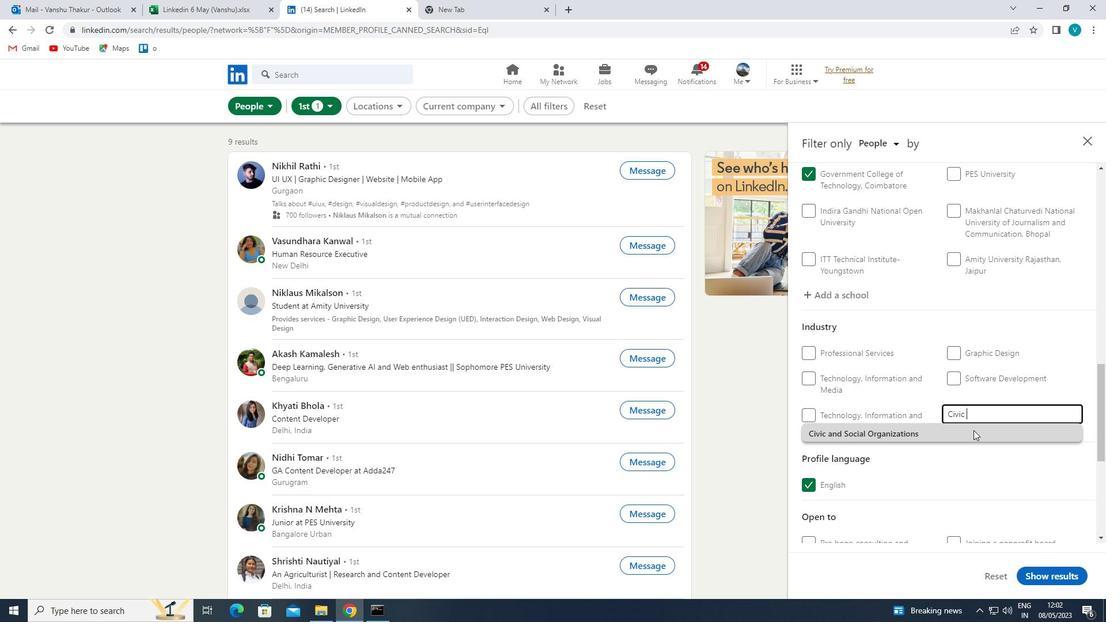 
Action: Mouse scrolled (974, 430) with delta (0, 0)
Screenshot: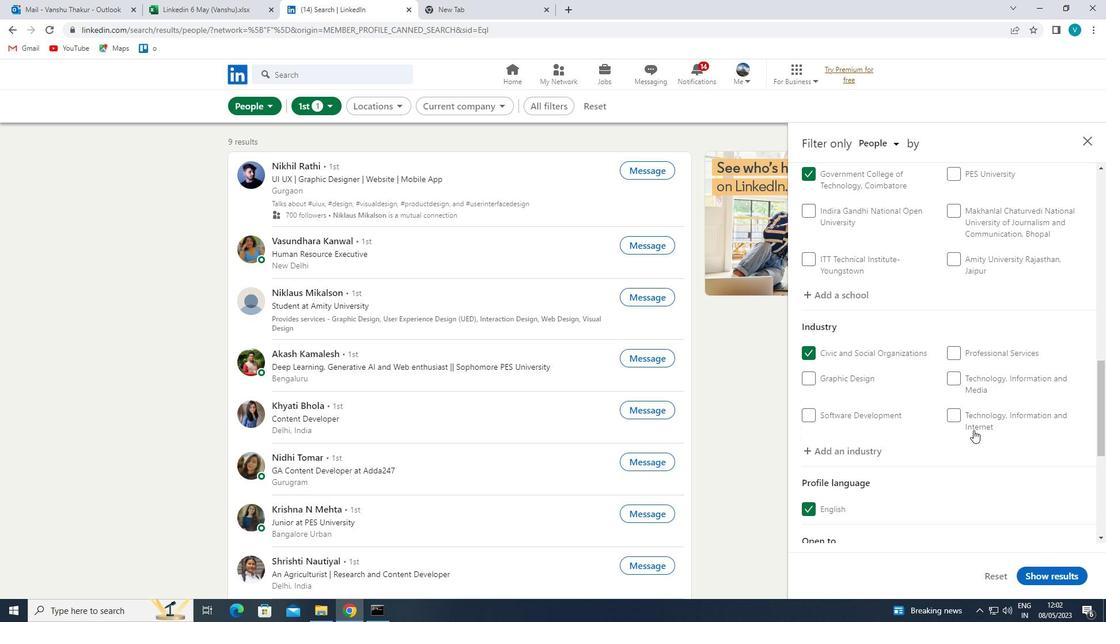 
Action: Mouse scrolled (974, 430) with delta (0, 0)
Screenshot: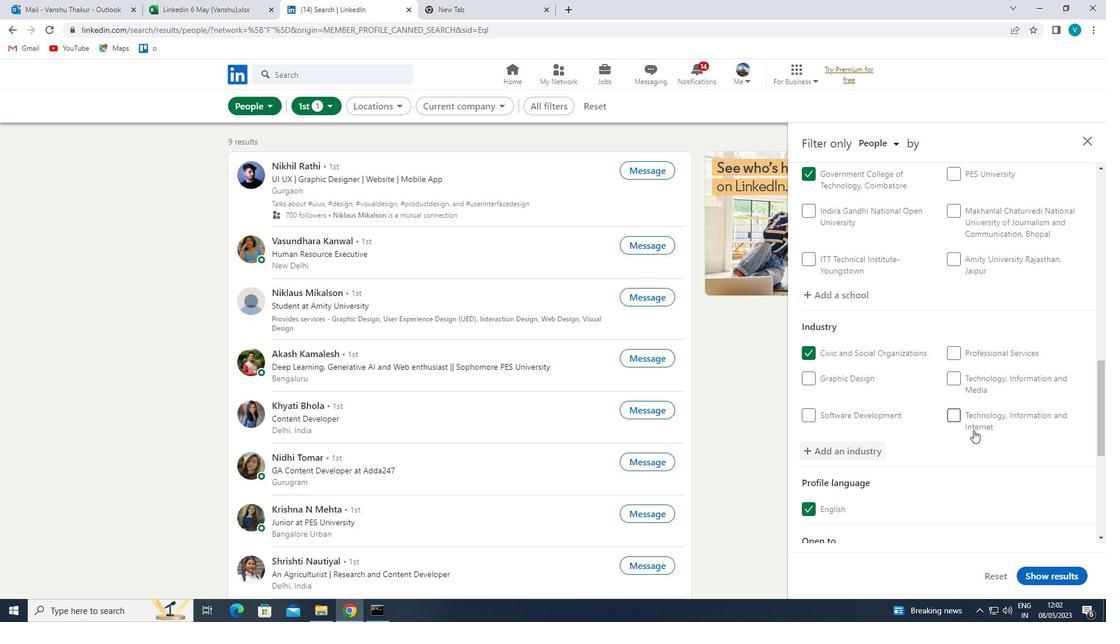
Action: Mouse moved to (974, 431)
Screenshot: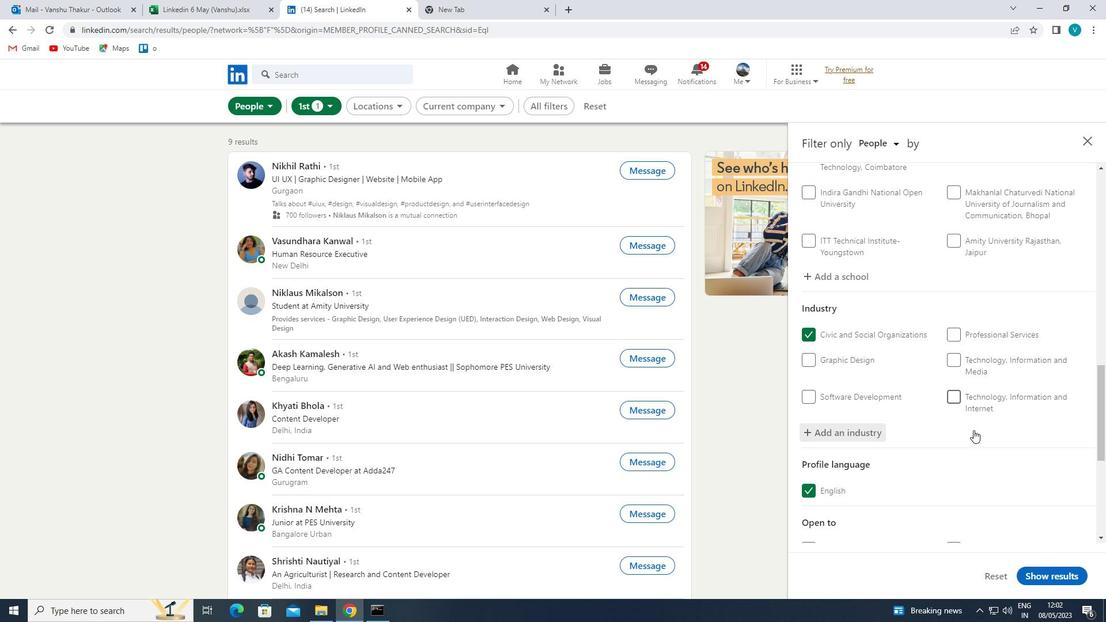 
Action: Mouse scrolled (974, 431) with delta (0, 0)
Screenshot: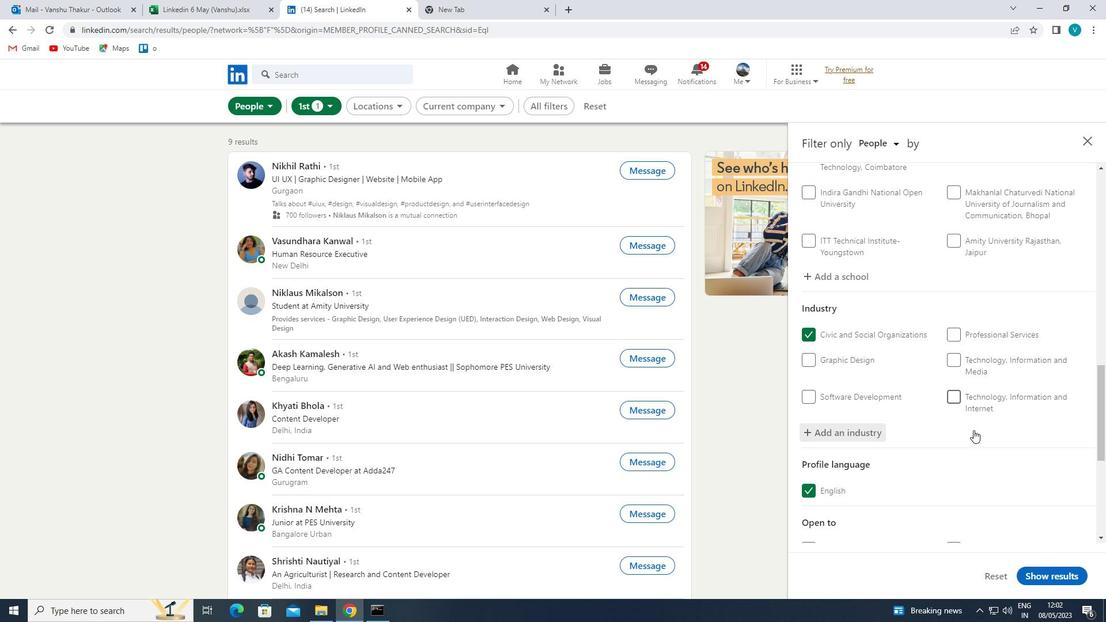 
Action: Mouse moved to (973, 432)
Screenshot: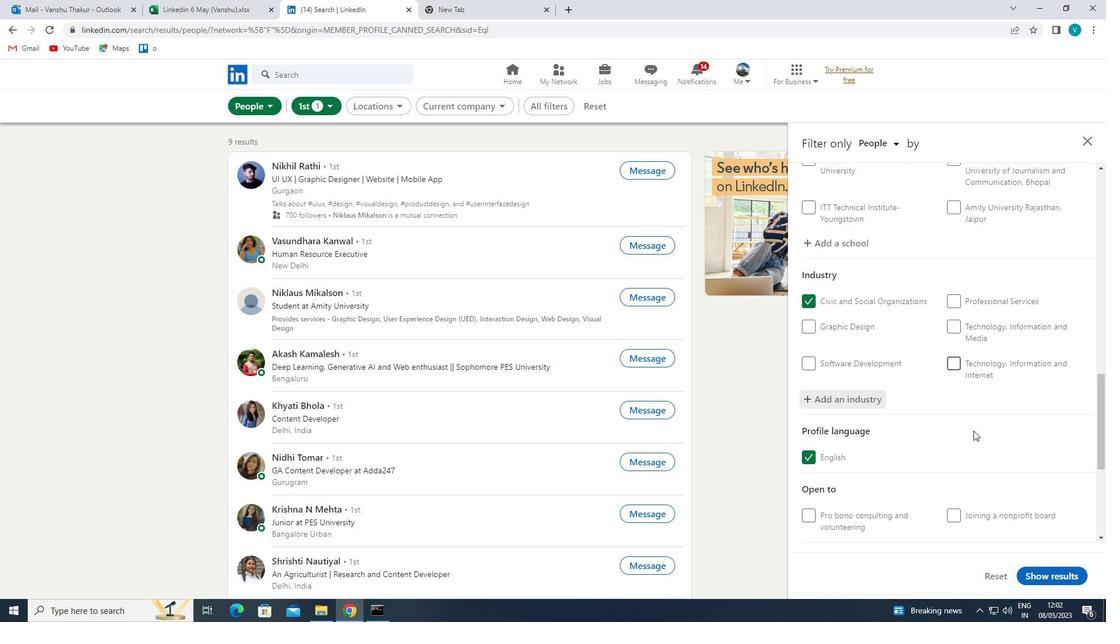 
Action: Mouse scrolled (973, 431) with delta (0, 0)
Screenshot: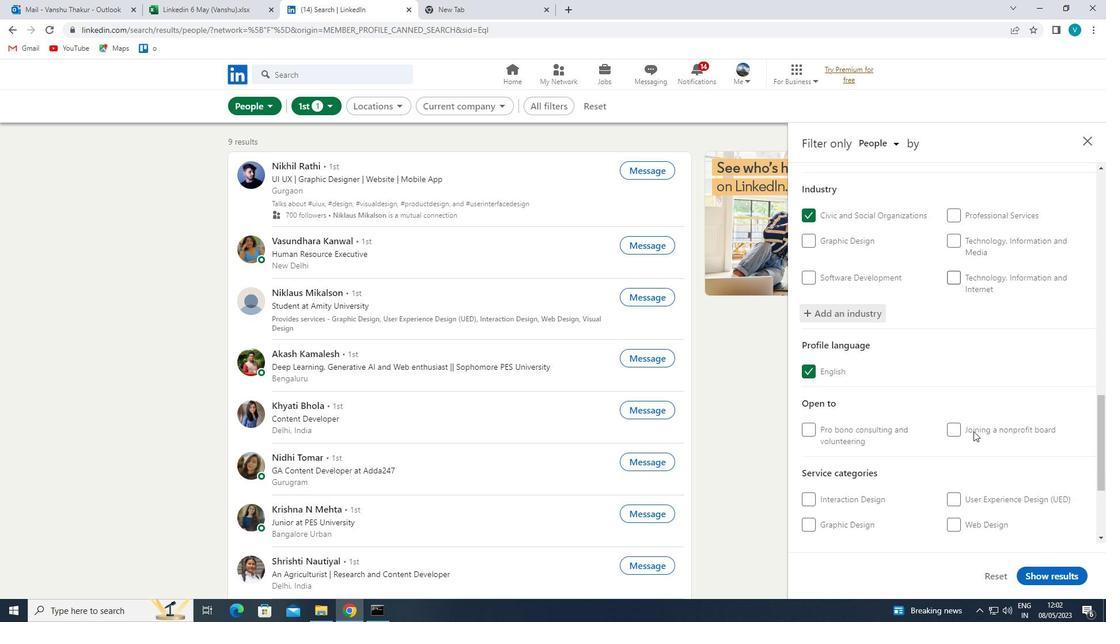 
Action: Mouse moved to (990, 391)
Screenshot: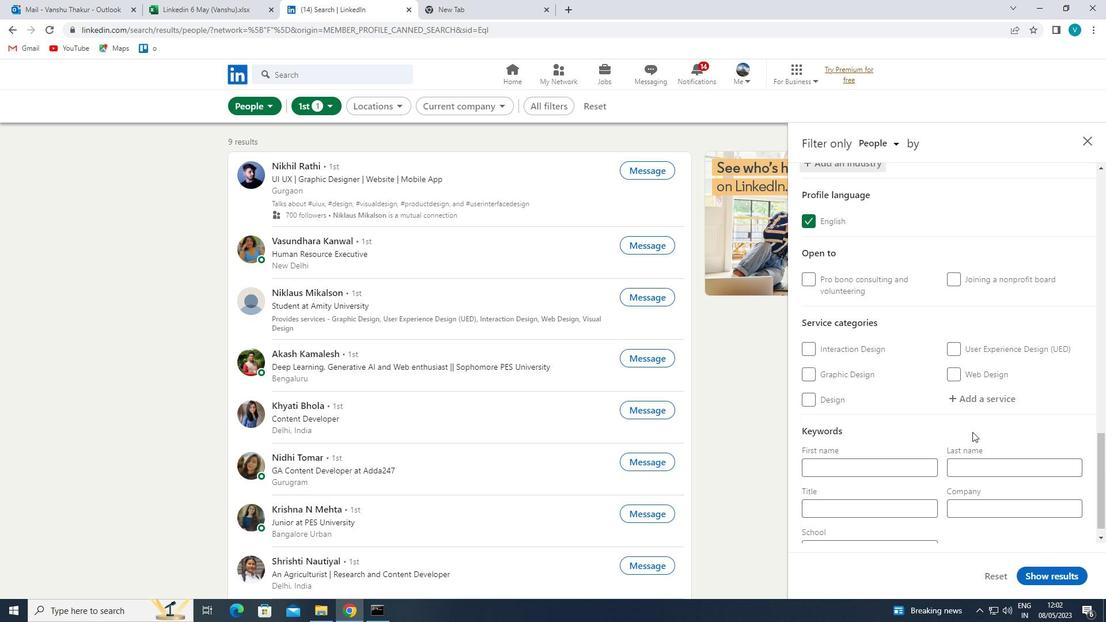 
Action: Mouse pressed left at (990, 391)
Screenshot: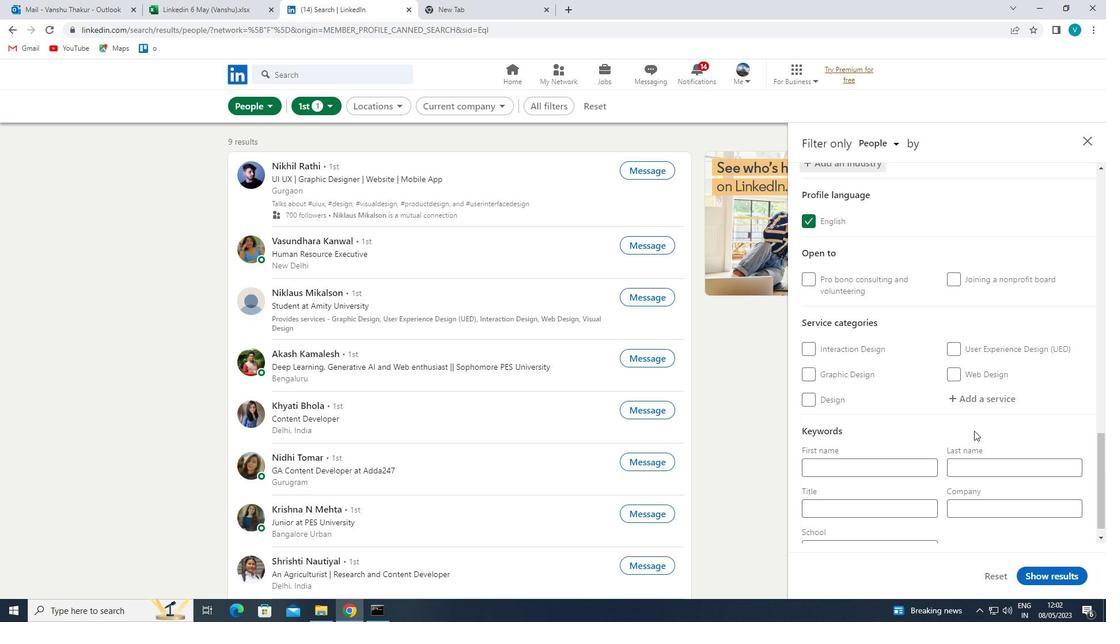 
Action: Key pressed <Key.shift>HUMAN<Key.space>
Screenshot: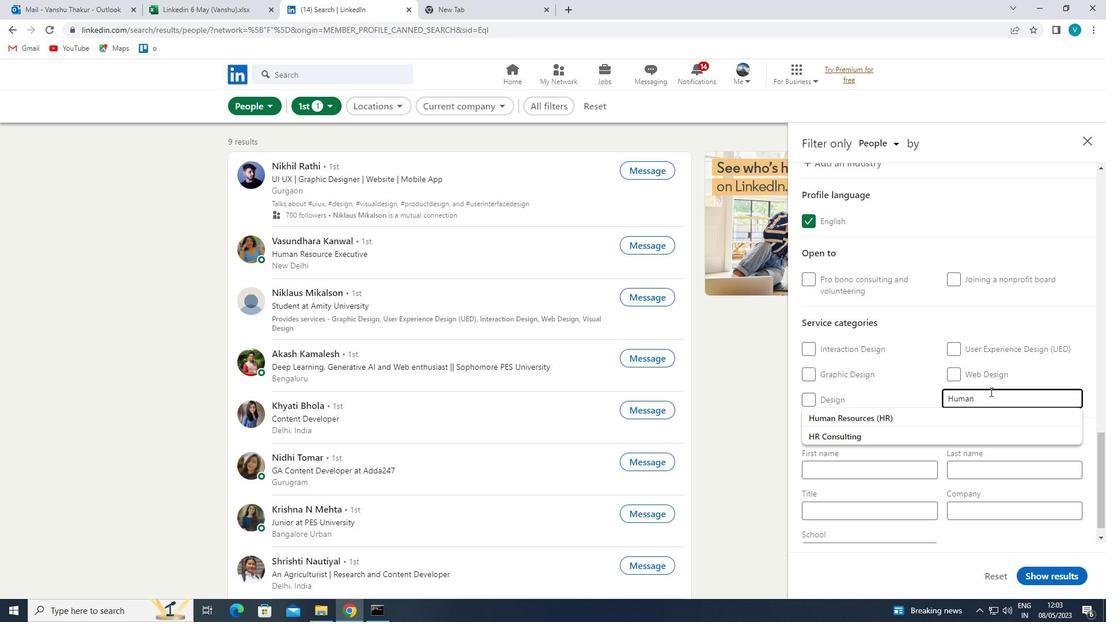
Action: Mouse moved to (940, 412)
Screenshot: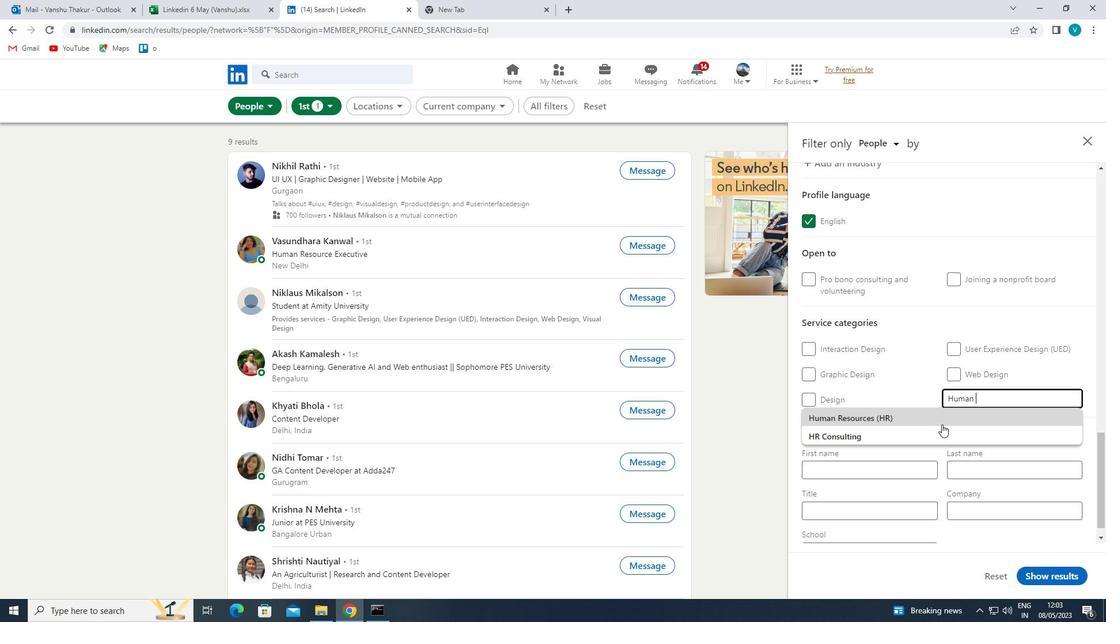 
Action: Mouse pressed left at (940, 412)
Screenshot: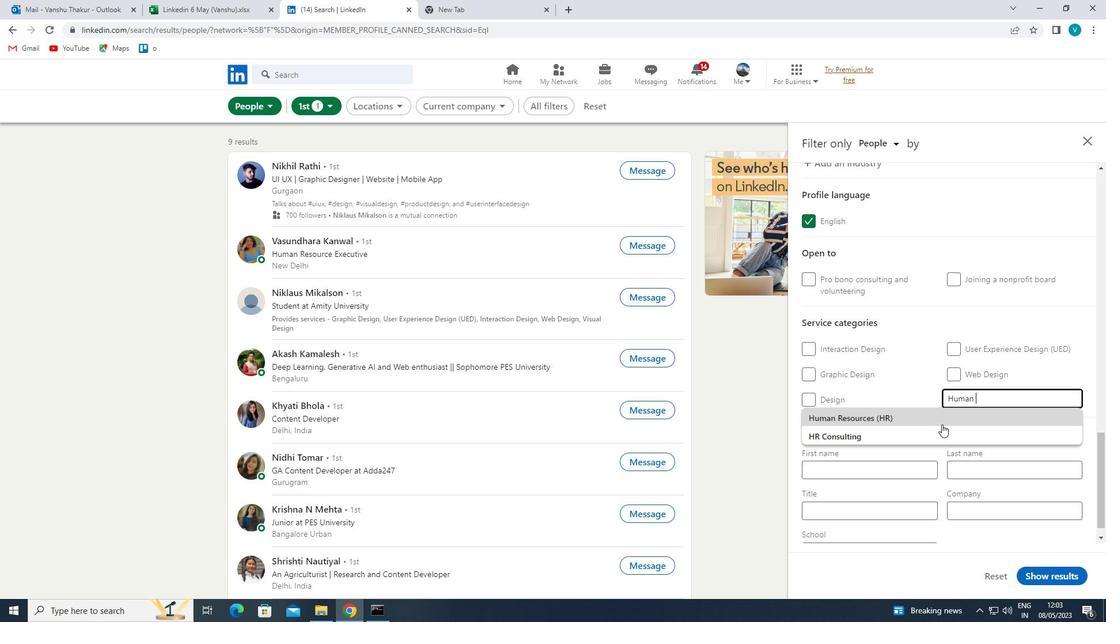 
Action: Mouse moved to (940, 411)
Screenshot: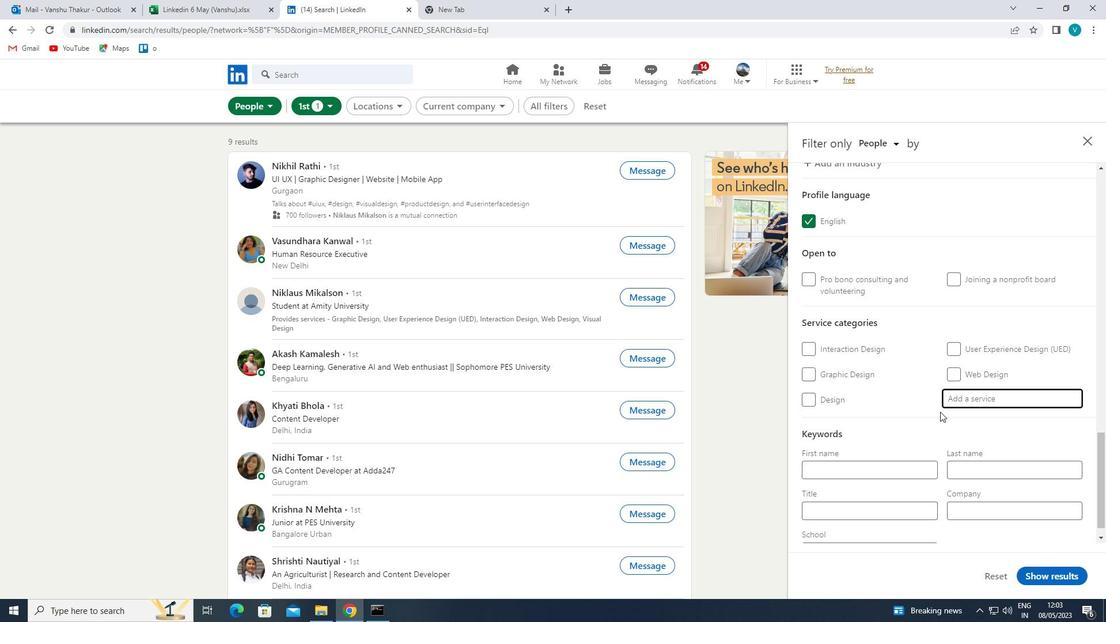 
Action: Mouse scrolled (940, 410) with delta (0, 0)
Screenshot: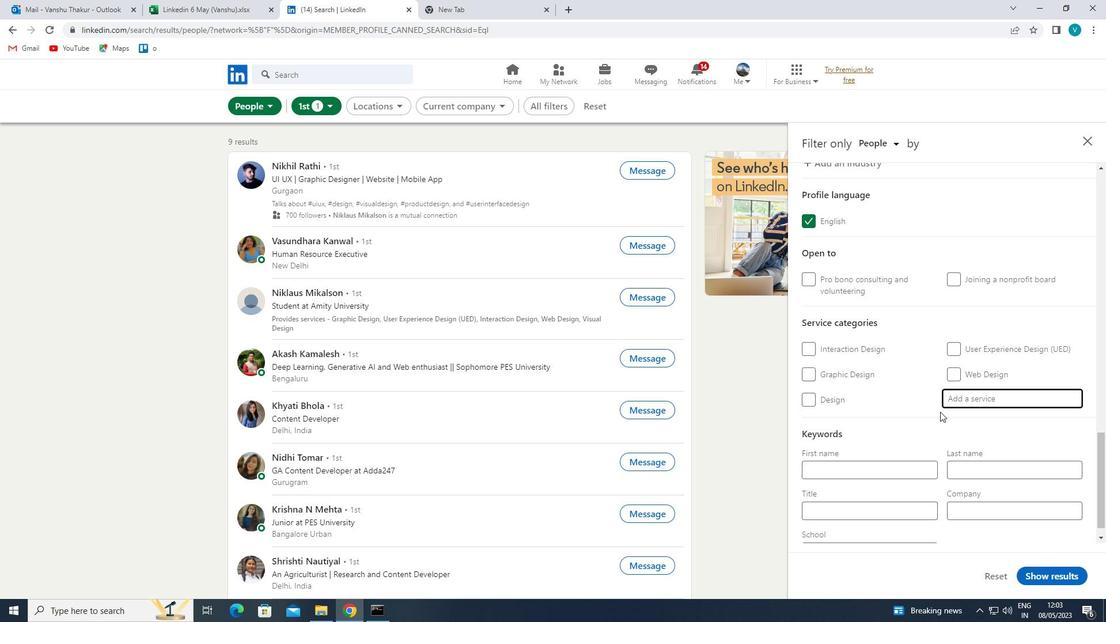 
Action: Mouse moved to (936, 411)
Screenshot: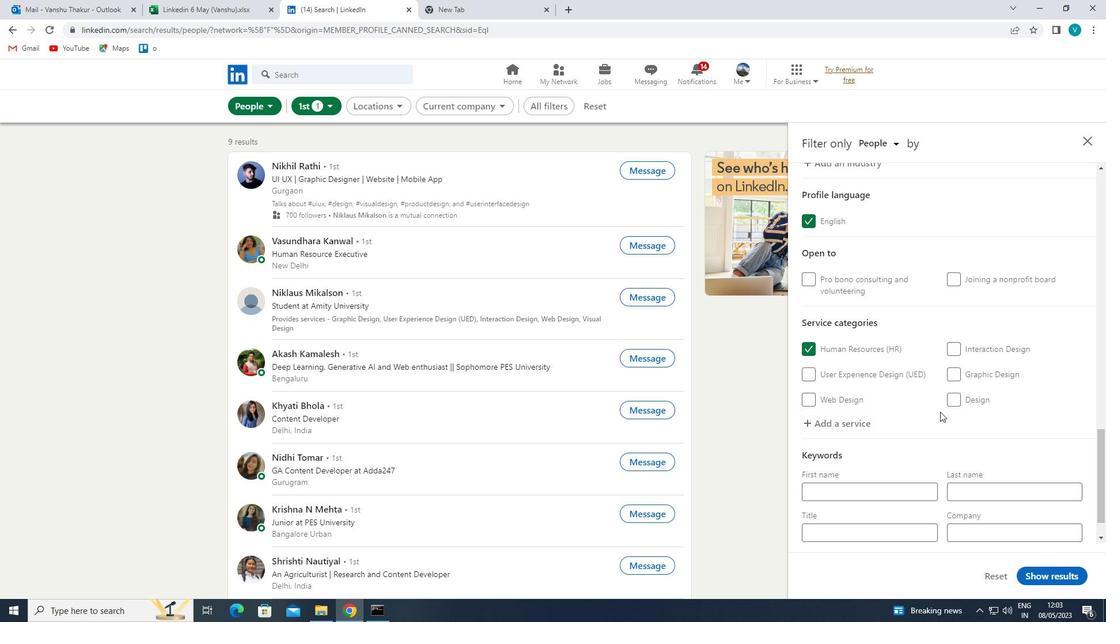 
Action: Mouse scrolled (936, 410) with delta (0, 0)
Screenshot: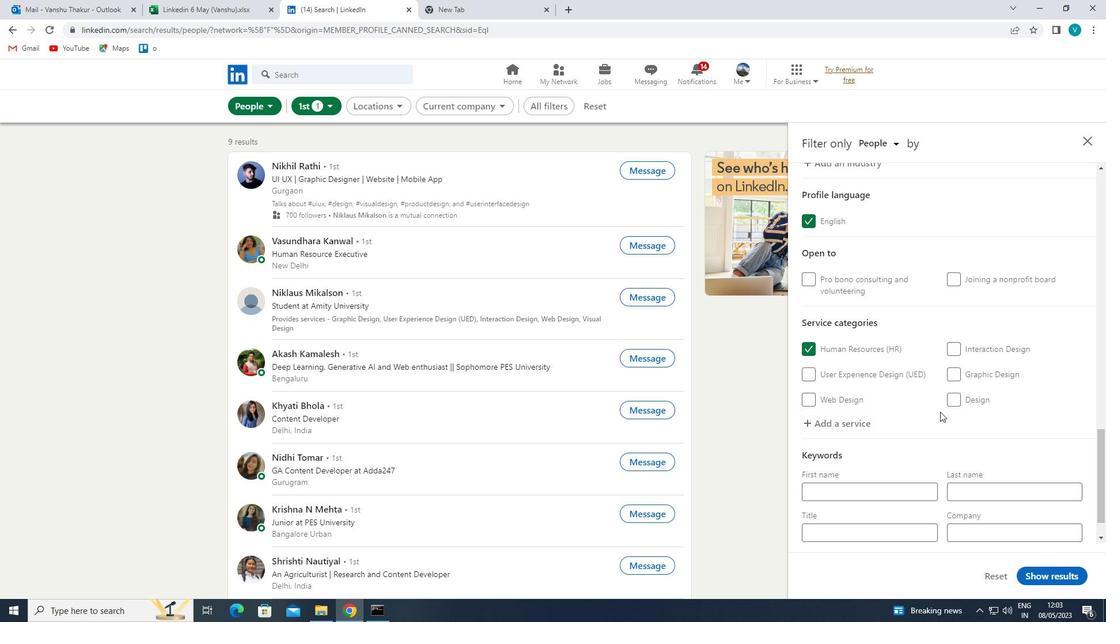 
Action: Mouse moved to (933, 412)
Screenshot: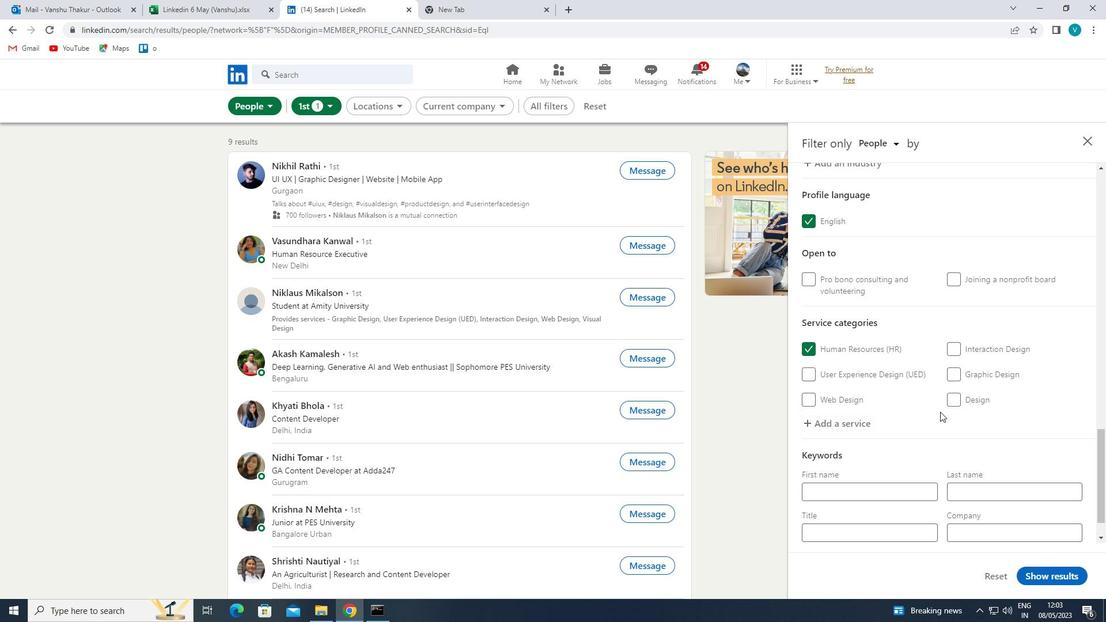 
Action: Mouse scrolled (933, 411) with delta (0, 0)
Screenshot: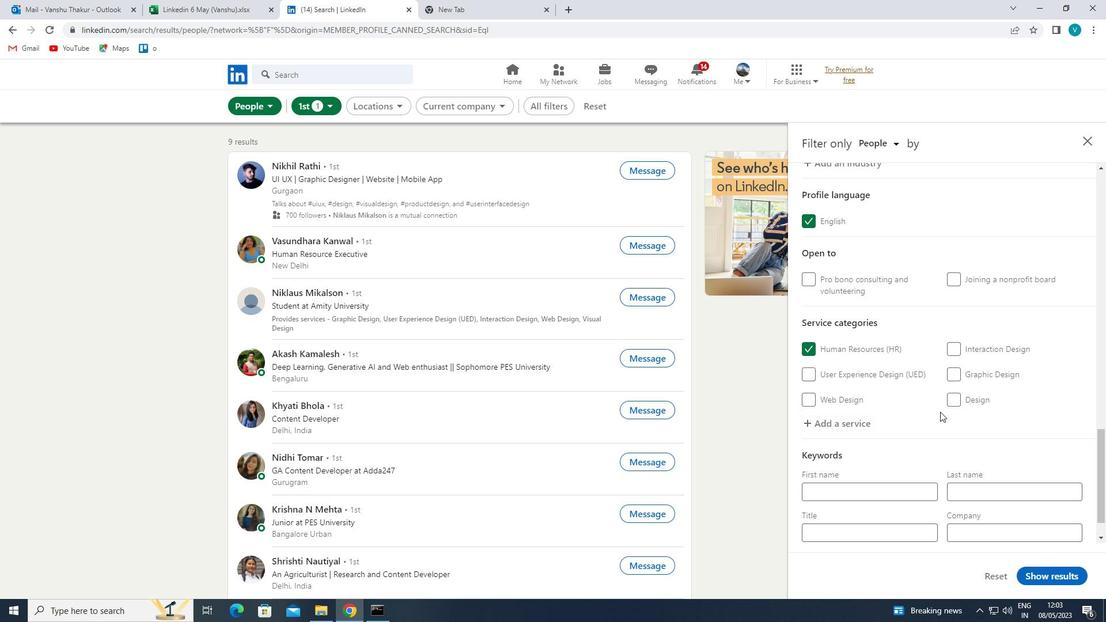 
Action: Mouse moved to (884, 480)
Screenshot: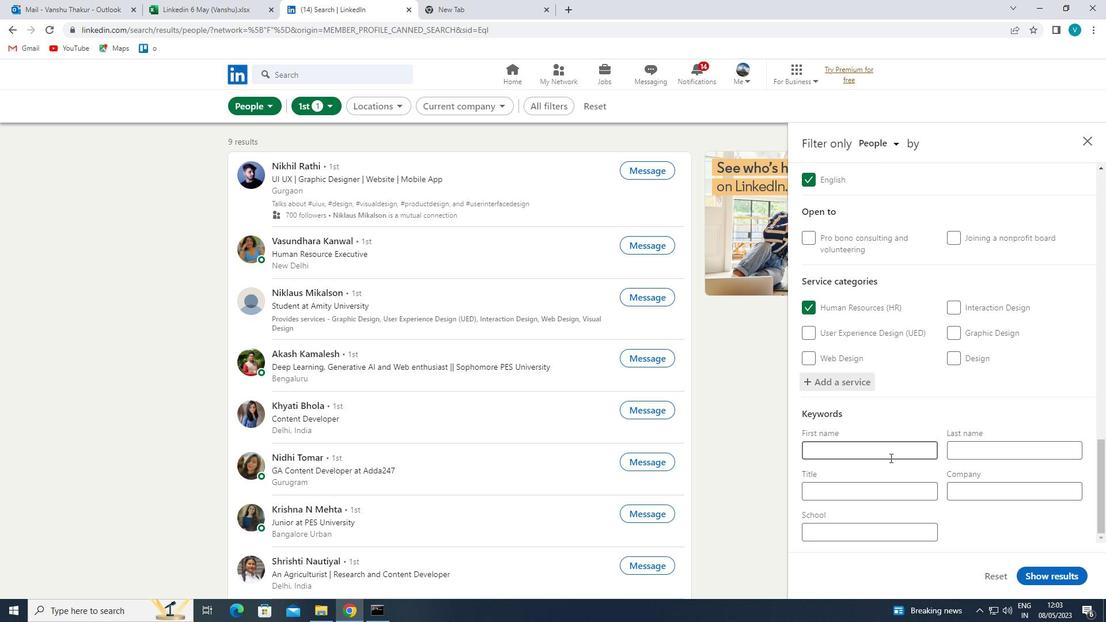 
Action: Mouse pressed left at (884, 480)
Screenshot: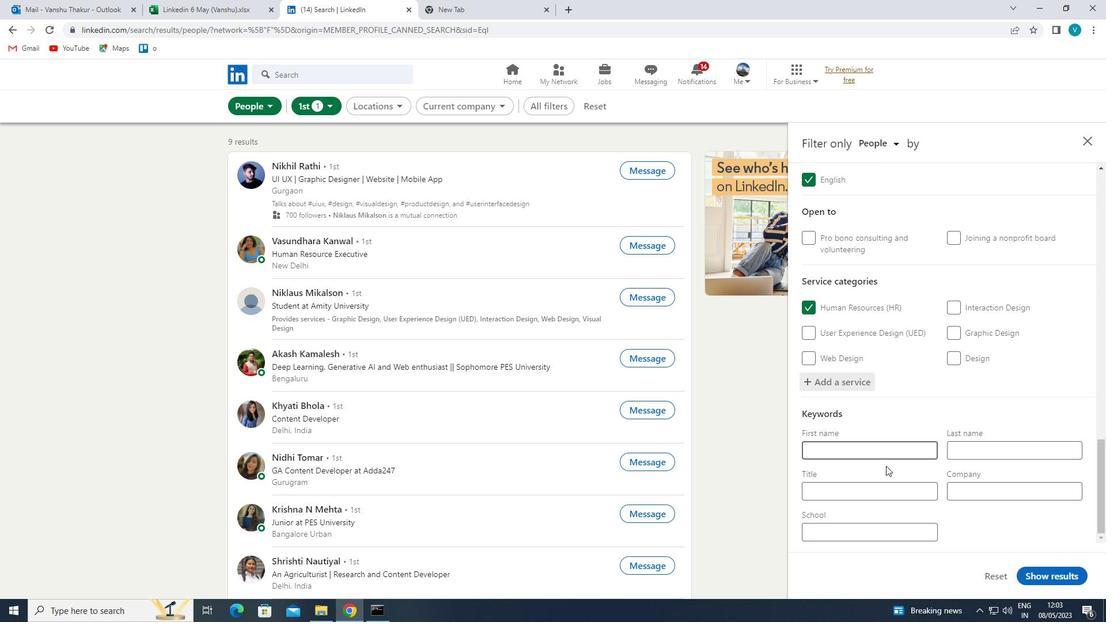 
Action: Key pressed <Key.shift>ADMINISTRATIVE<Key.space><Key.shift>MANAGER<Key.space>
Screenshot: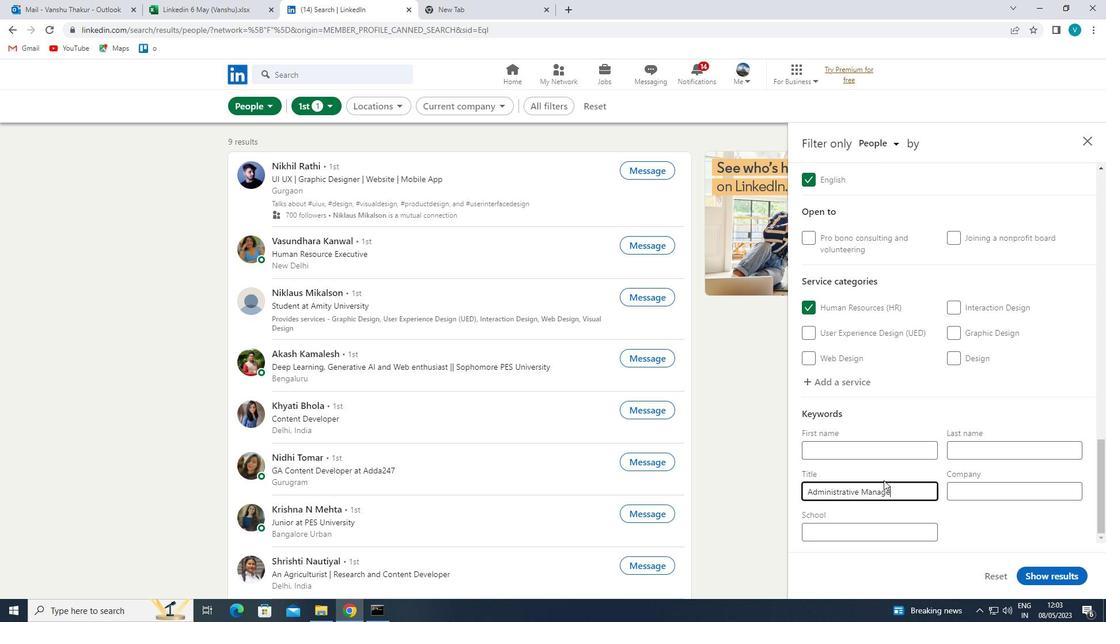 
Action: Mouse moved to (1049, 578)
Screenshot: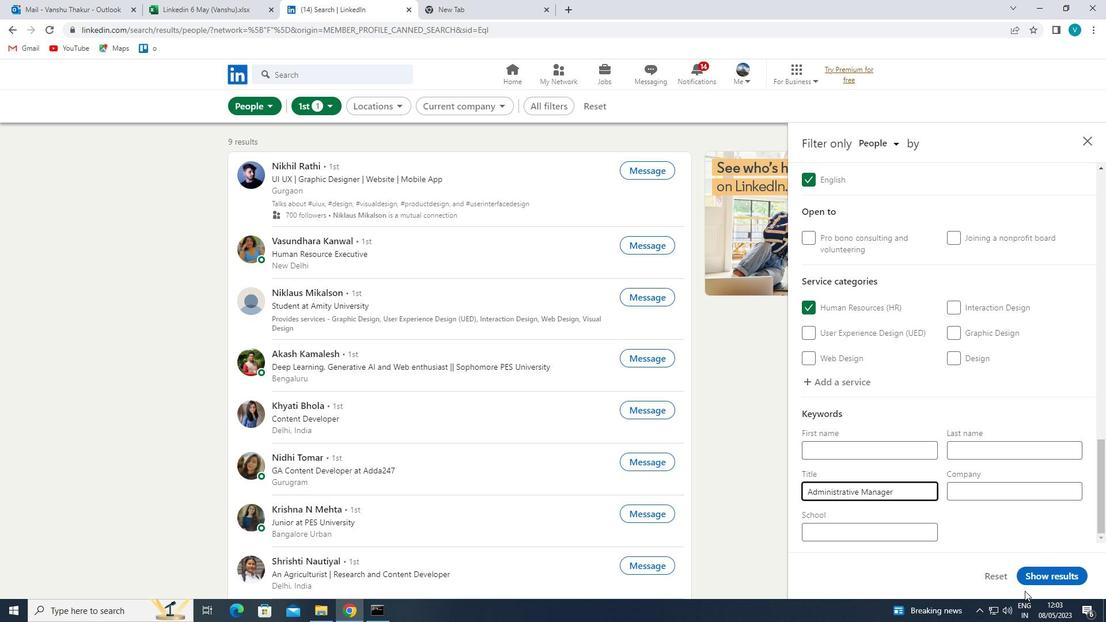 
Action: Mouse pressed left at (1049, 578)
Screenshot: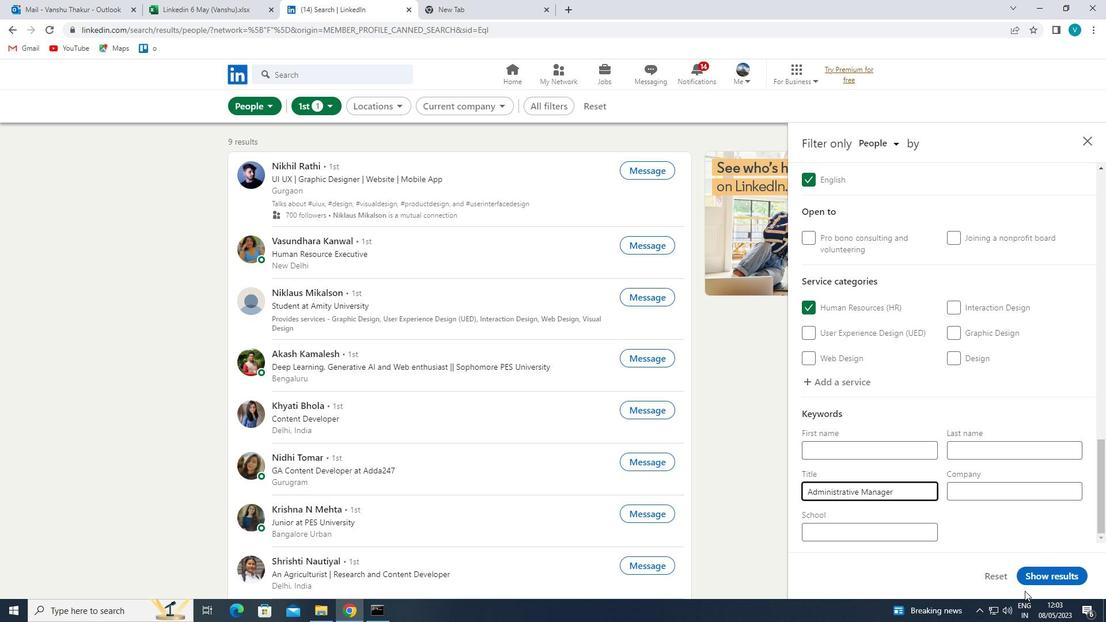 
Action: Mouse moved to (1033, 566)
Screenshot: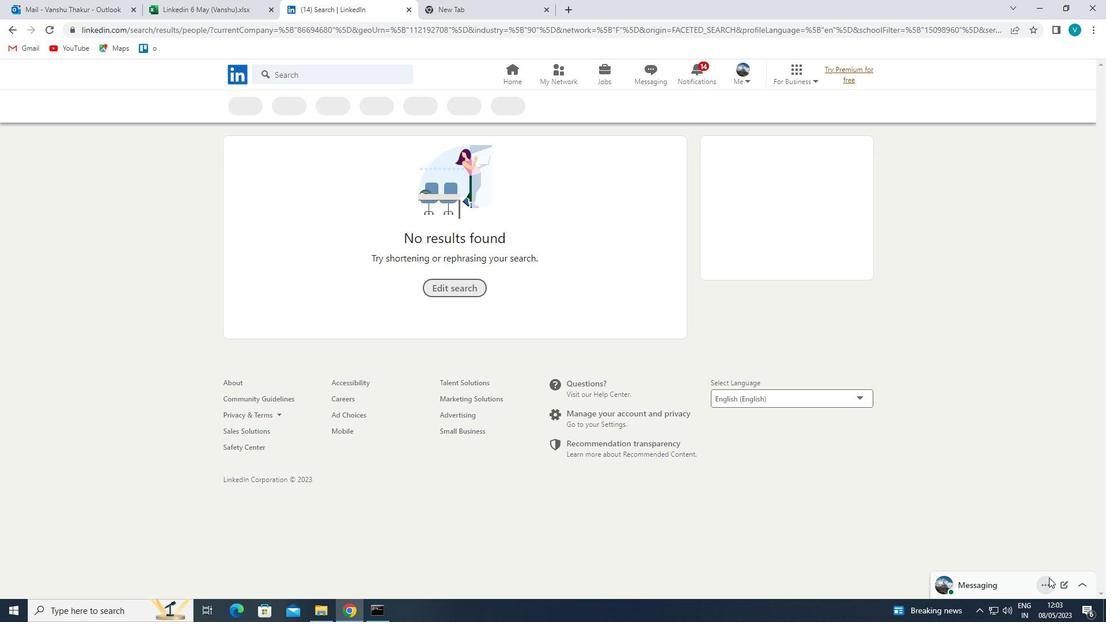 
